 Task: Look for space in Barra de São Francisco, Brazil from 7th July, 2023 to 15th July, 2023 for 6 adults in price range Rs.15000 to Rs.20000. Place can be entire place with 3 bedrooms having 3 beds and 3 bathrooms. Property type can be house, flat, guest house. Amenities needed are: washing machine. Booking option can be shelf check-in. Required host language is Spanish.
Action: Mouse moved to (508, 95)
Screenshot: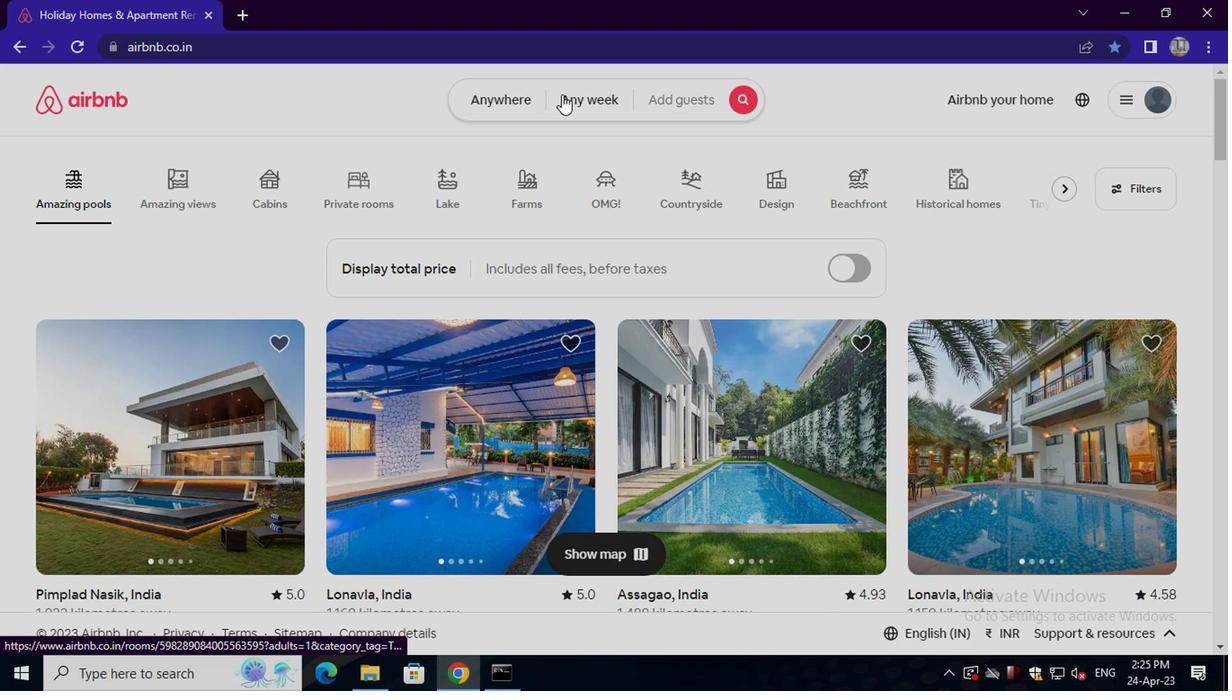 
Action: Mouse pressed left at (508, 95)
Screenshot: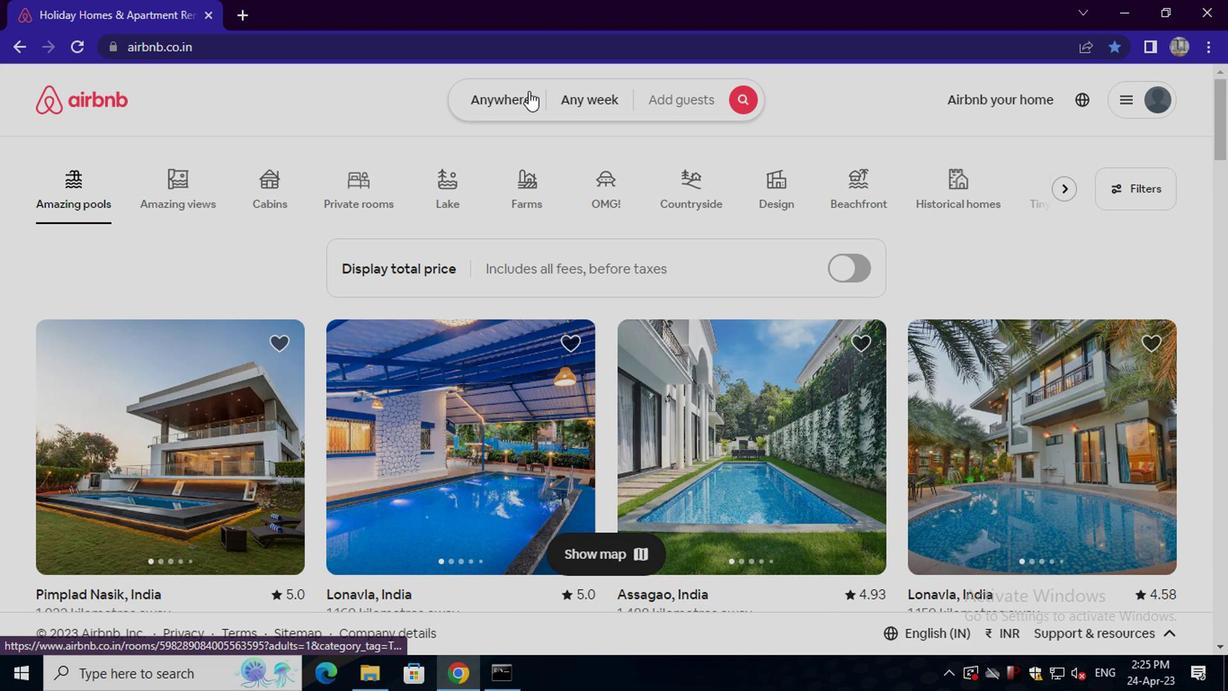 
Action: Mouse moved to (385, 179)
Screenshot: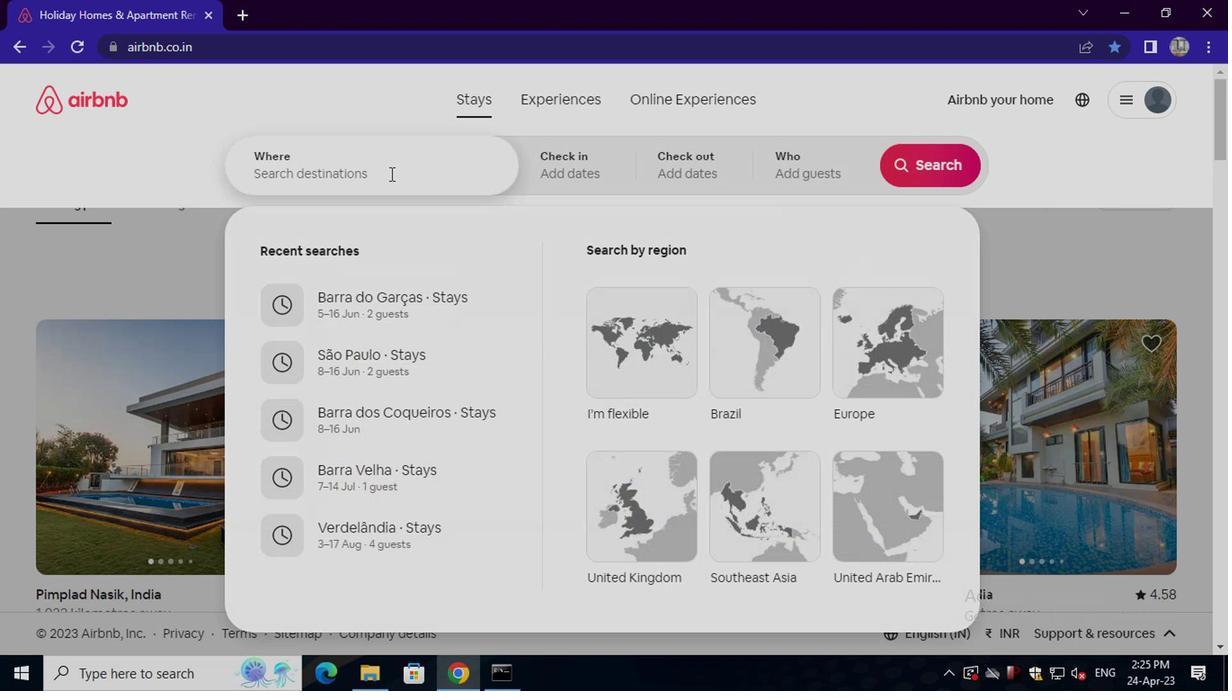 
Action: Mouse pressed left at (385, 179)
Screenshot: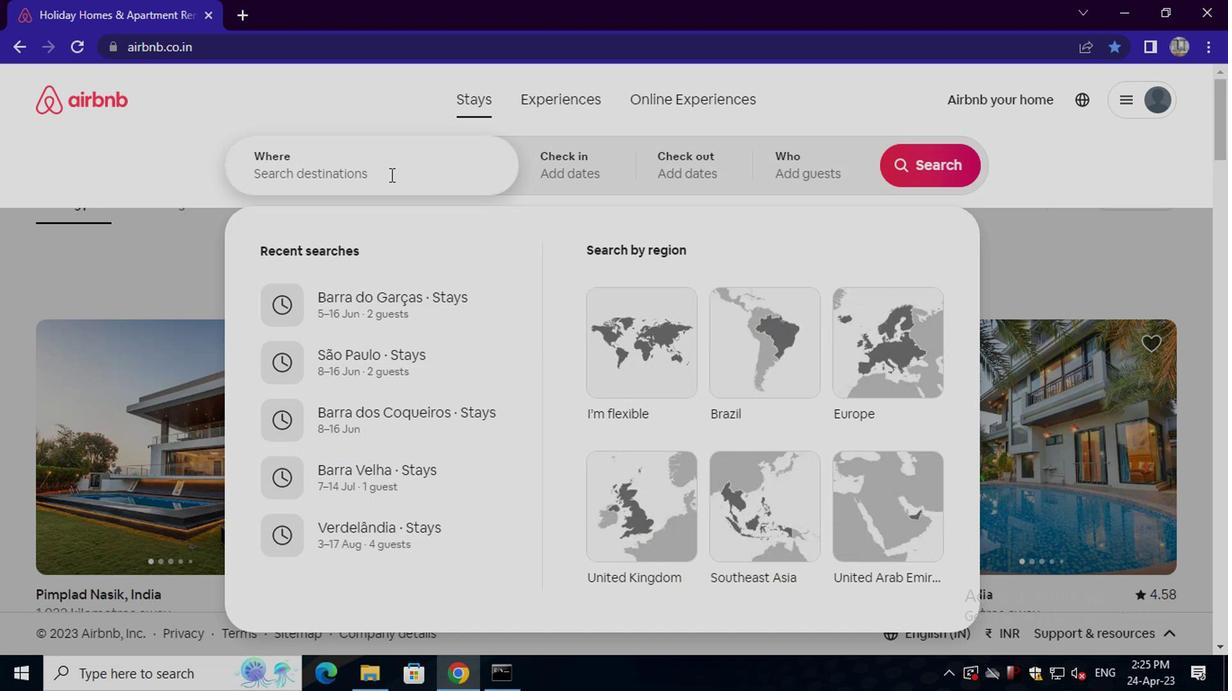 
Action: Key pressed barra<Key.space>de<Key.space>sao<Key.space>francisco,<Key.space>brazil<Key.enter>
Screenshot: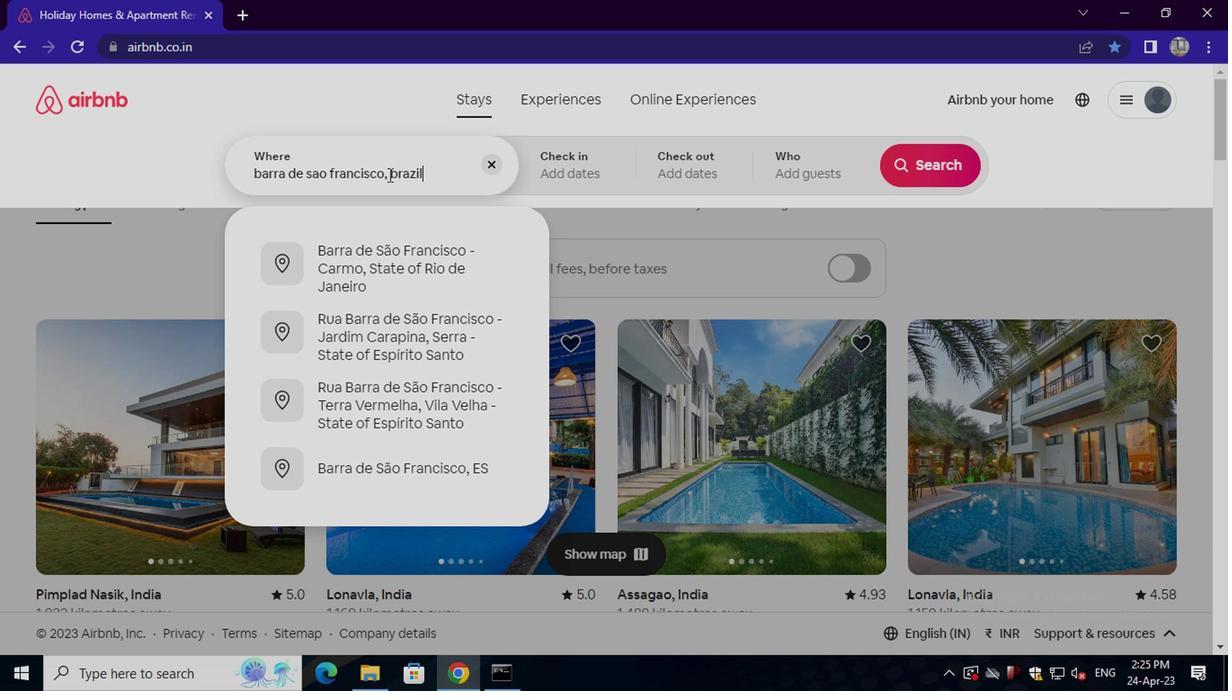 
Action: Mouse moved to (918, 308)
Screenshot: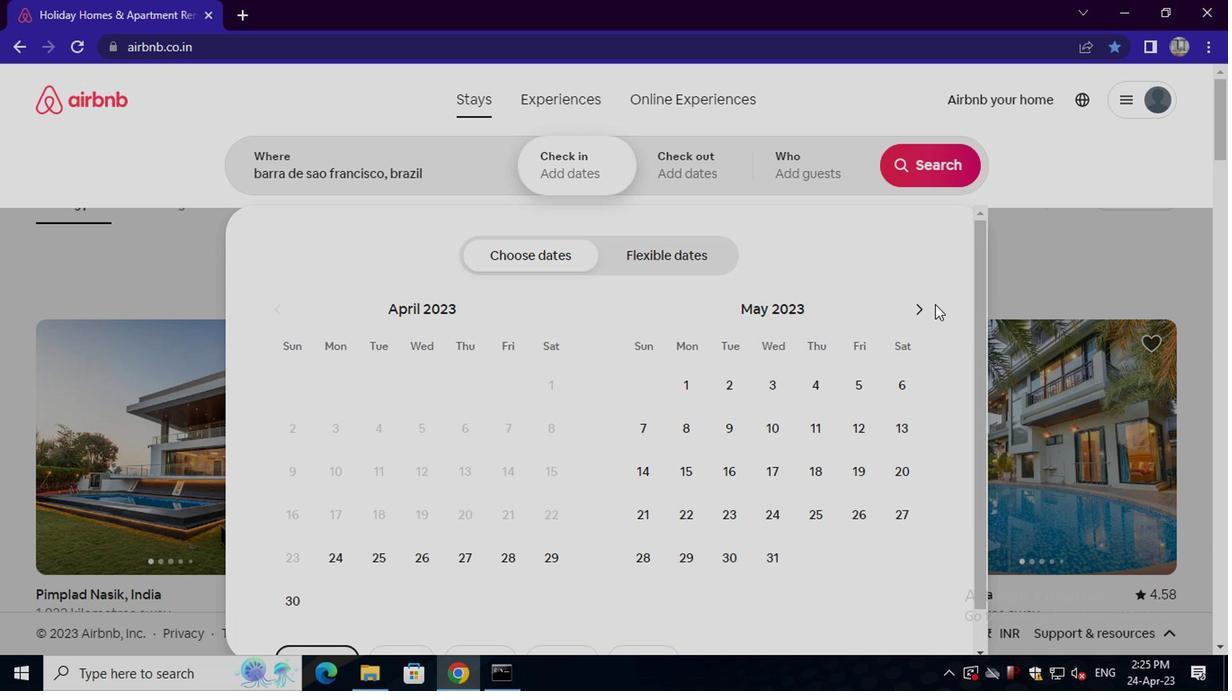 
Action: Mouse pressed left at (918, 308)
Screenshot: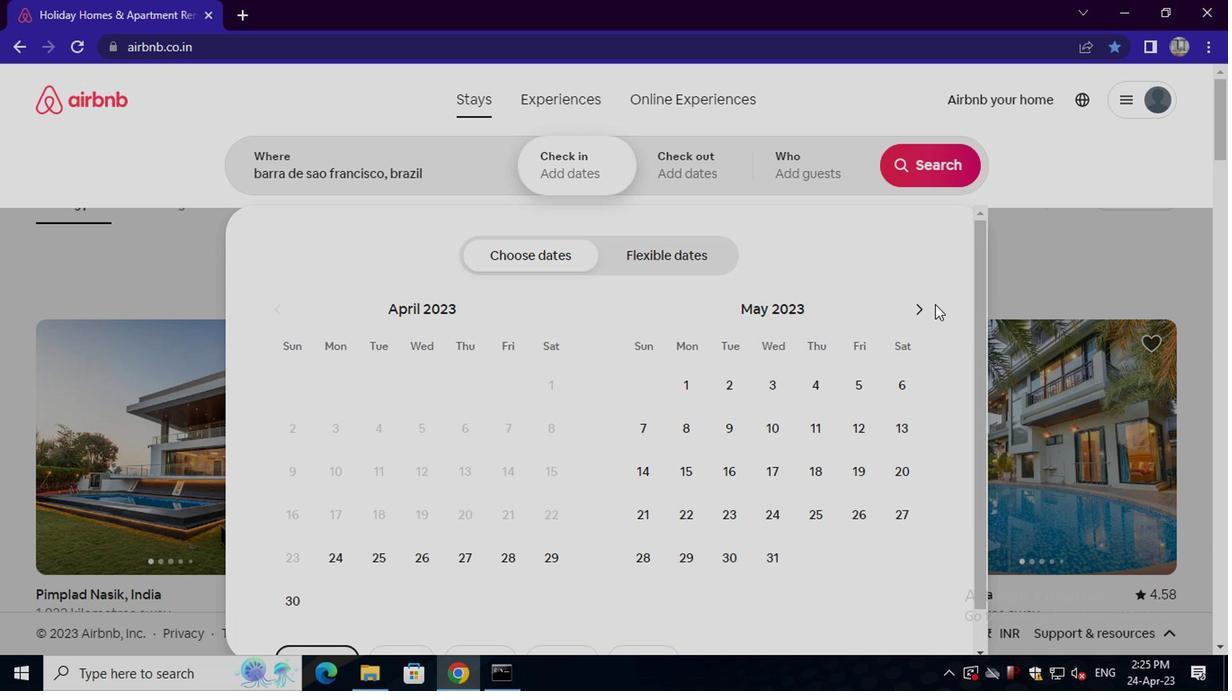 
Action: Mouse pressed left at (918, 308)
Screenshot: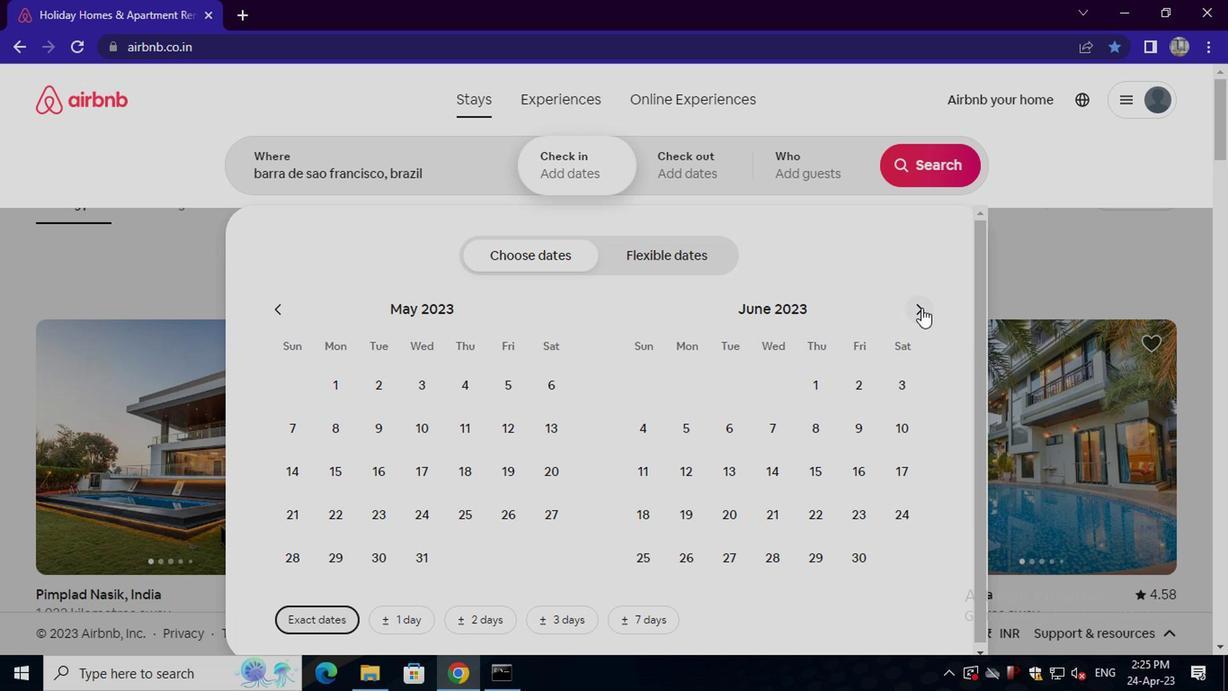 
Action: Mouse moved to (859, 426)
Screenshot: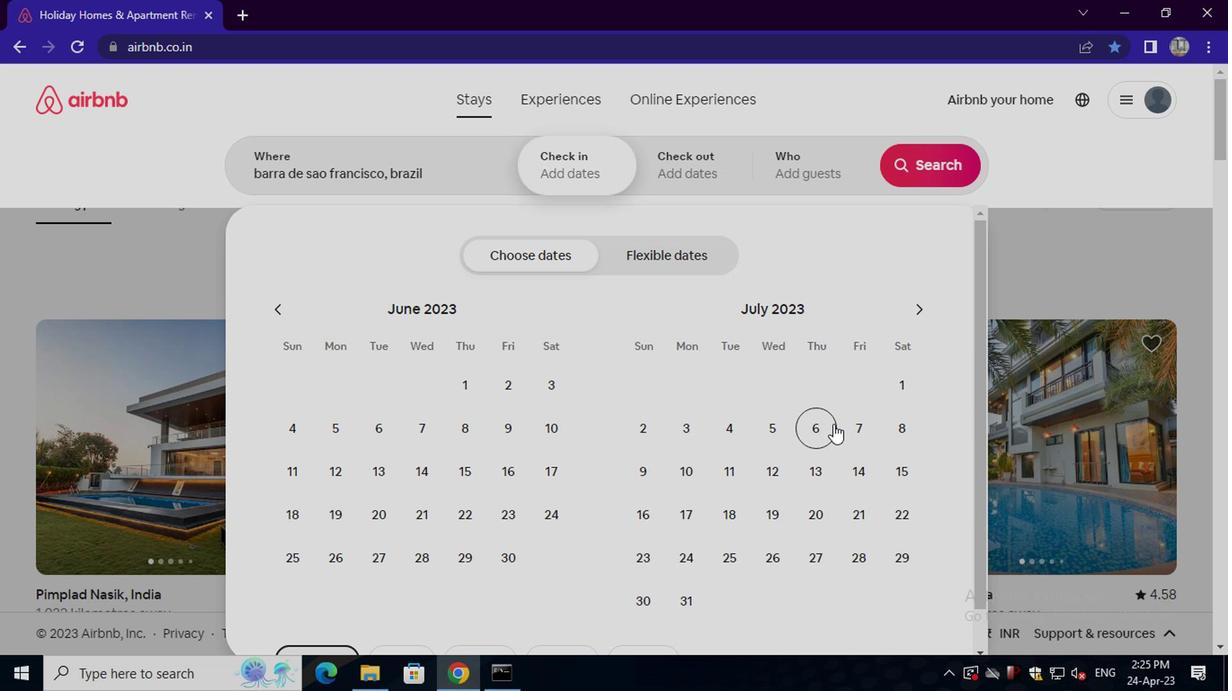 
Action: Mouse pressed left at (859, 426)
Screenshot: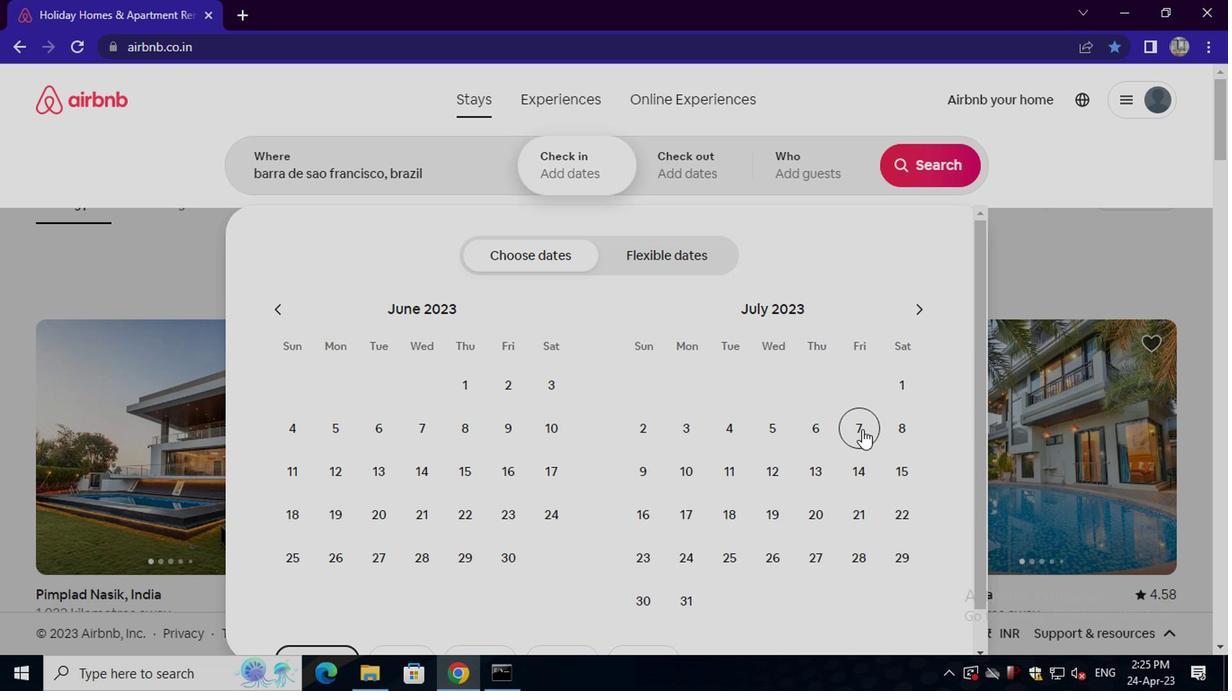 
Action: Mouse moved to (889, 466)
Screenshot: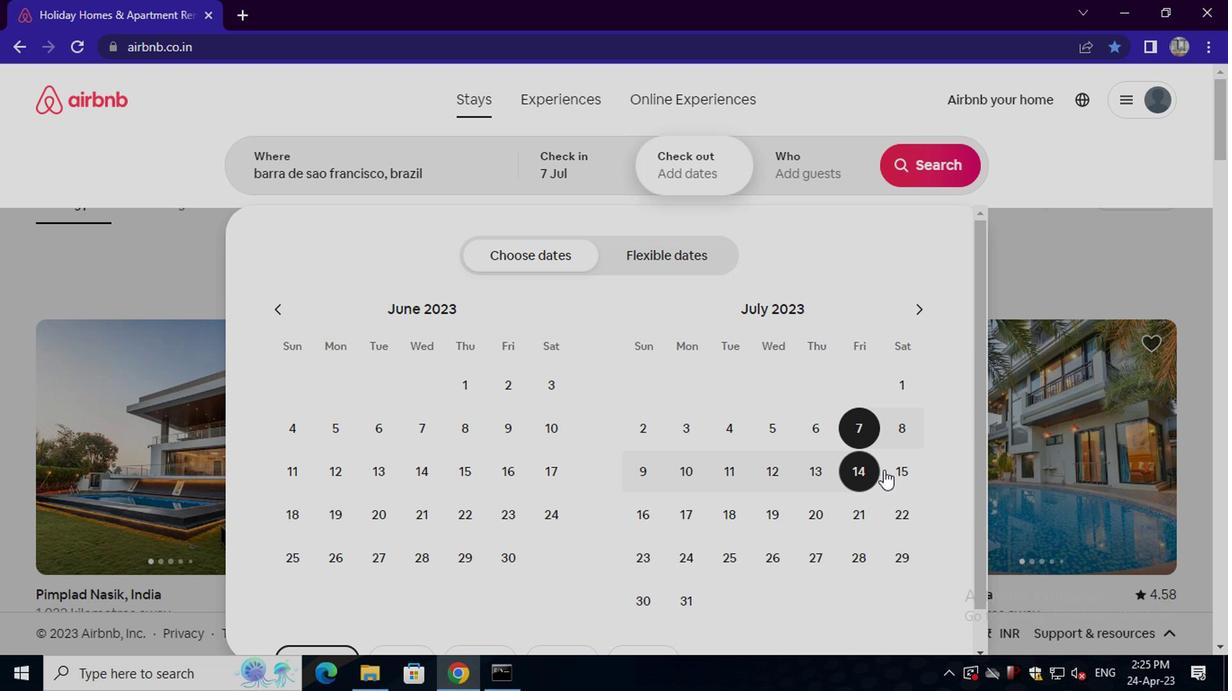 
Action: Mouse pressed left at (889, 466)
Screenshot: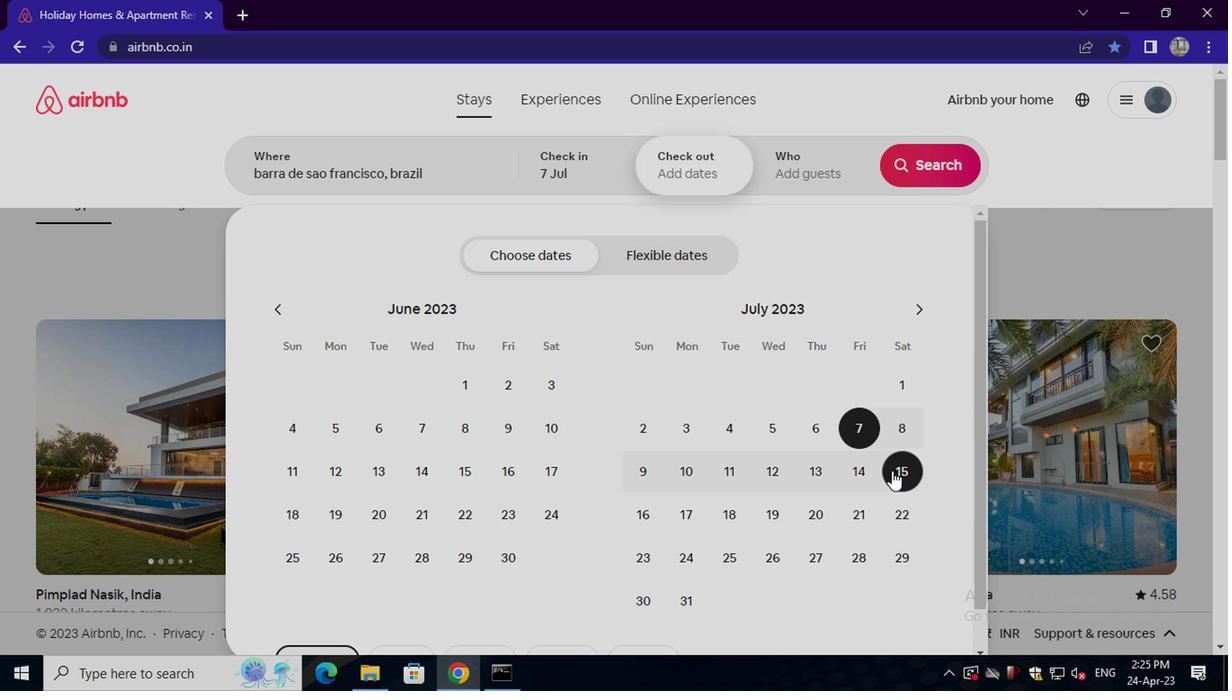 
Action: Mouse moved to (817, 172)
Screenshot: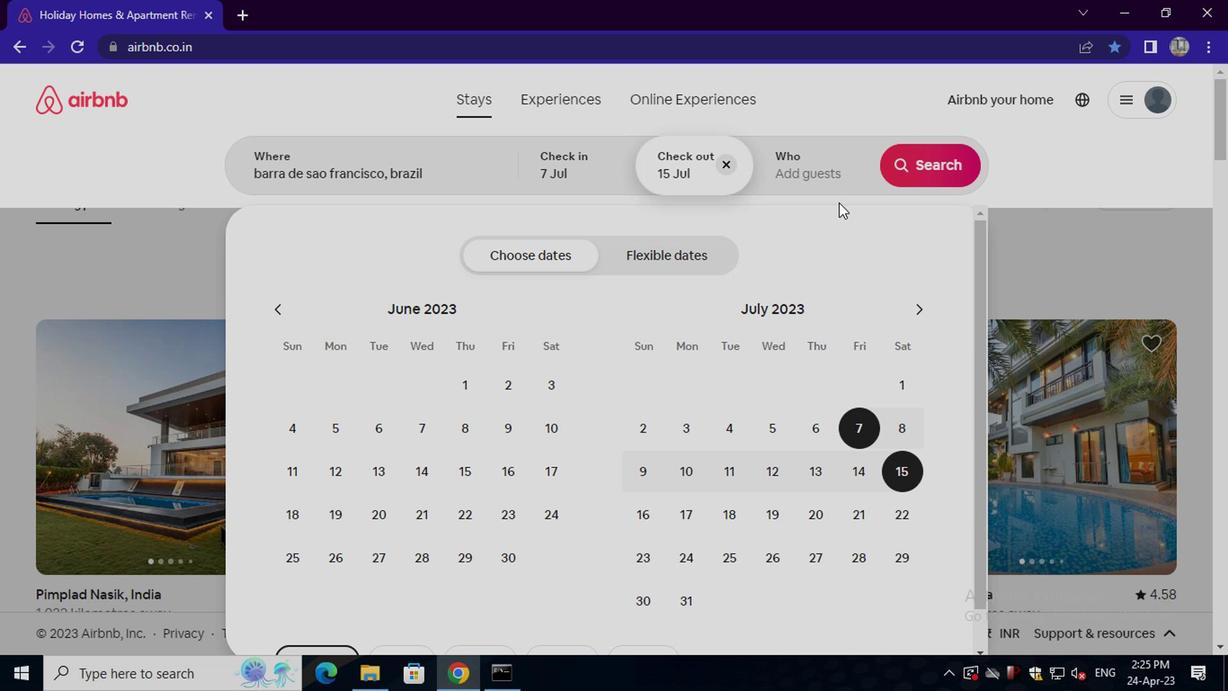 
Action: Mouse pressed left at (817, 172)
Screenshot: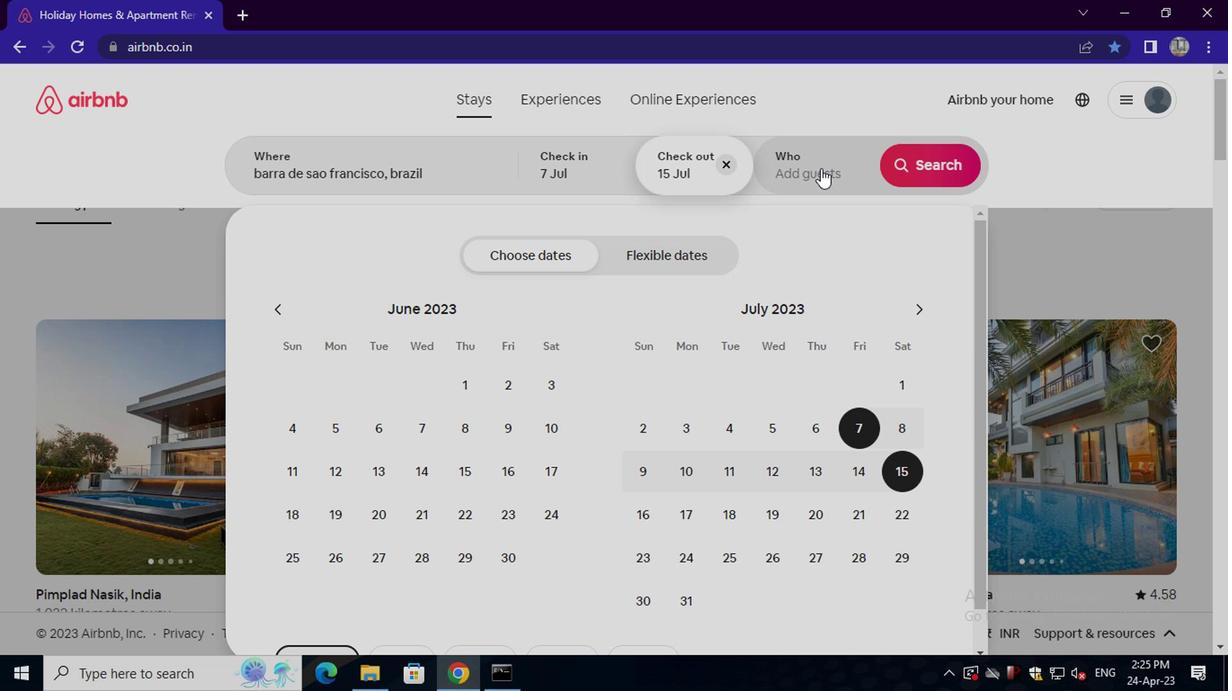
Action: Mouse moved to (926, 262)
Screenshot: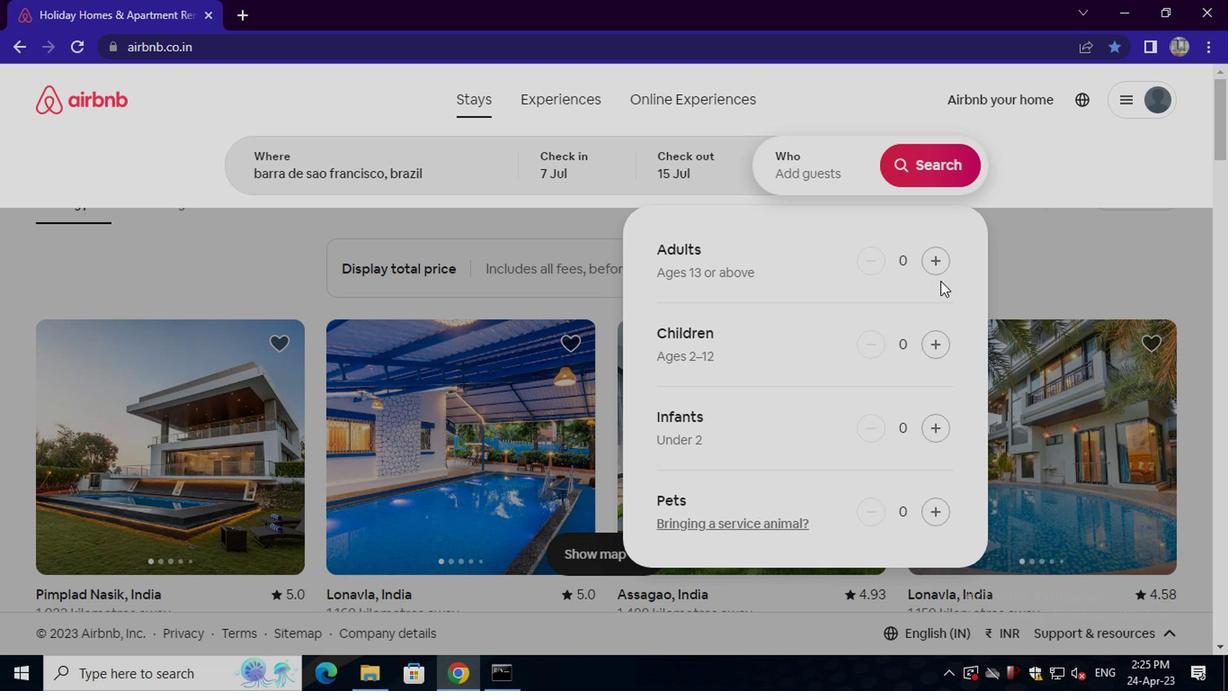 
Action: Mouse pressed left at (926, 262)
Screenshot: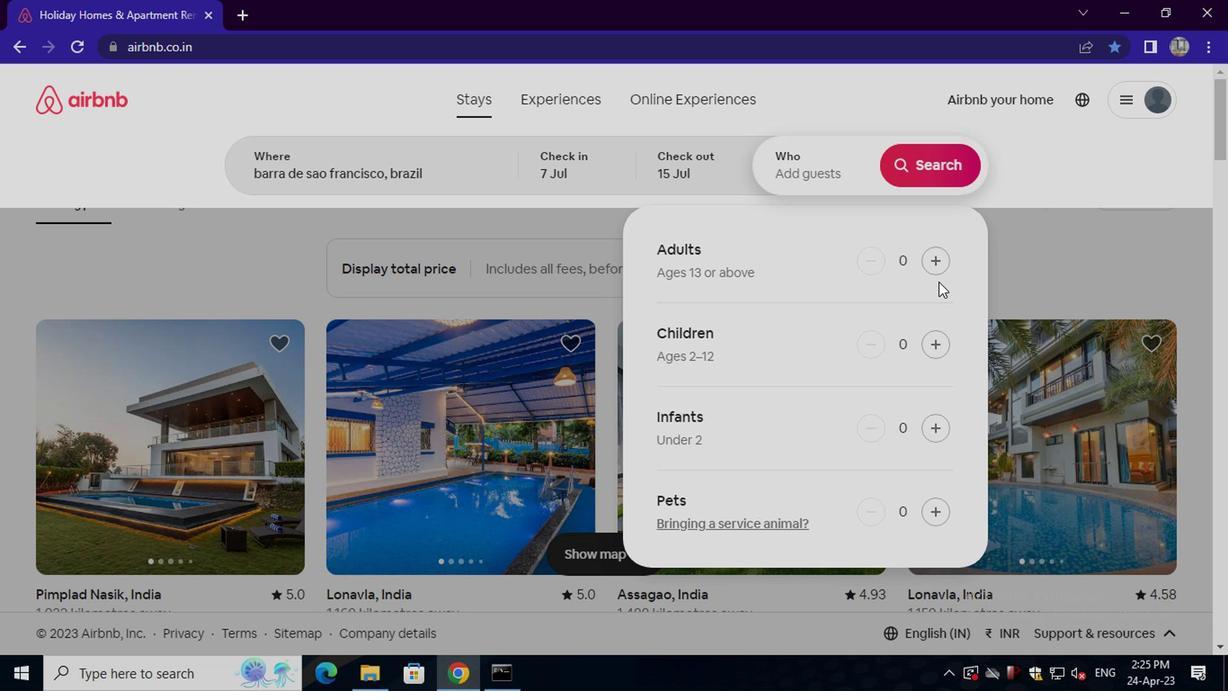 
Action: Mouse pressed left at (926, 262)
Screenshot: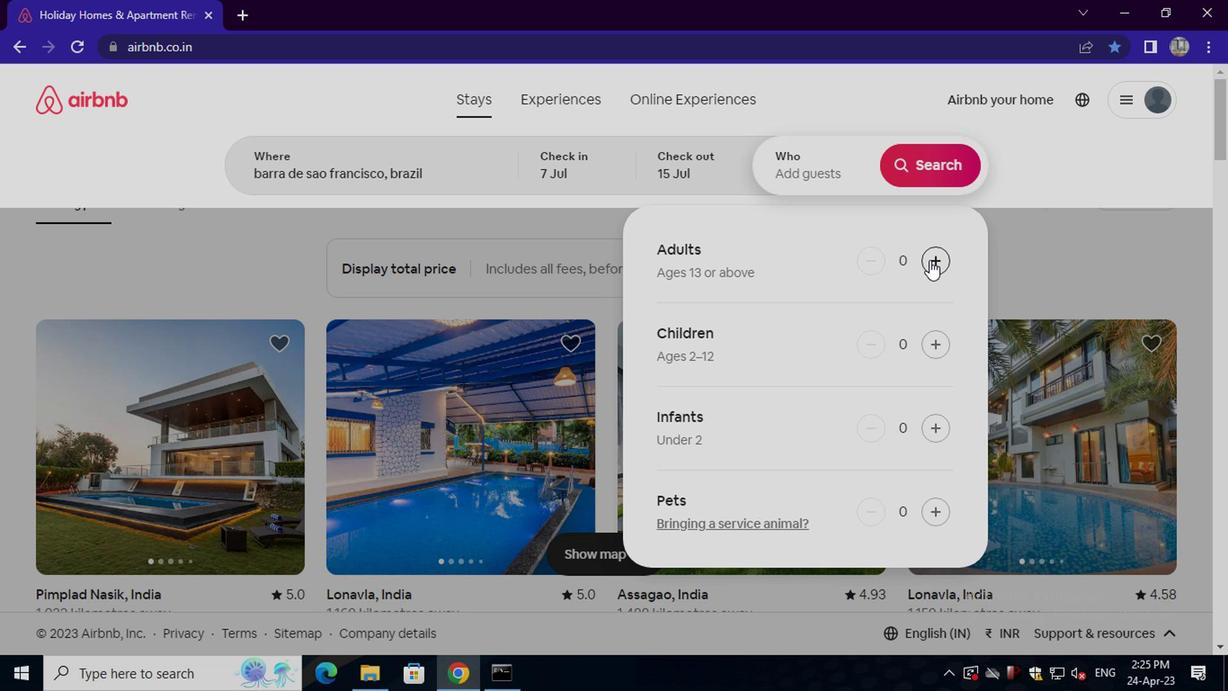 
Action: Mouse pressed left at (926, 262)
Screenshot: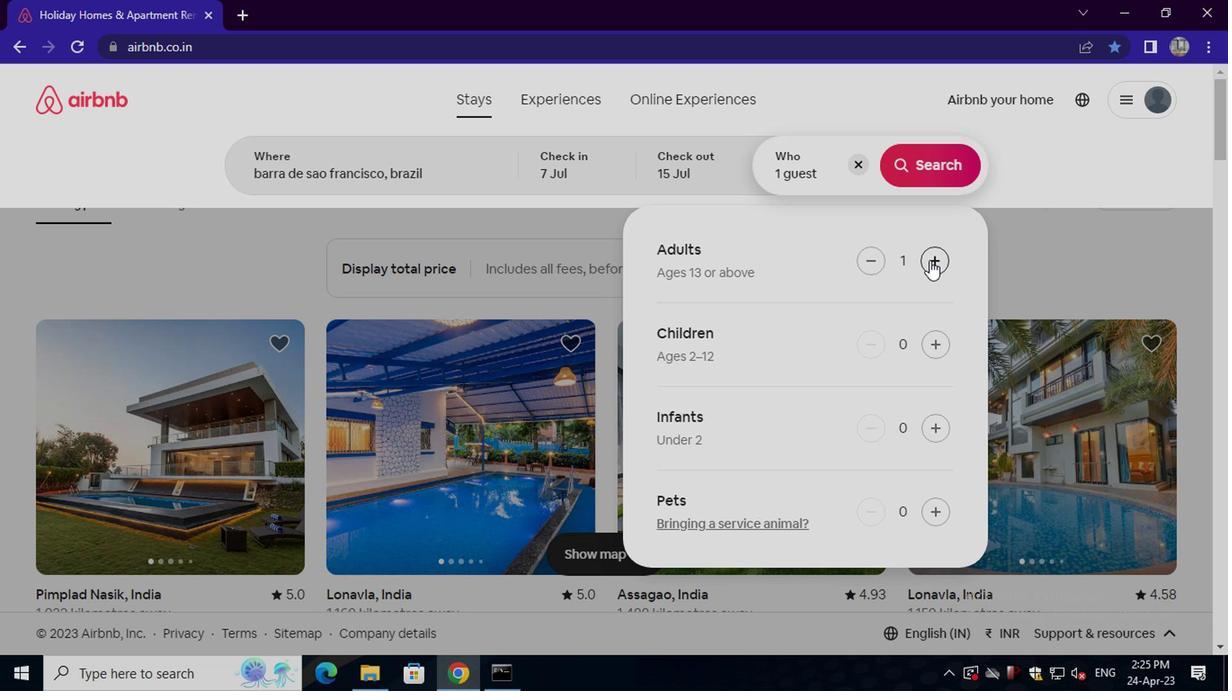 
Action: Mouse pressed left at (926, 262)
Screenshot: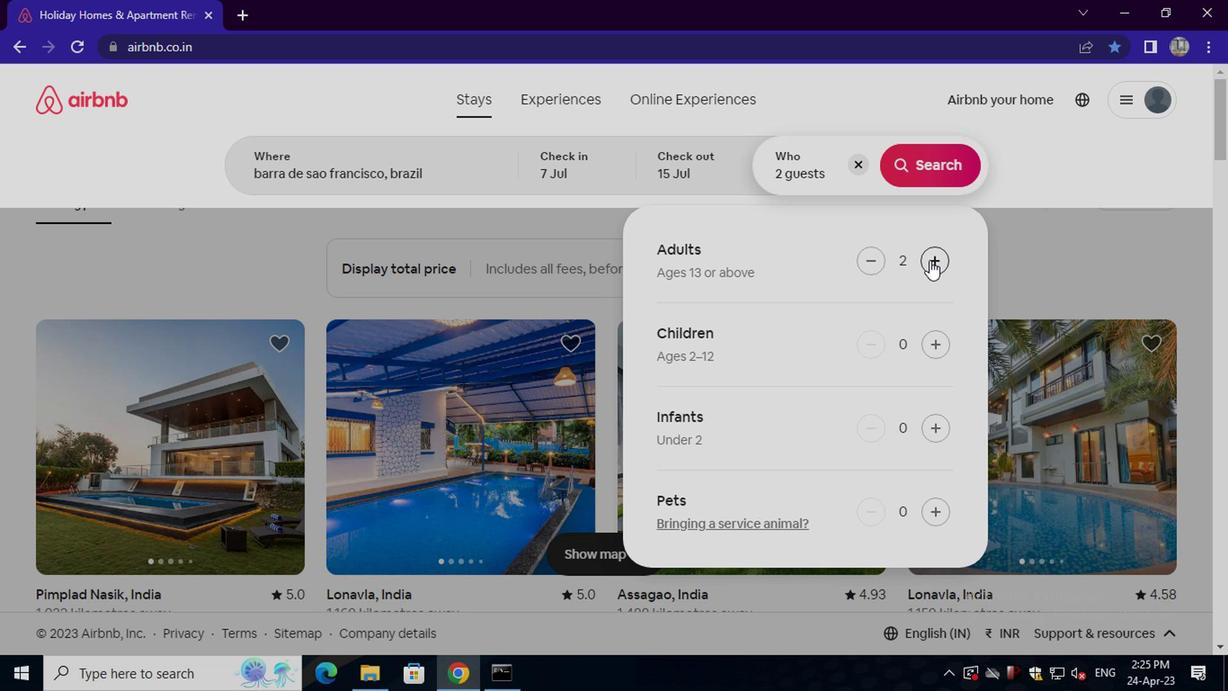 
Action: Mouse pressed left at (926, 262)
Screenshot: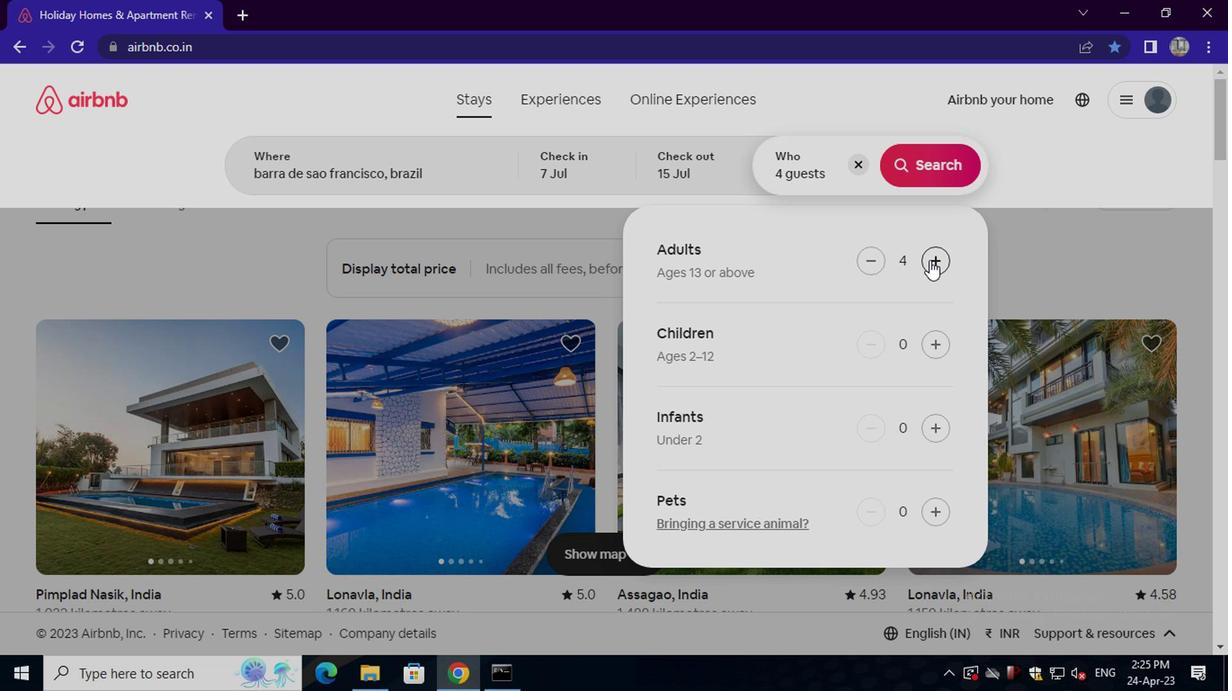 
Action: Mouse pressed left at (926, 262)
Screenshot: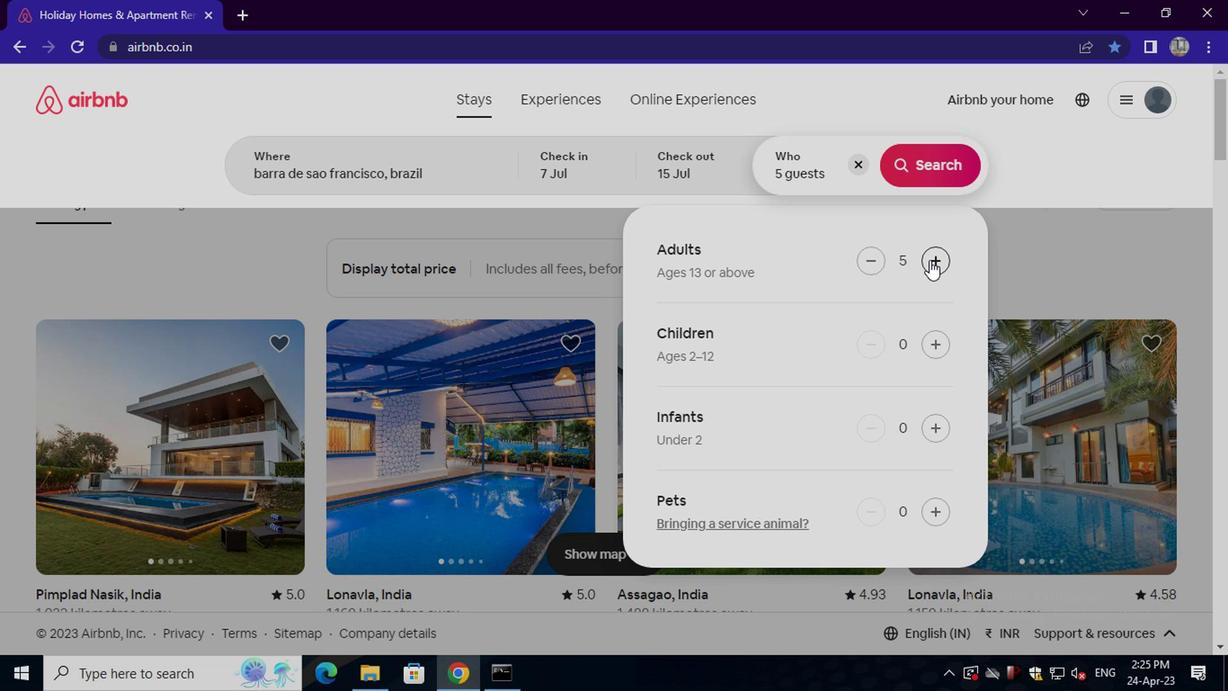 
Action: Mouse moved to (924, 177)
Screenshot: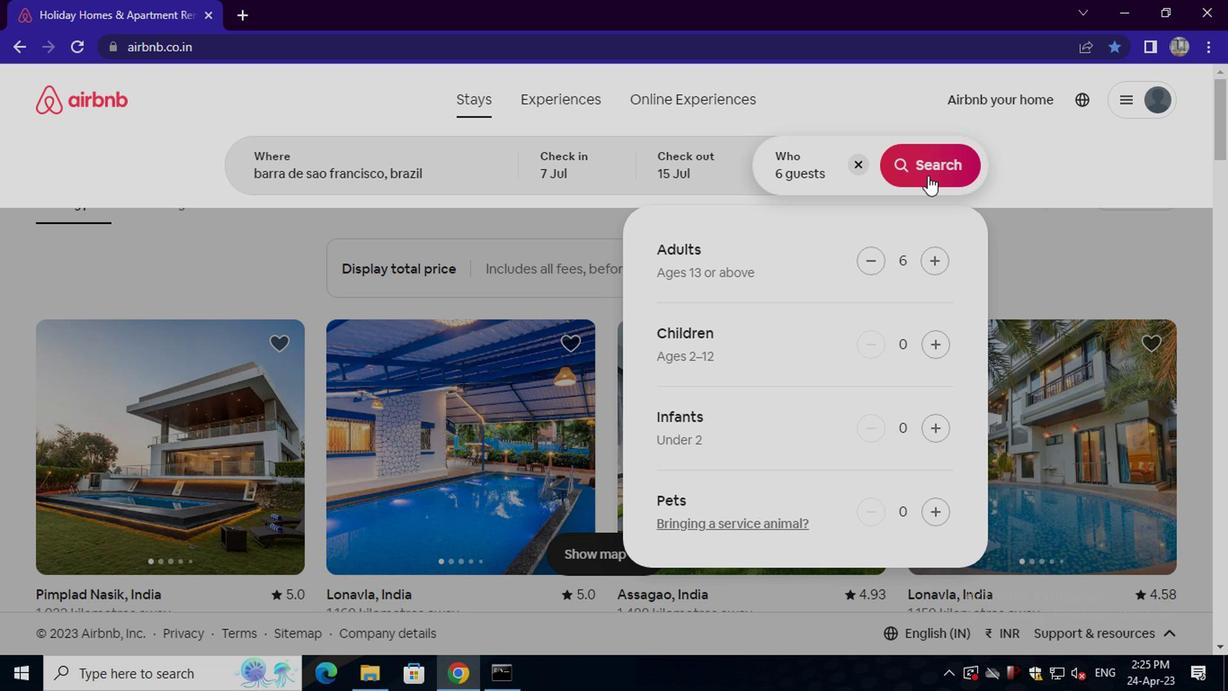 
Action: Mouse pressed left at (924, 177)
Screenshot: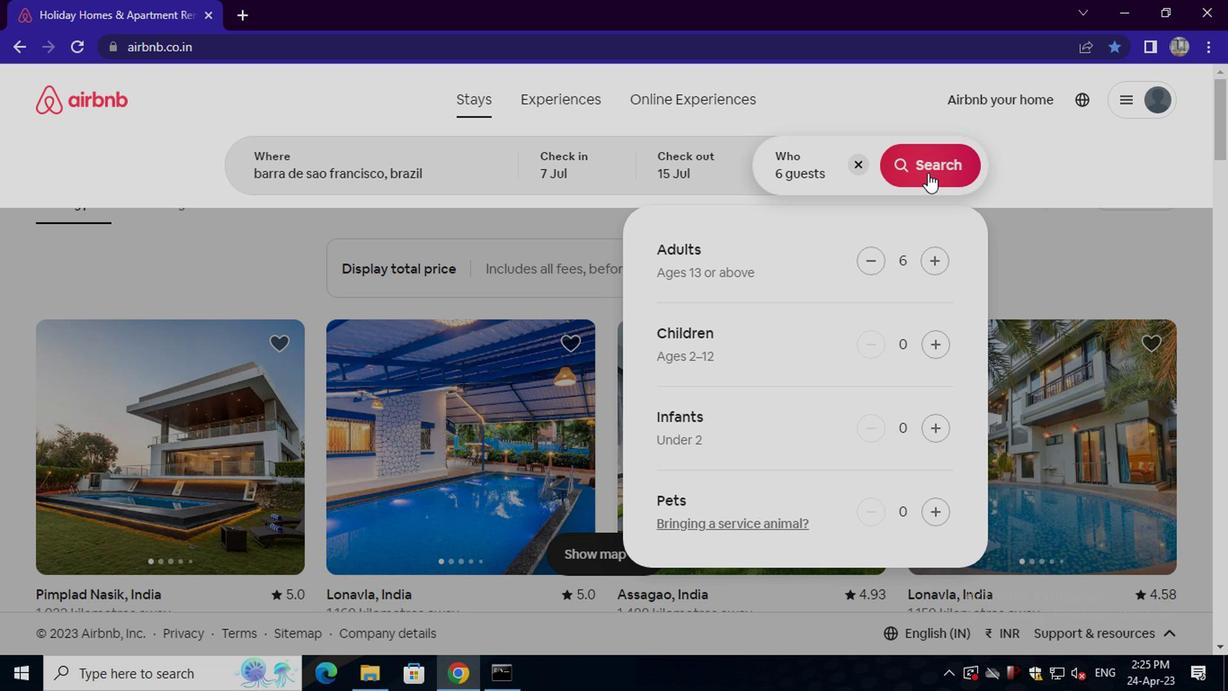 
Action: Mouse moved to (1127, 181)
Screenshot: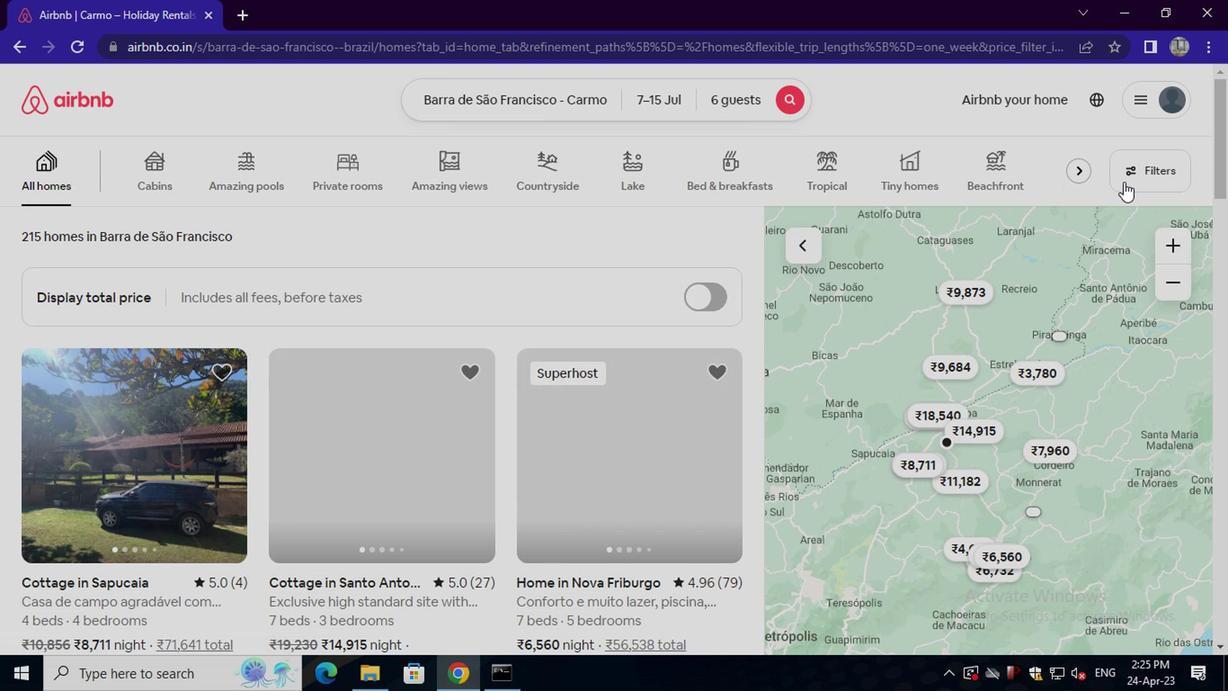 
Action: Mouse pressed left at (1127, 181)
Screenshot: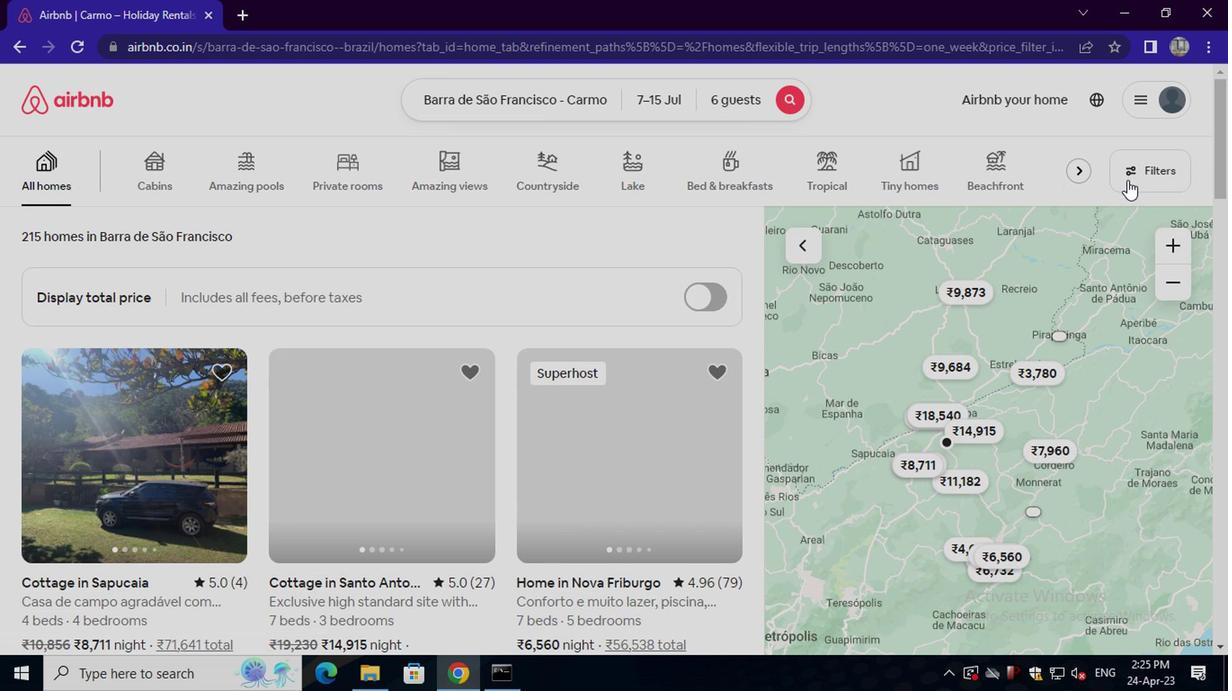 
Action: Mouse moved to (469, 387)
Screenshot: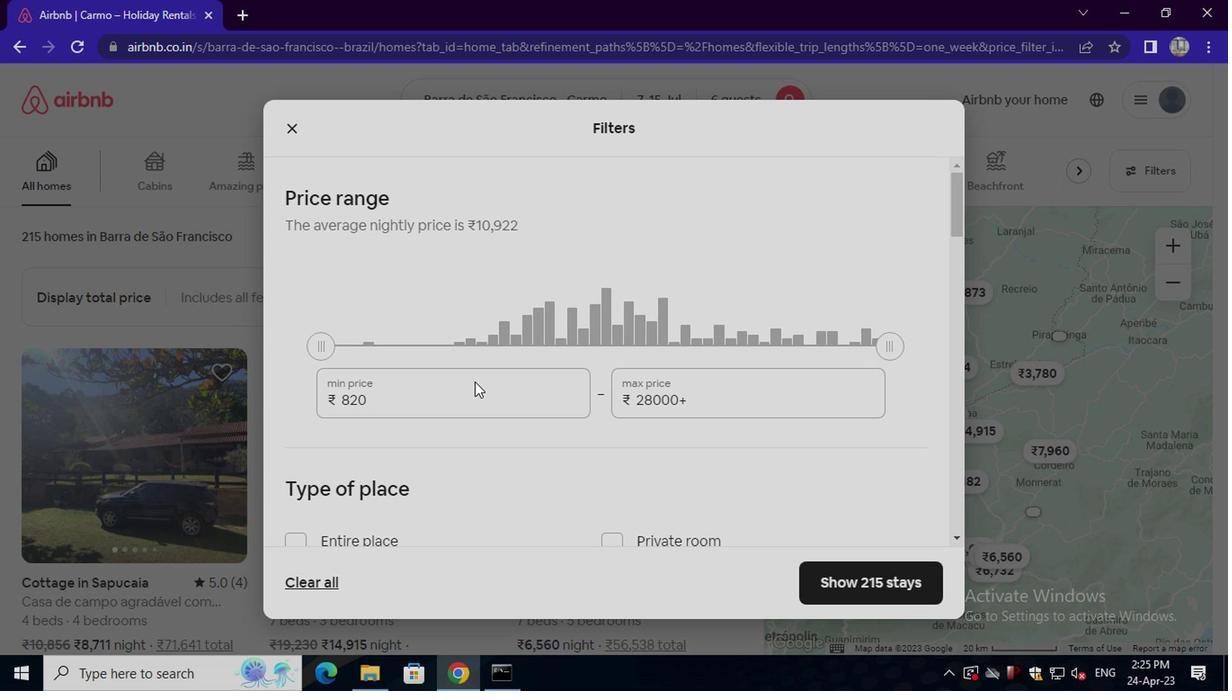 
Action: Mouse pressed left at (469, 387)
Screenshot: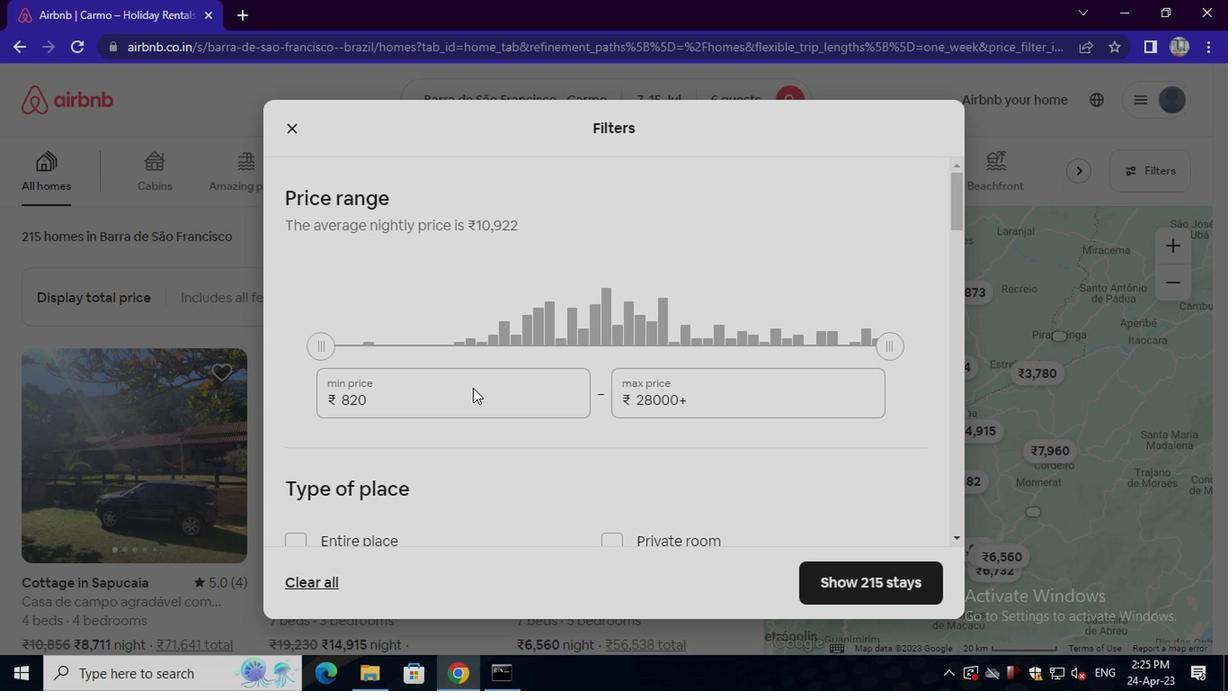 
Action: Key pressed <Key.backspace><Key.backspace><Key.backspace><Key.backspace><Key.backspace><Key.backspace><Key.backspace><Key.backspace><Key.backspace><Key.backspace><Key.backspace><Key.backspace><Key.backspace><Key.backspace><Key.backspace><Key.backspace><Key.backspace><Key.backspace>159<Key.backspace>000
Screenshot: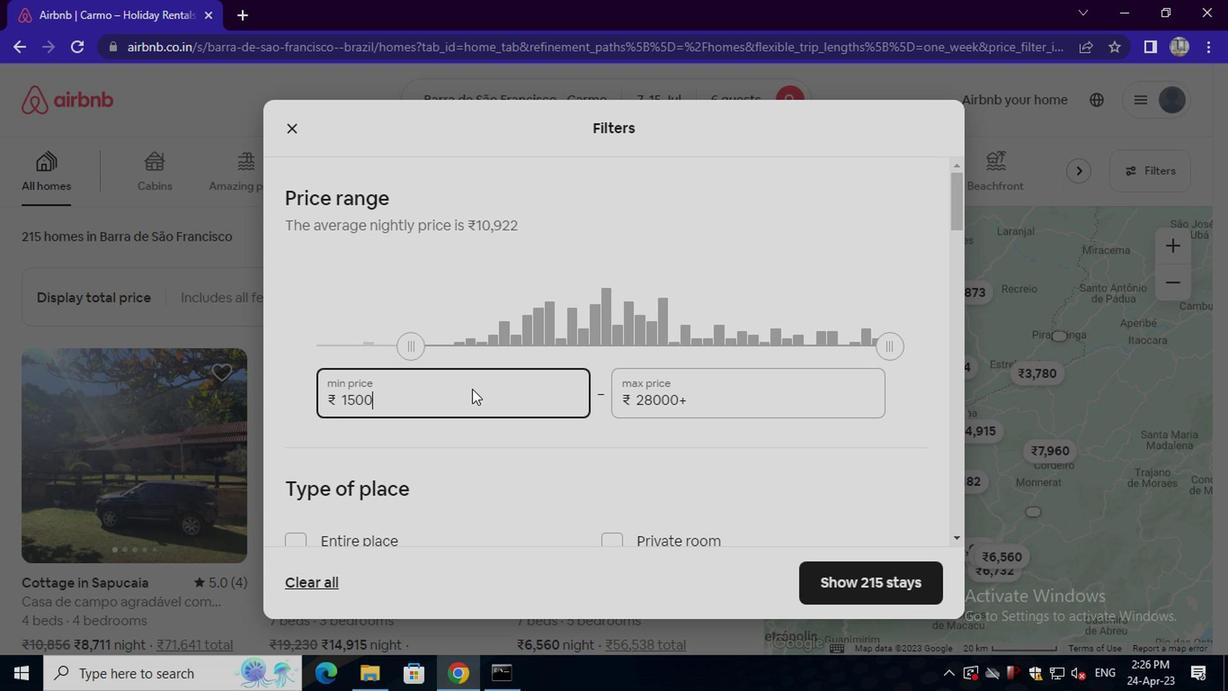 
Action: Mouse moved to (702, 396)
Screenshot: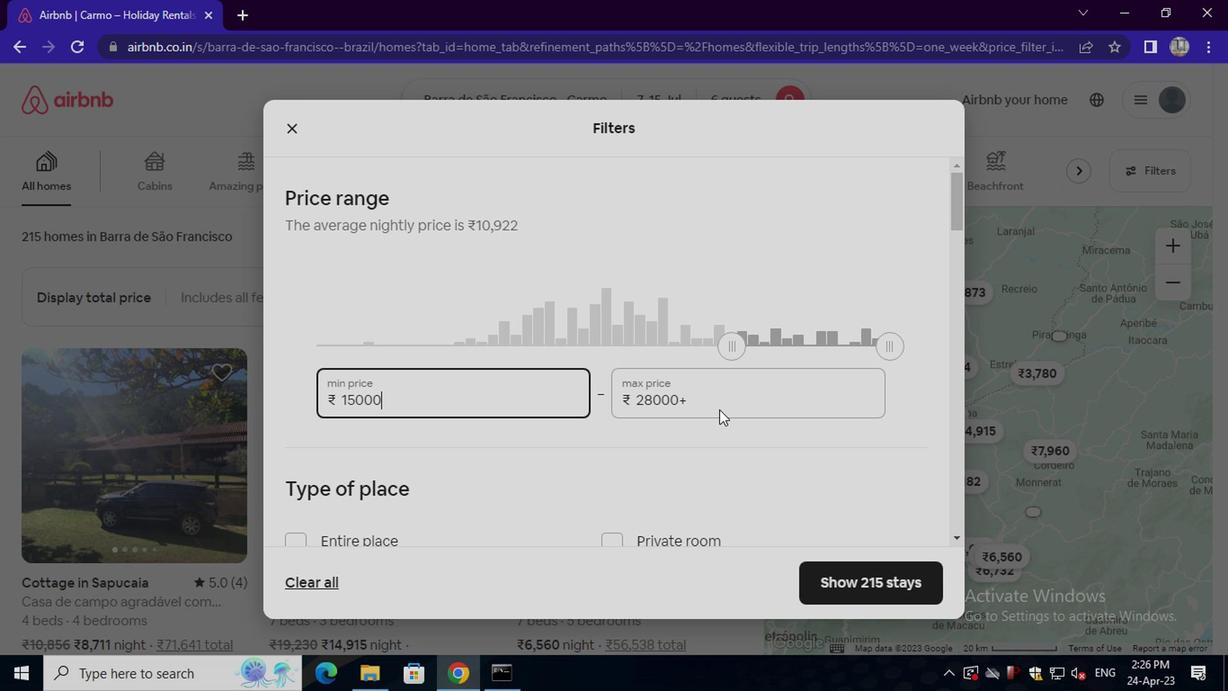 
Action: Mouse pressed left at (702, 396)
Screenshot: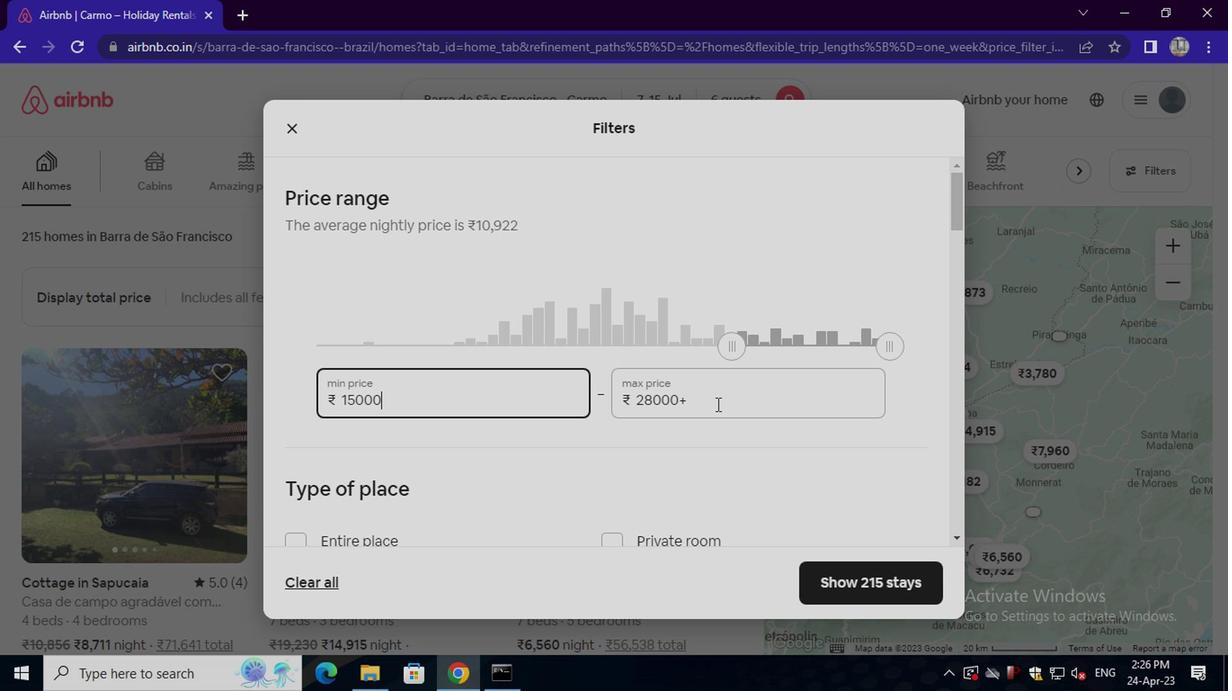 
Action: Key pressed <Key.backspace><Key.backspace><Key.backspace><Key.backspace><Key.backspace><Key.backspace><Key.backspace><Key.backspace><Key.backspace><Key.backspace><Key.backspace><Key.backspace><Key.backspace>20000
Screenshot: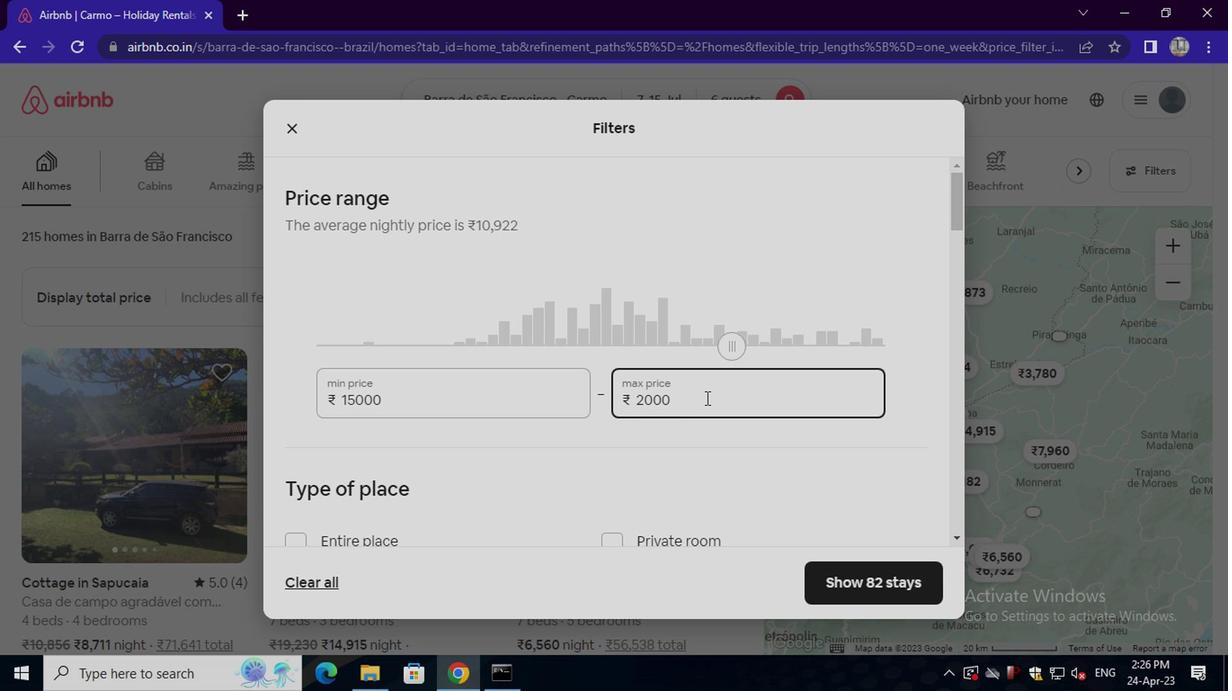 
Action: Mouse scrolled (702, 394) with delta (0, -1)
Screenshot: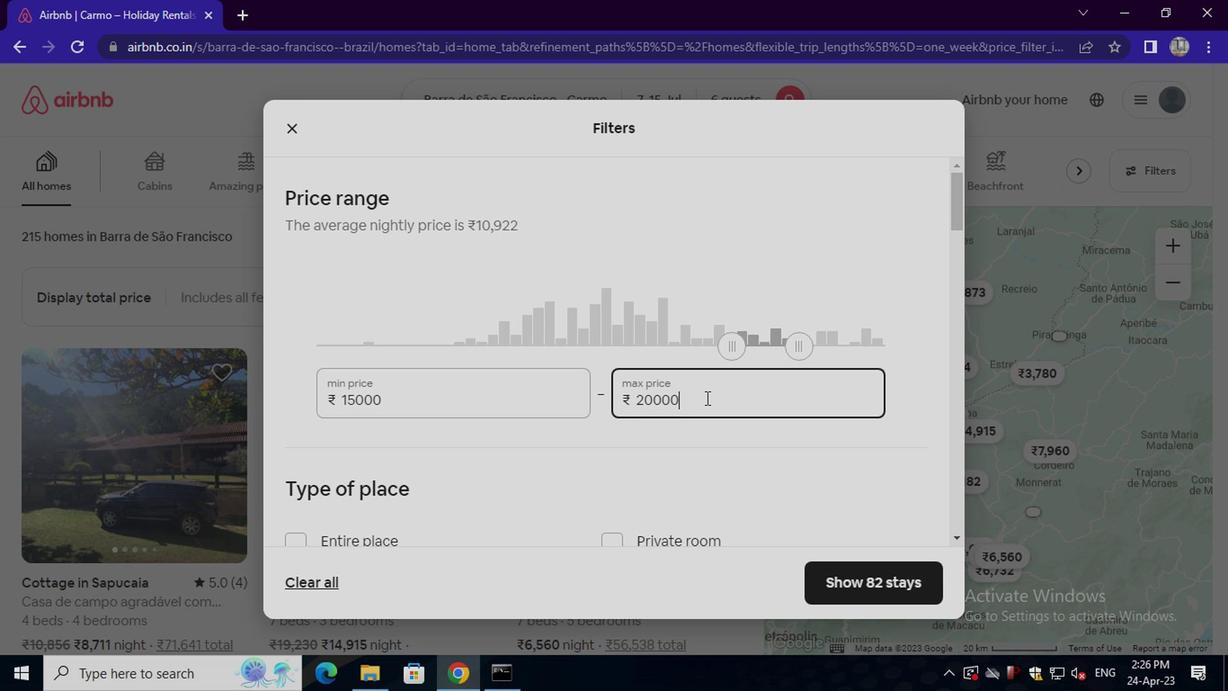 
Action: Mouse moved to (702, 396)
Screenshot: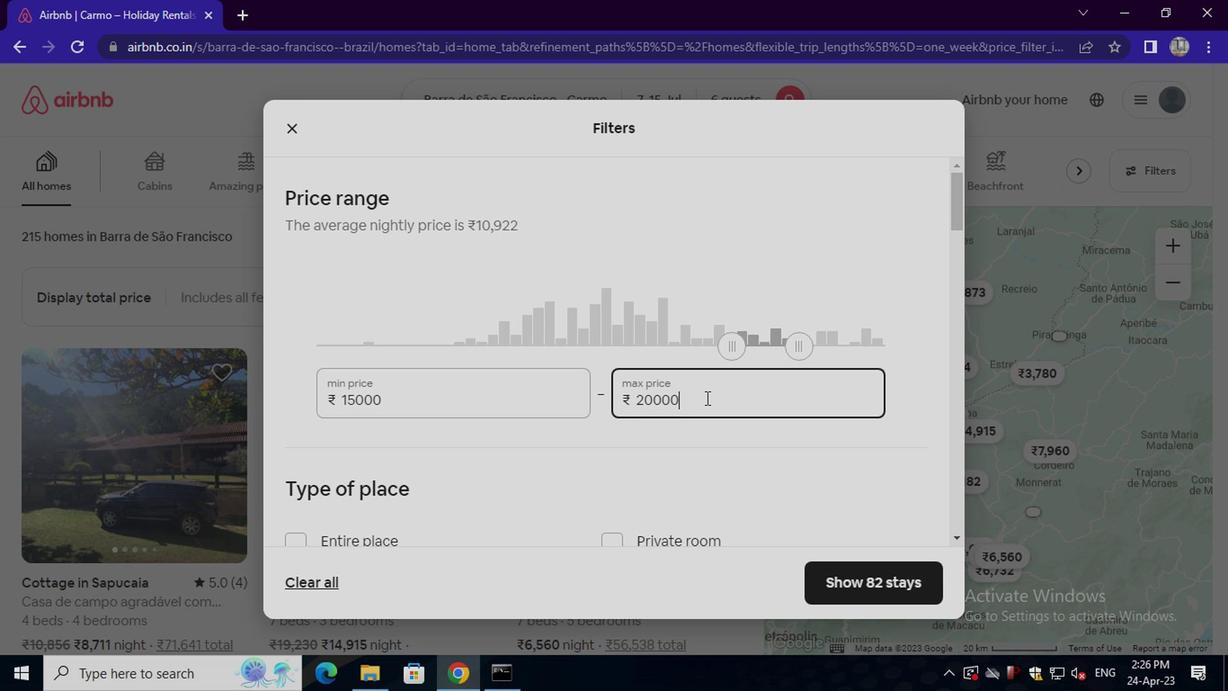 
Action: Mouse scrolled (702, 394) with delta (0, -1)
Screenshot: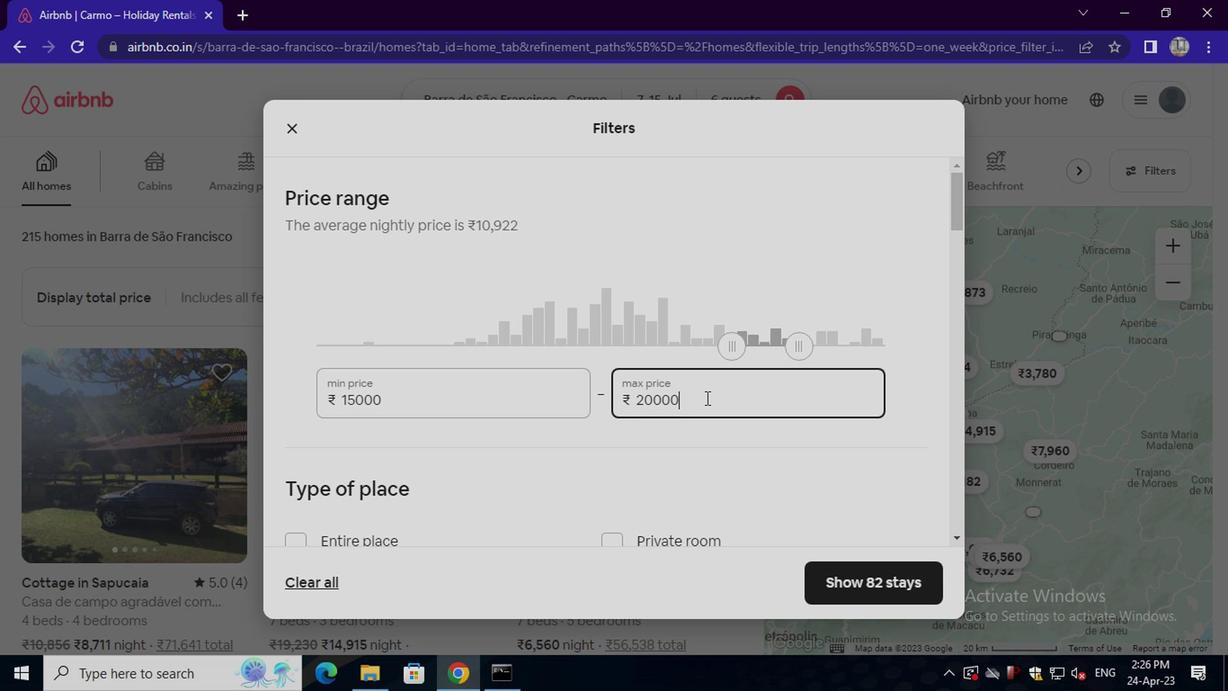 
Action: Mouse moved to (361, 367)
Screenshot: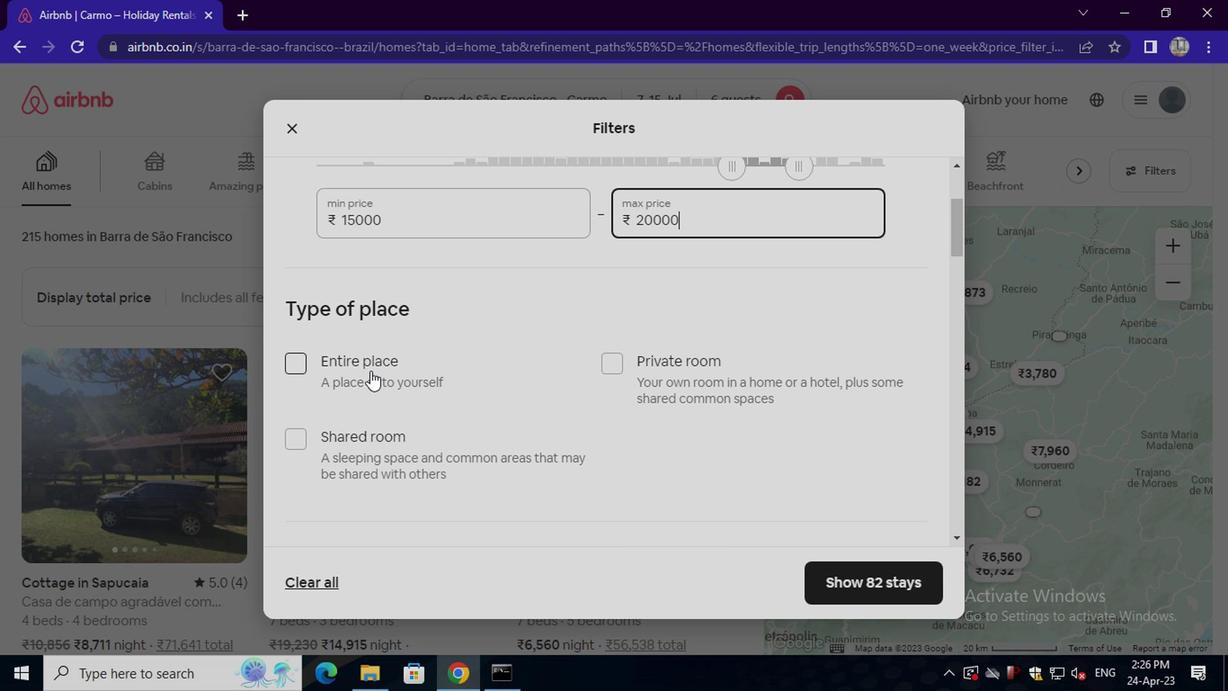 
Action: Mouse pressed left at (361, 367)
Screenshot: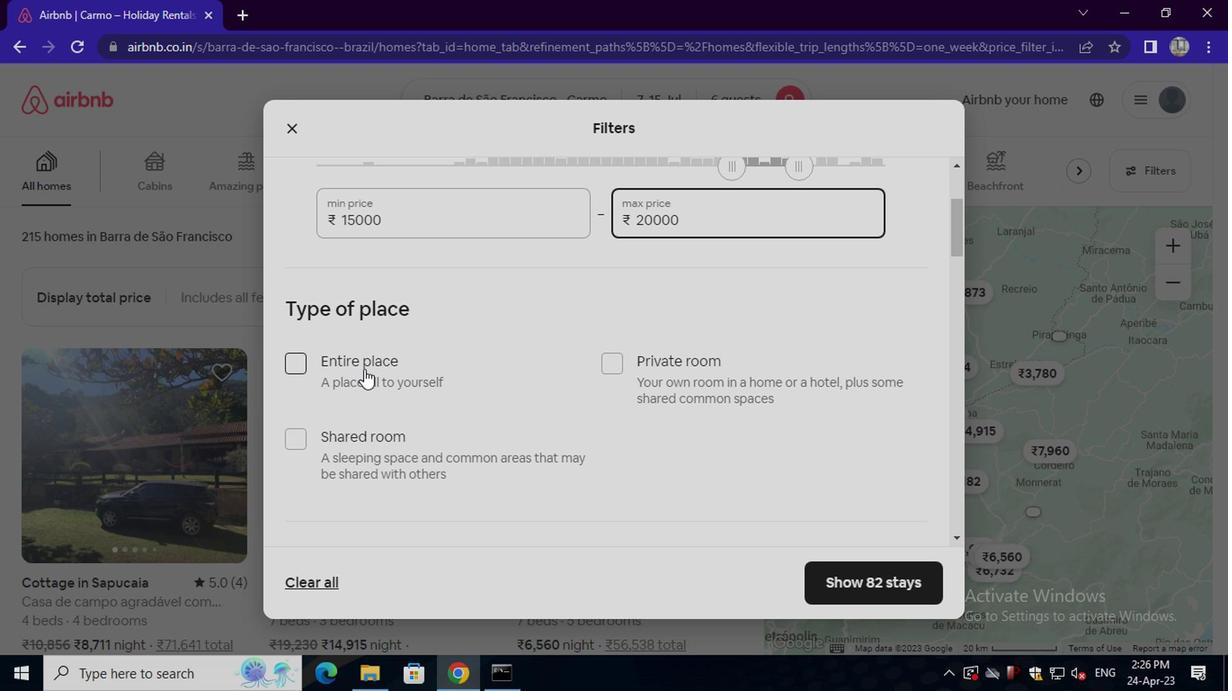 
Action: Mouse scrolled (361, 367) with delta (0, 0)
Screenshot: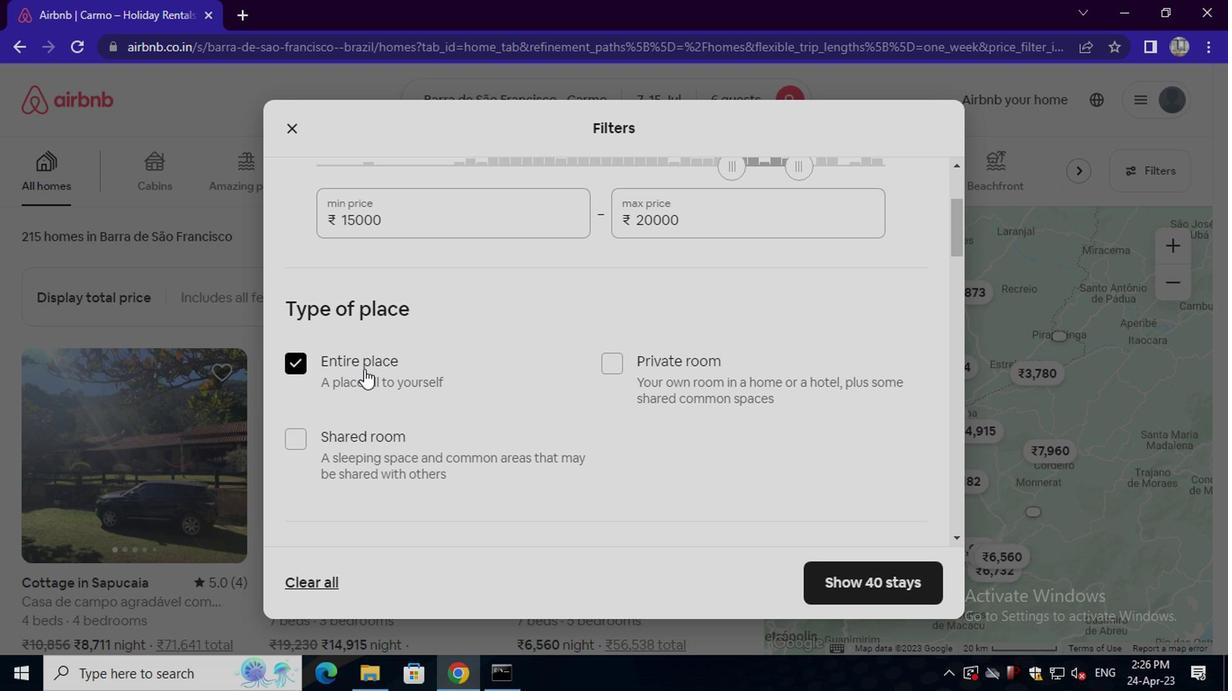 
Action: Mouse scrolled (361, 367) with delta (0, 0)
Screenshot: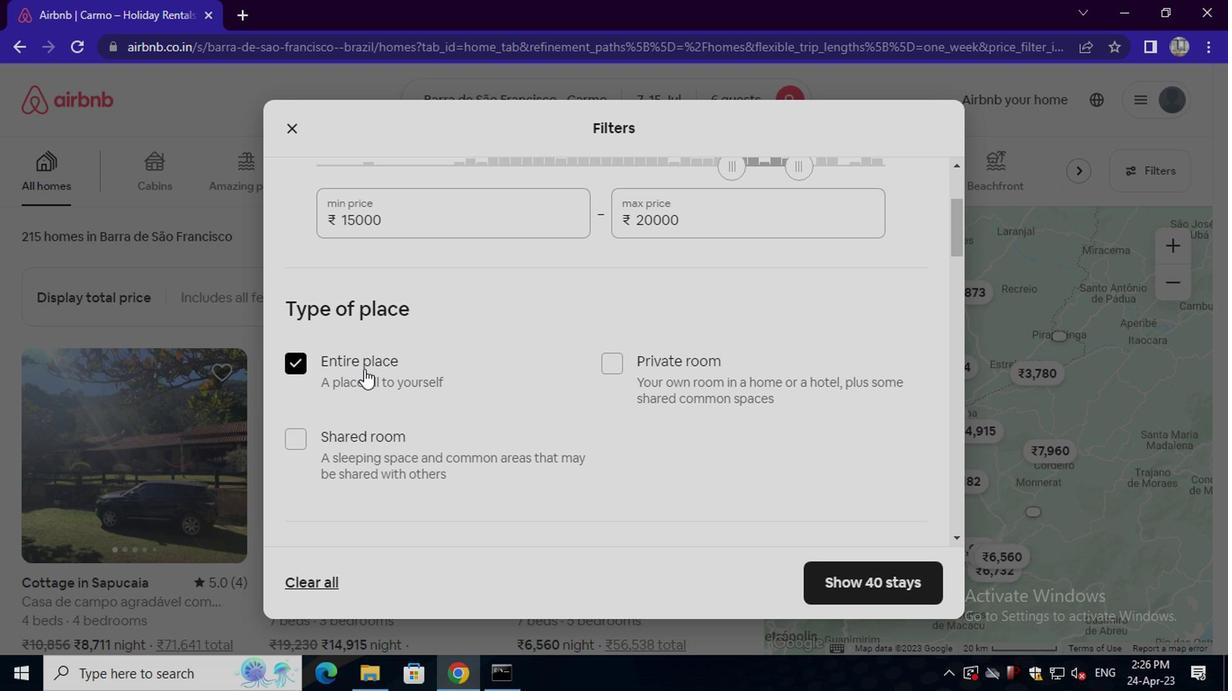 
Action: Mouse scrolled (361, 367) with delta (0, 0)
Screenshot: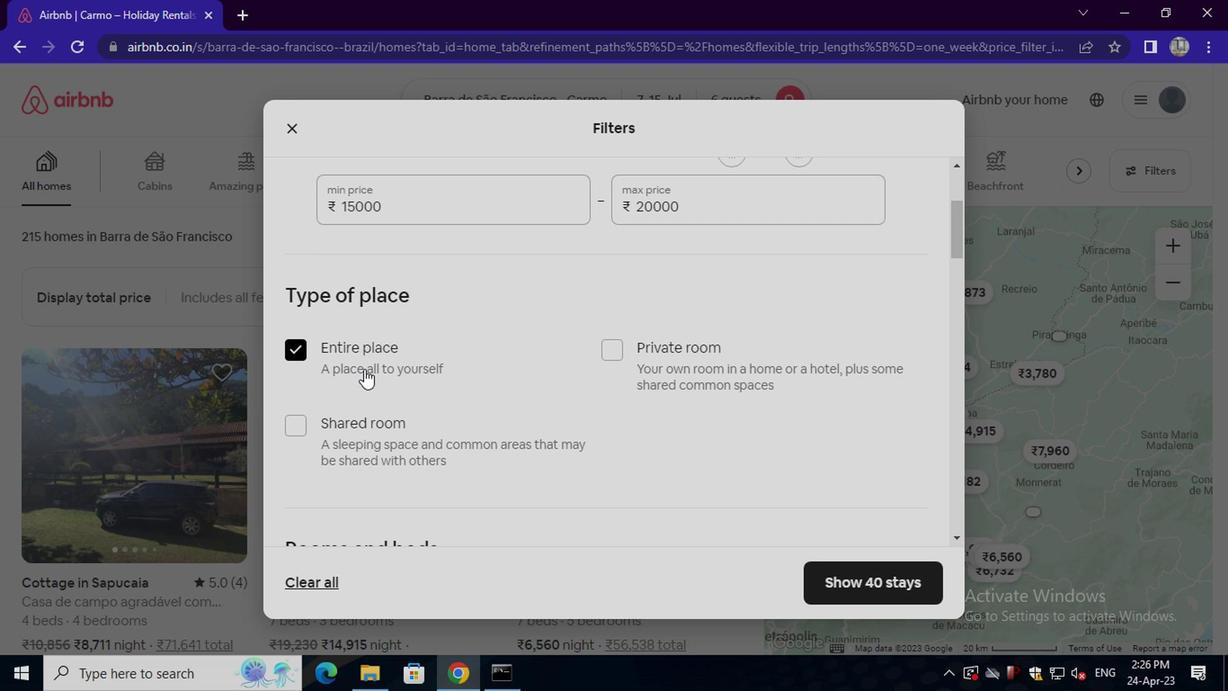 
Action: Mouse moved to (499, 385)
Screenshot: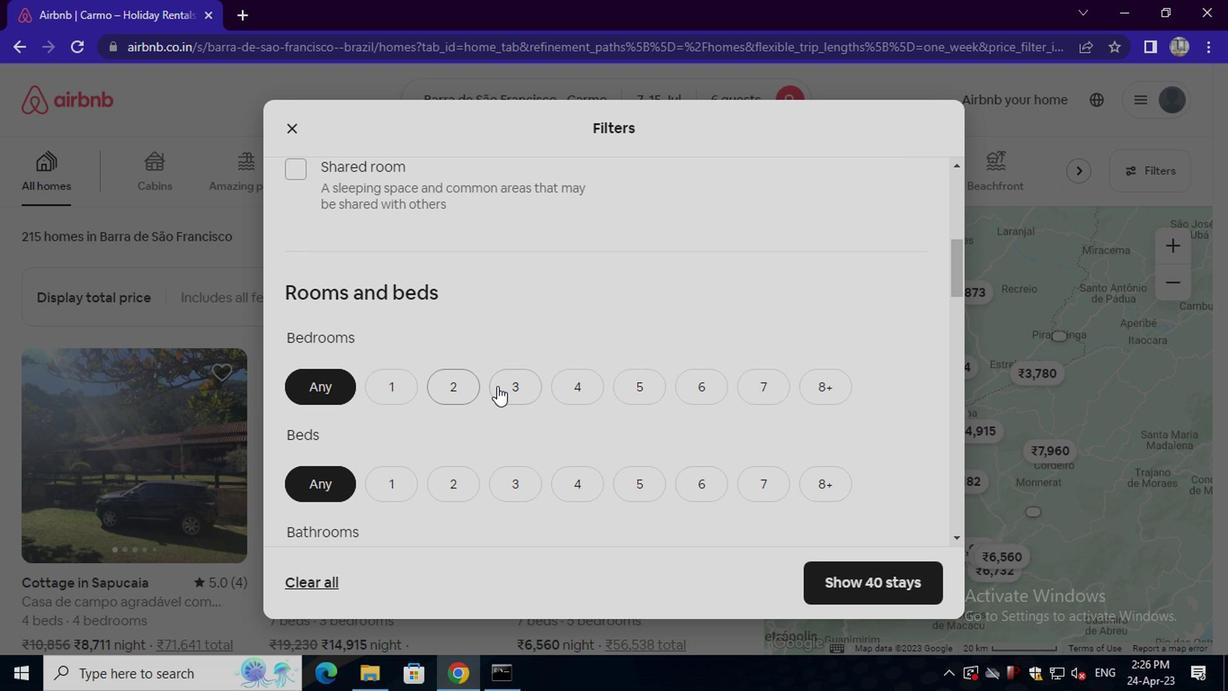 
Action: Mouse pressed left at (499, 385)
Screenshot: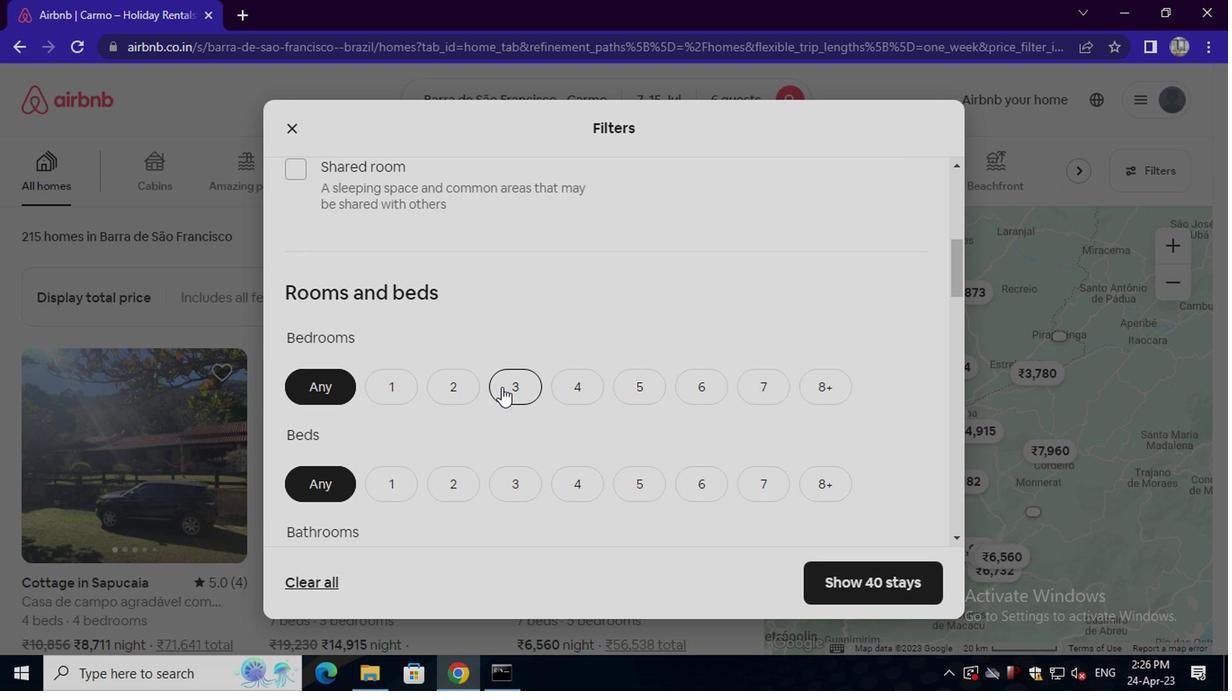 
Action: Mouse scrolled (499, 384) with delta (0, 0)
Screenshot: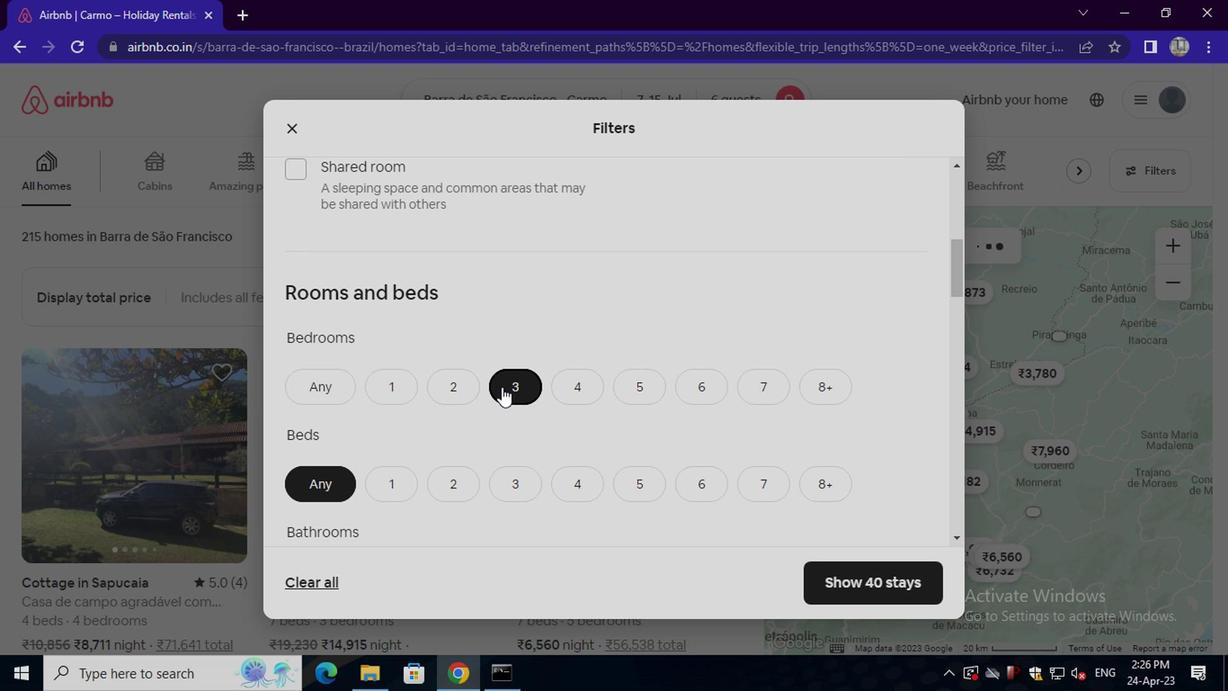 
Action: Mouse moved to (499, 385)
Screenshot: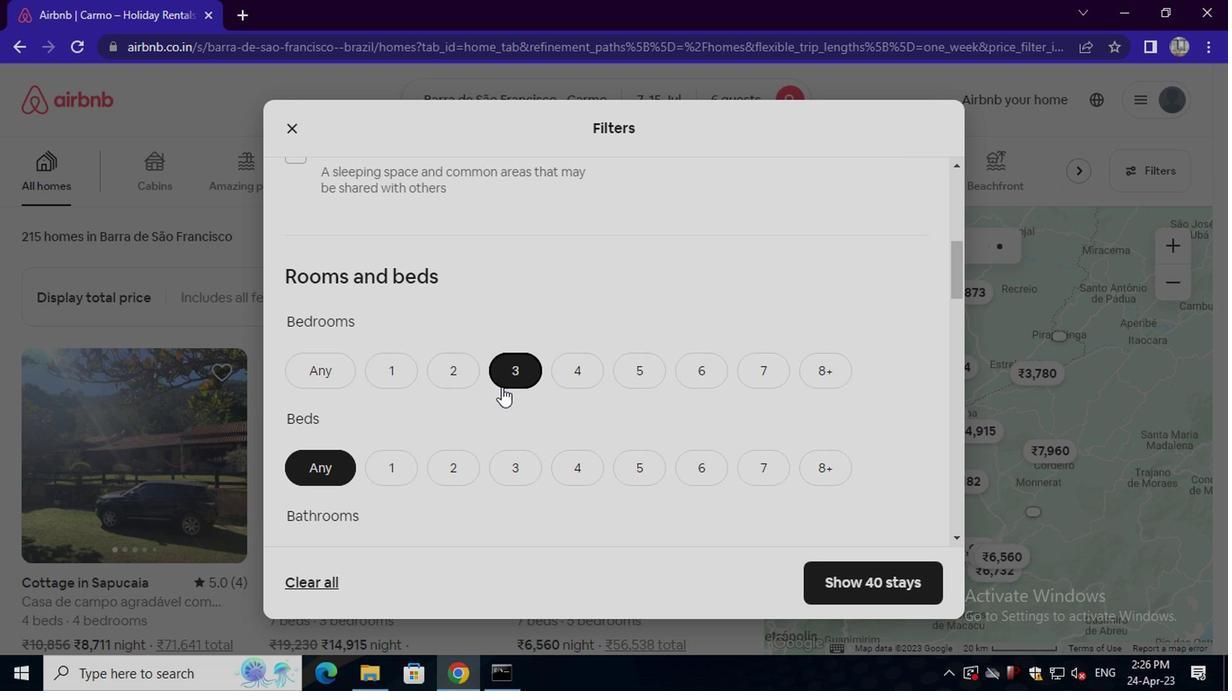 
Action: Mouse pressed left at (499, 385)
Screenshot: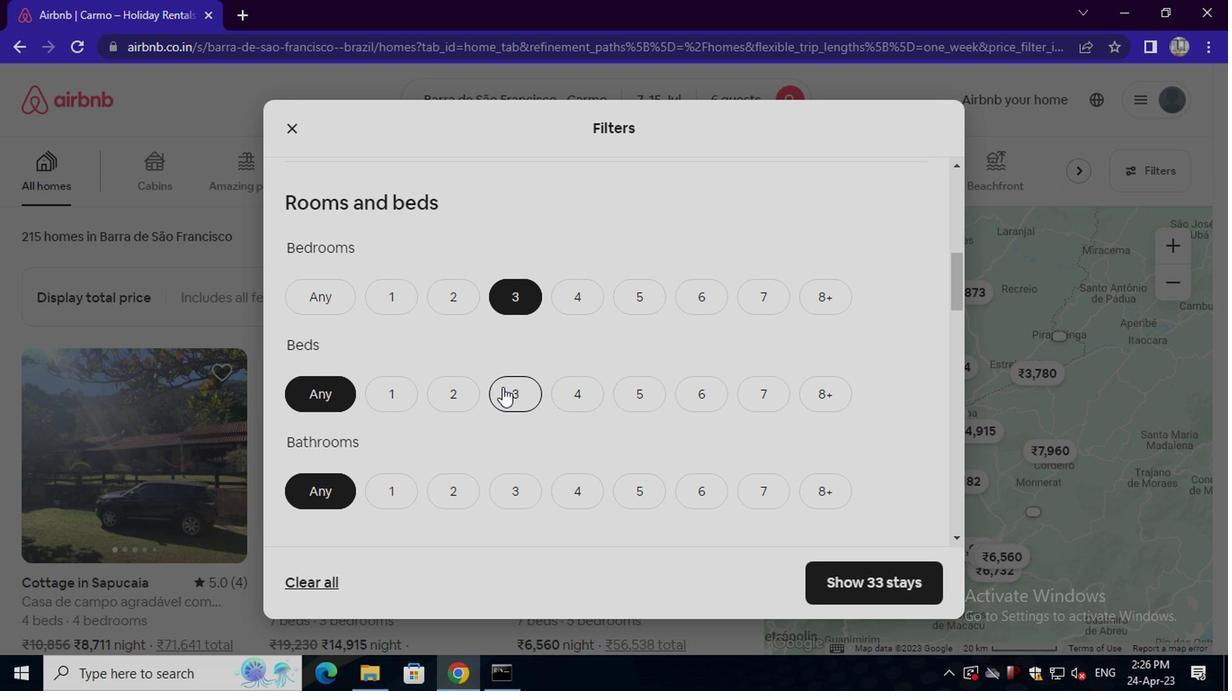 
Action: Mouse scrolled (499, 384) with delta (0, 0)
Screenshot: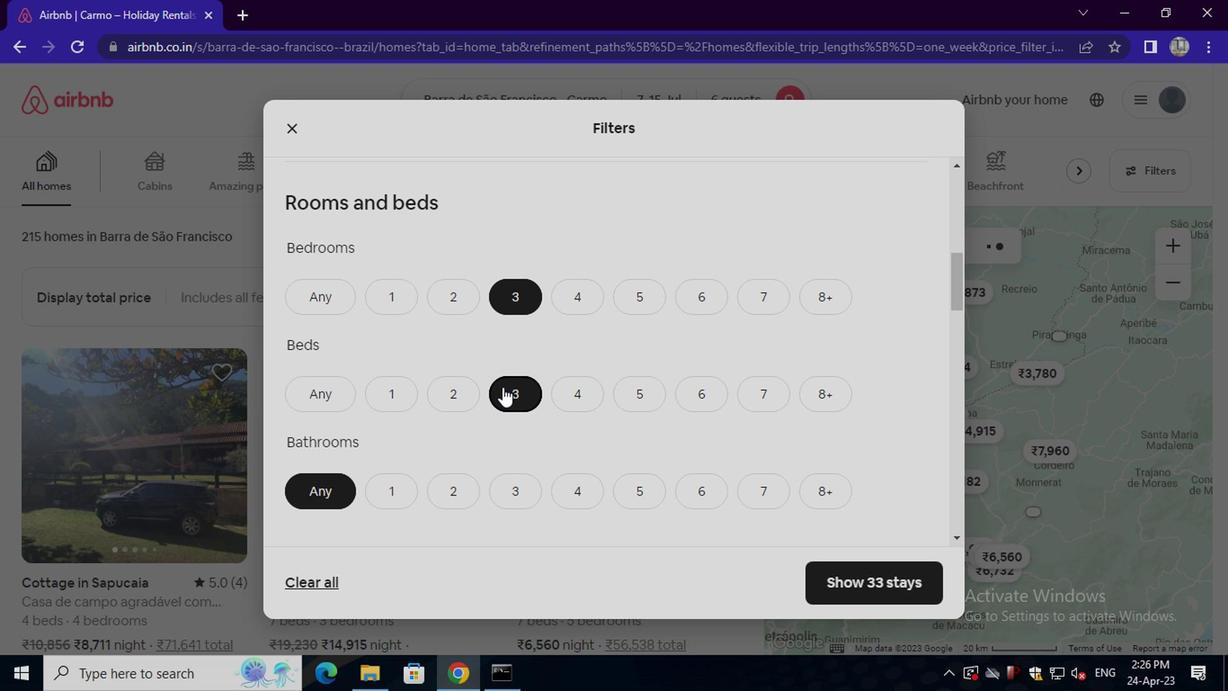 
Action: Mouse scrolled (499, 384) with delta (0, 0)
Screenshot: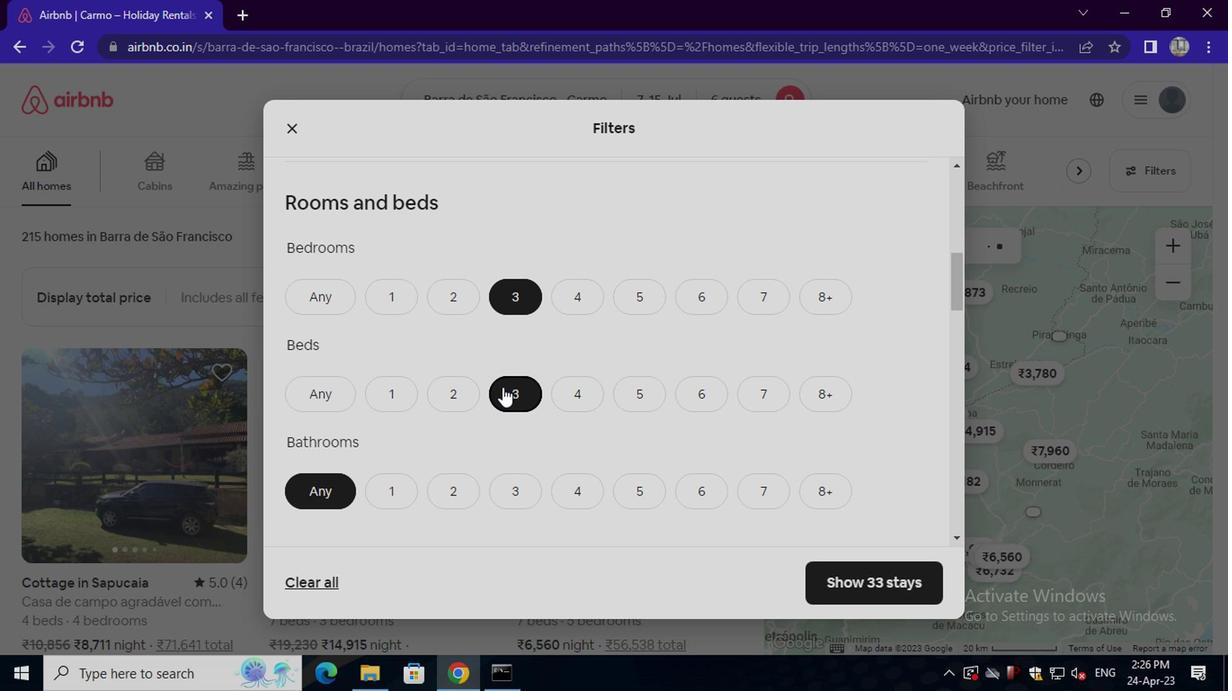 
Action: Mouse moved to (532, 311)
Screenshot: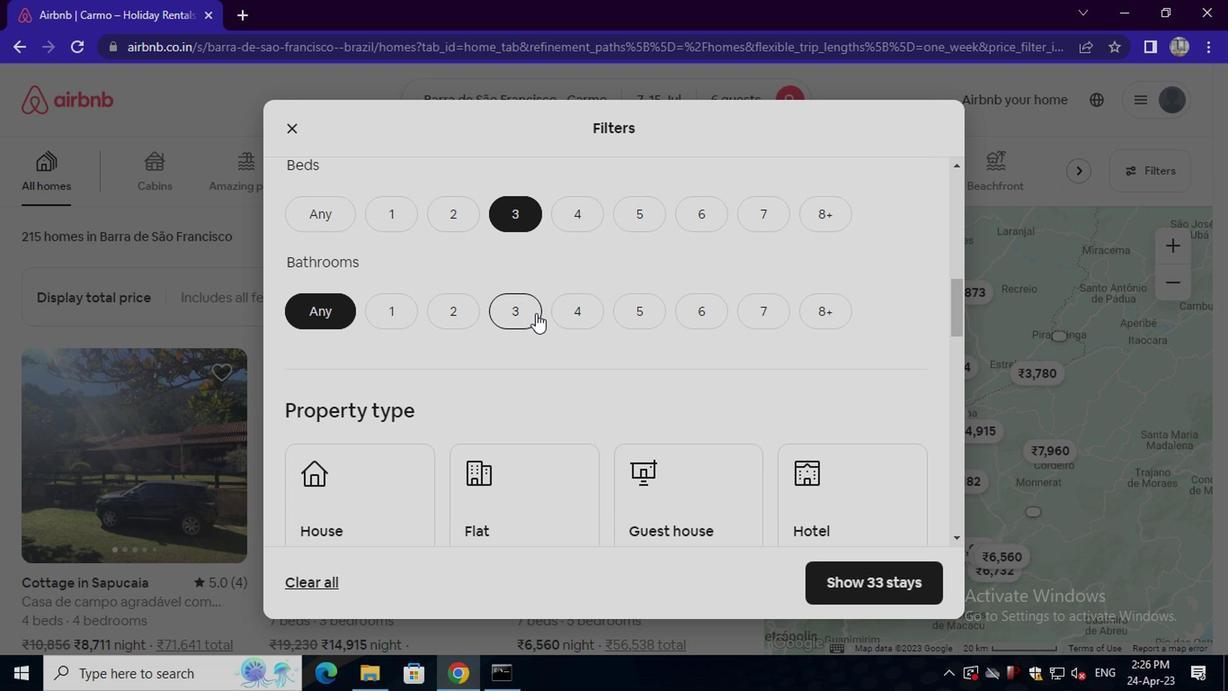 
Action: Mouse pressed left at (532, 311)
Screenshot: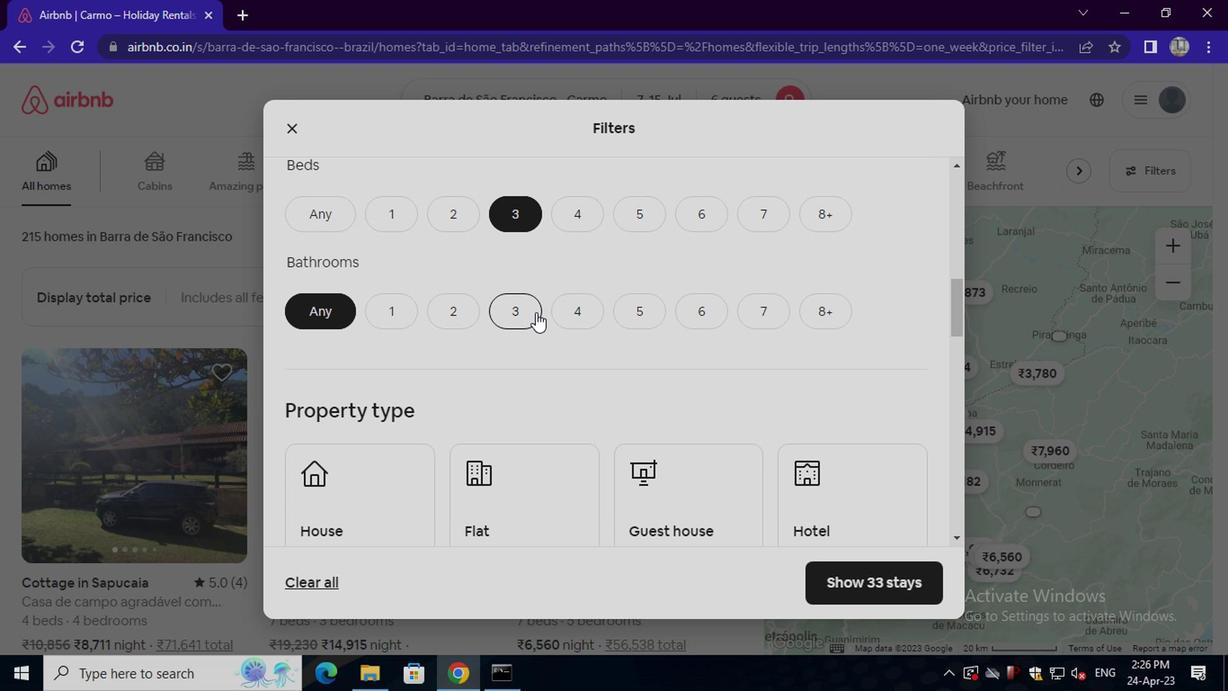 
Action: Mouse scrolled (532, 310) with delta (0, 0)
Screenshot: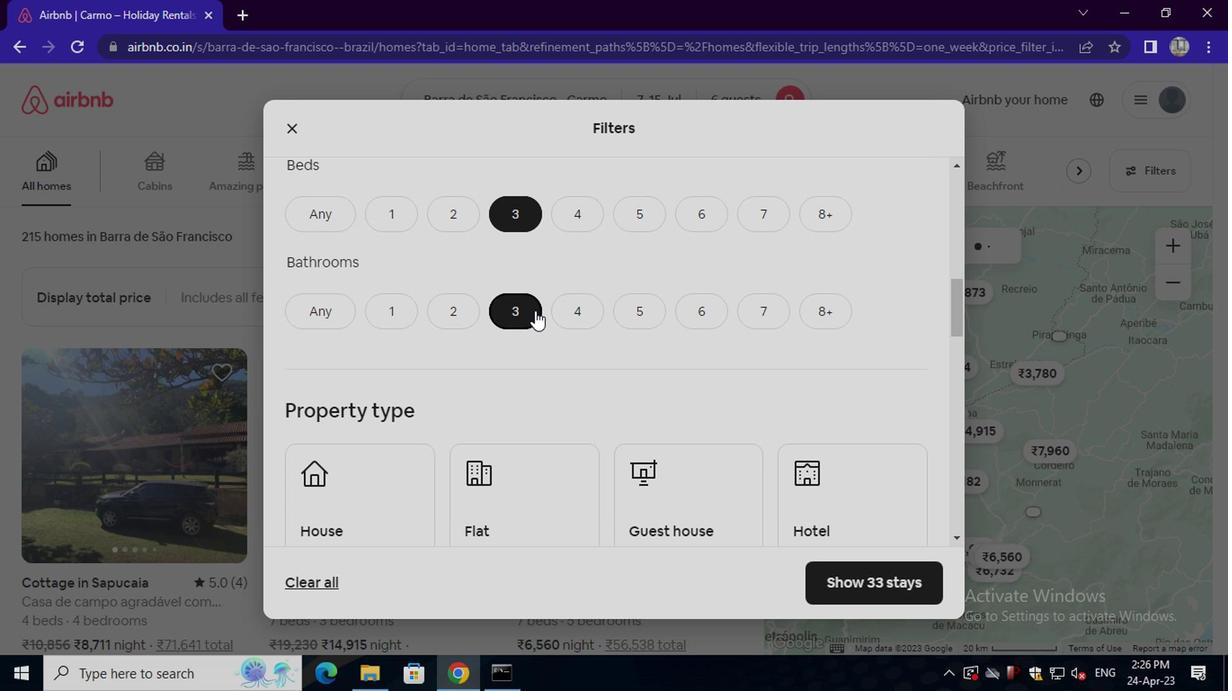 
Action: Mouse scrolled (532, 310) with delta (0, 0)
Screenshot: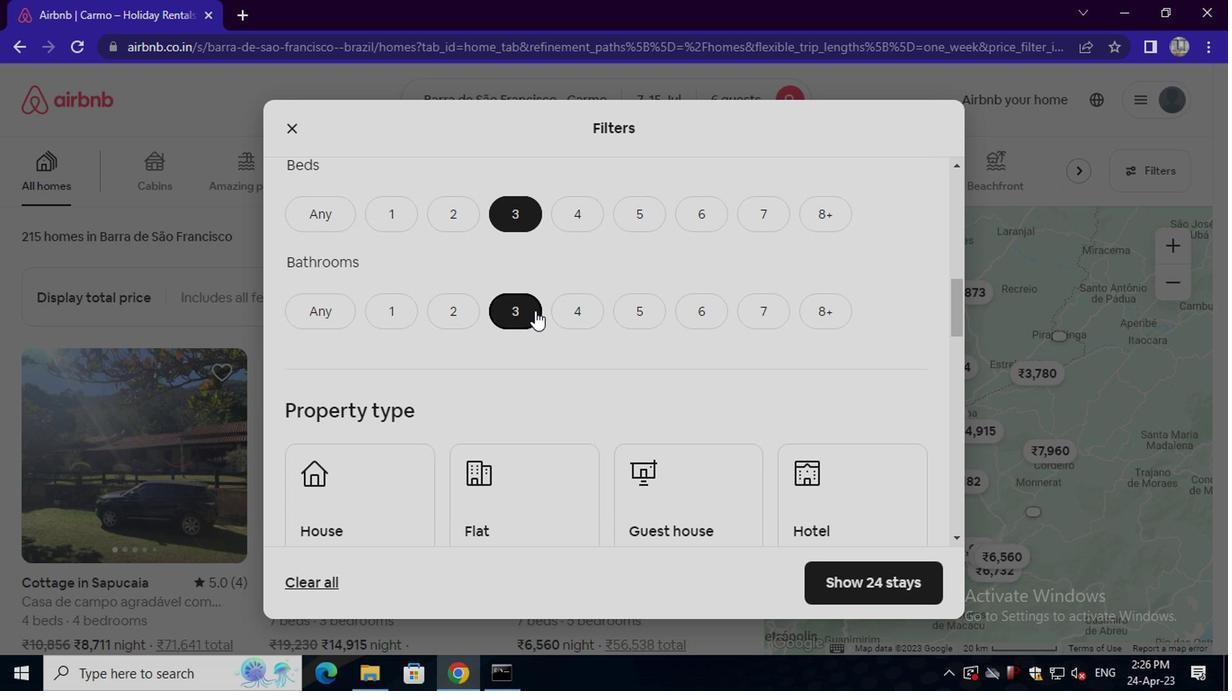 
Action: Mouse moved to (388, 307)
Screenshot: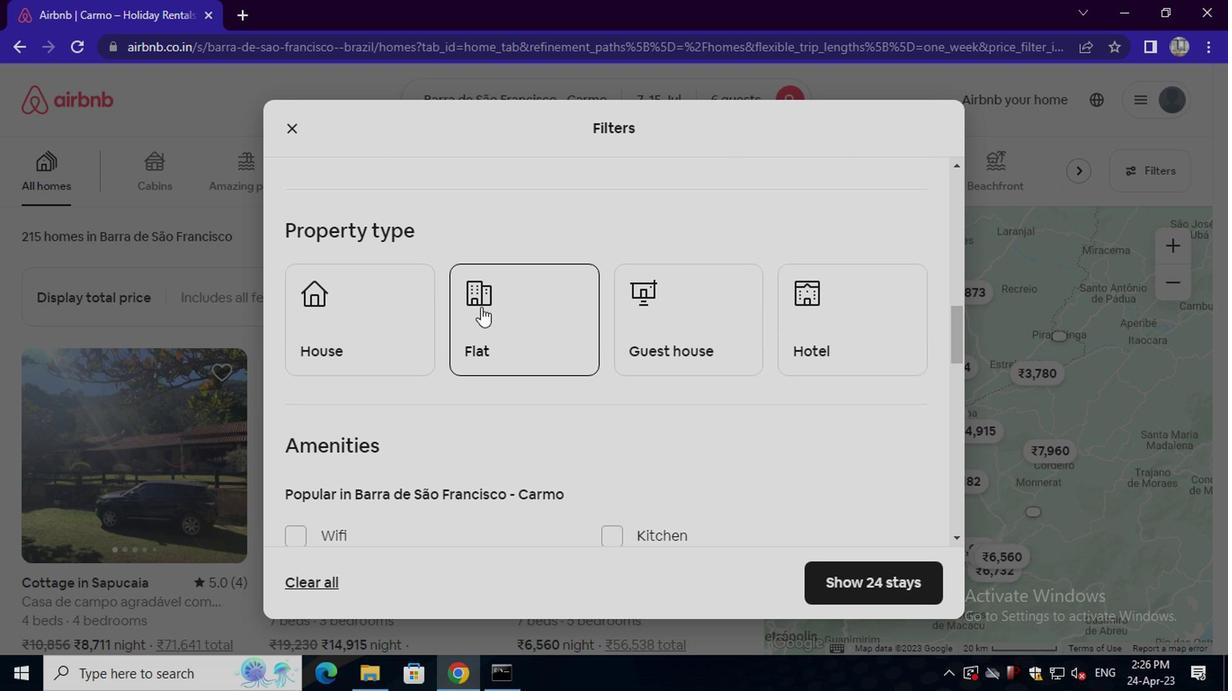 
Action: Mouse pressed left at (388, 307)
Screenshot: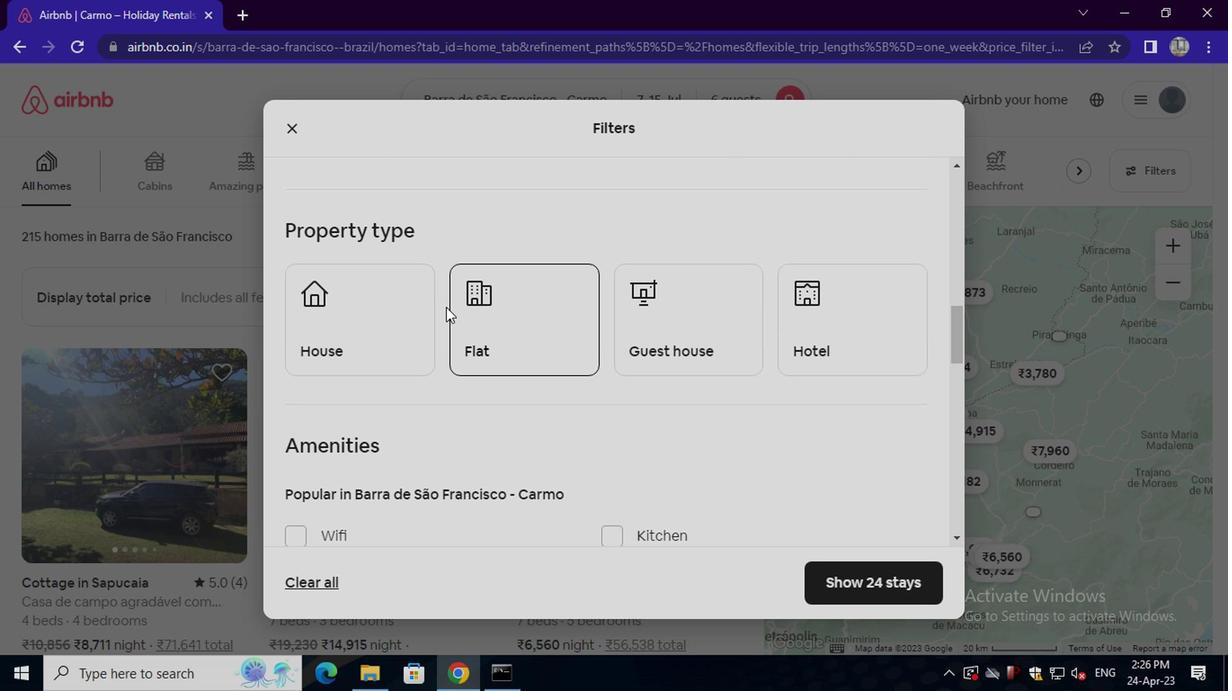 
Action: Mouse moved to (492, 311)
Screenshot: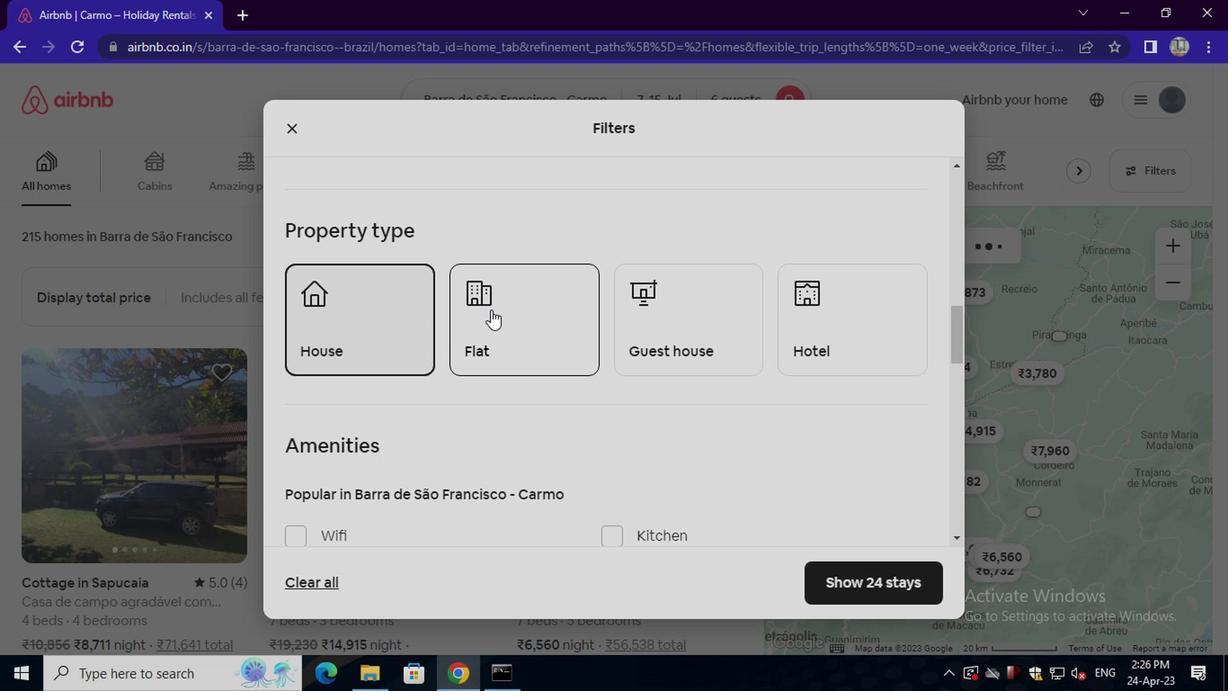 
Action: Mouse pressed left at (492, 311)
Screenshot: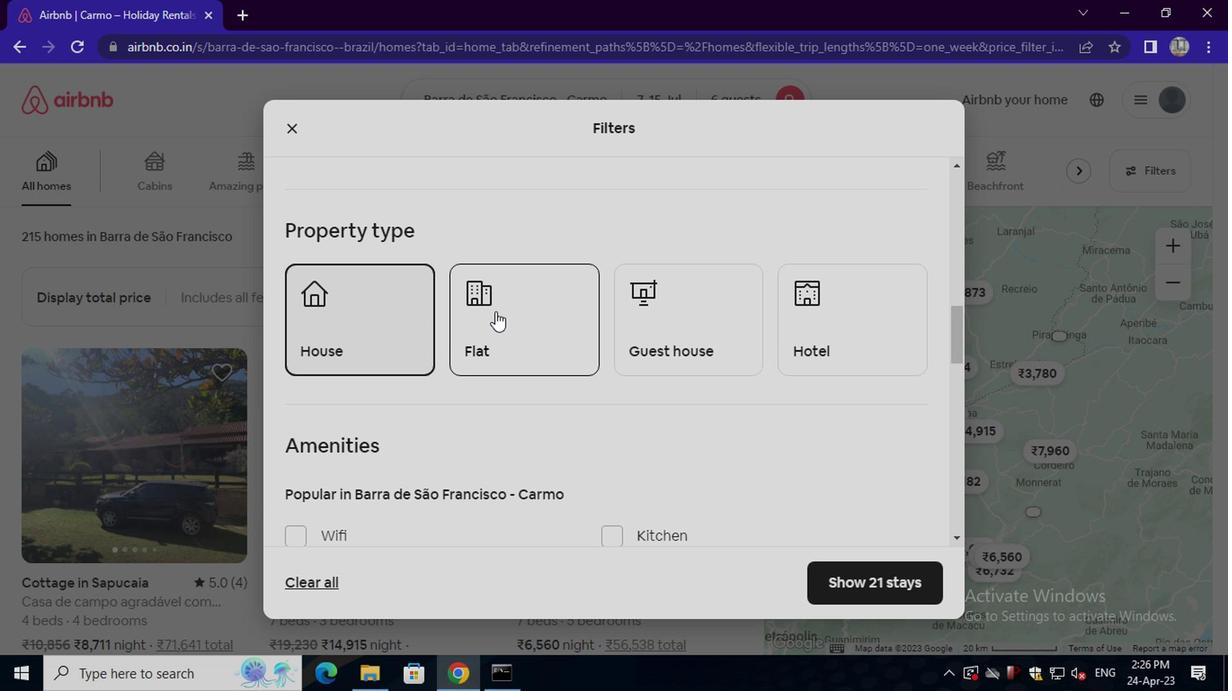 
Action: Mouse moved to (653, 324)
Screenshot: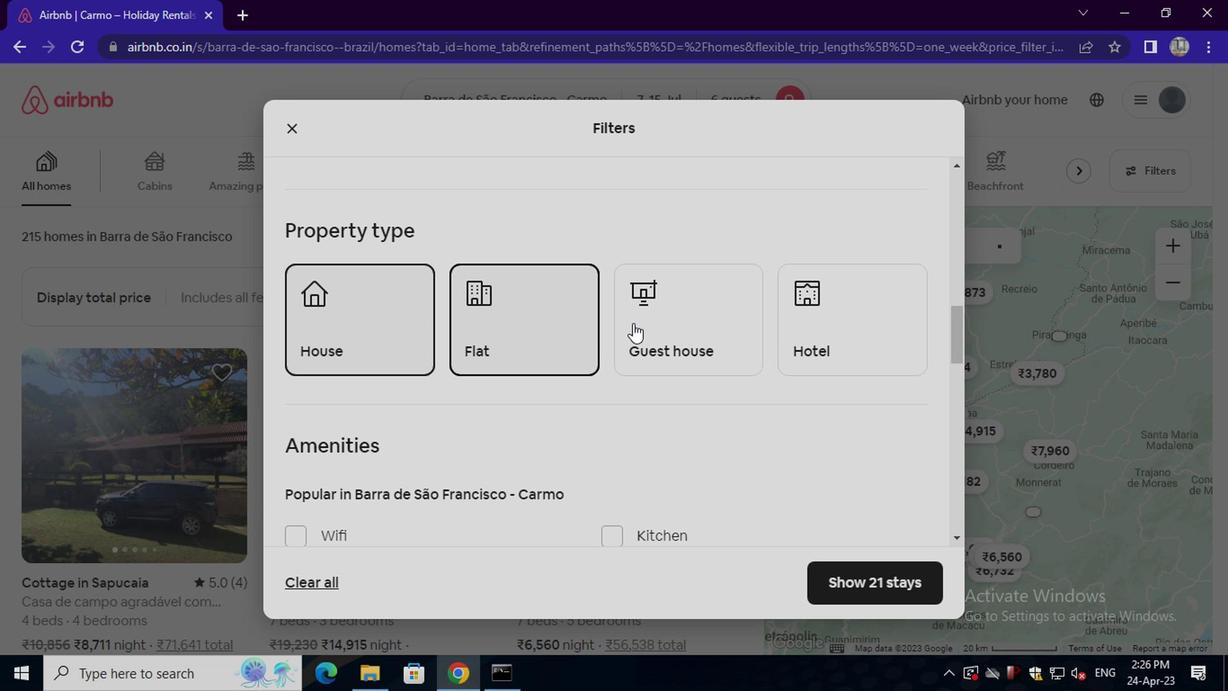 
Action: Mouse pressed left at (653, 324)
Screenshot: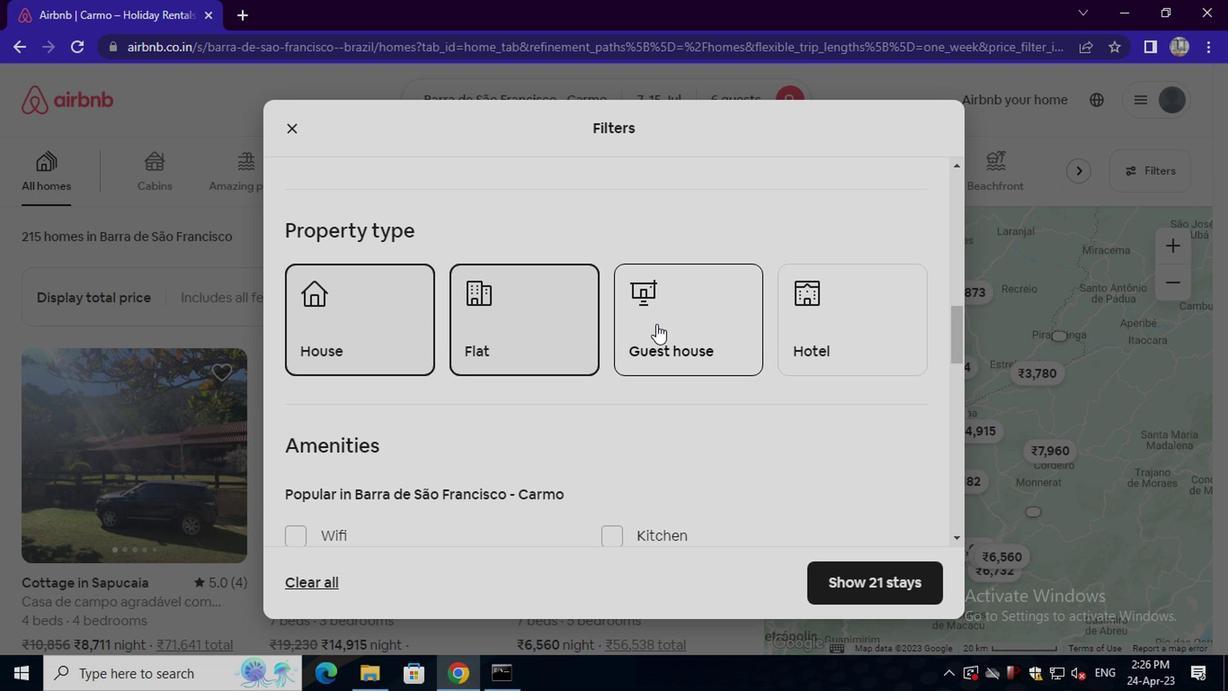 
Action: Mouse scrolled (653, 323) with delta (0, -1)
Screenshot: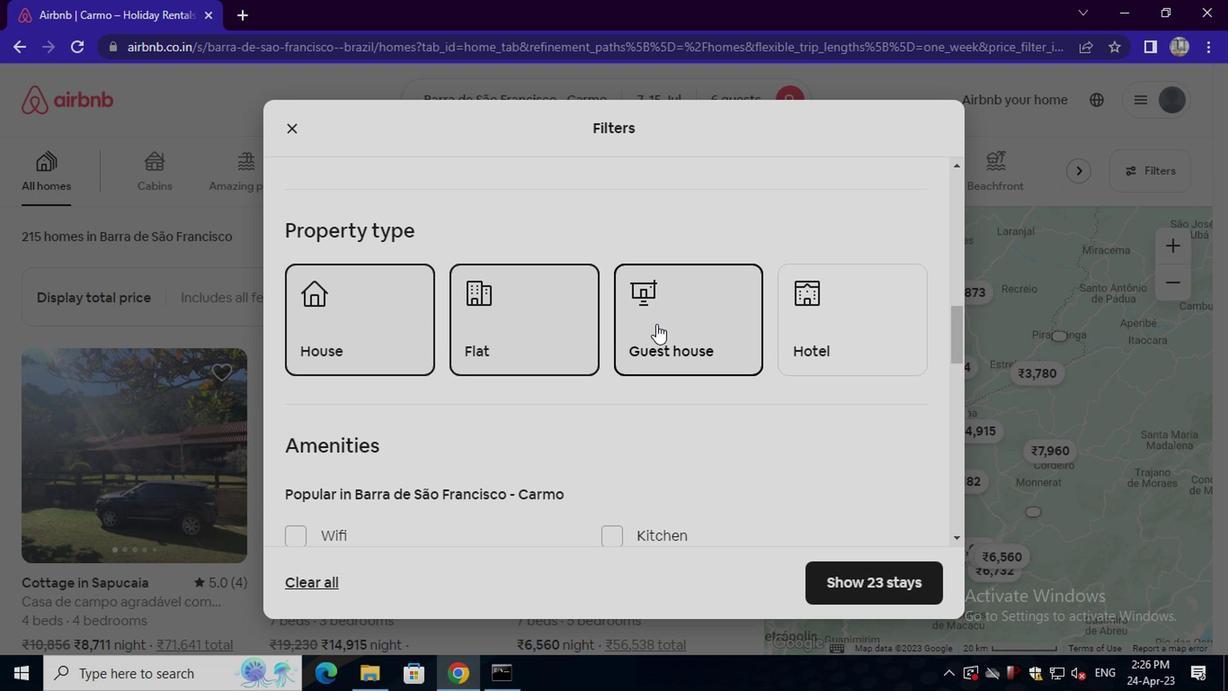
Action: Mouse scrolled (653, 323) with delta (0, -1)
Screenshot: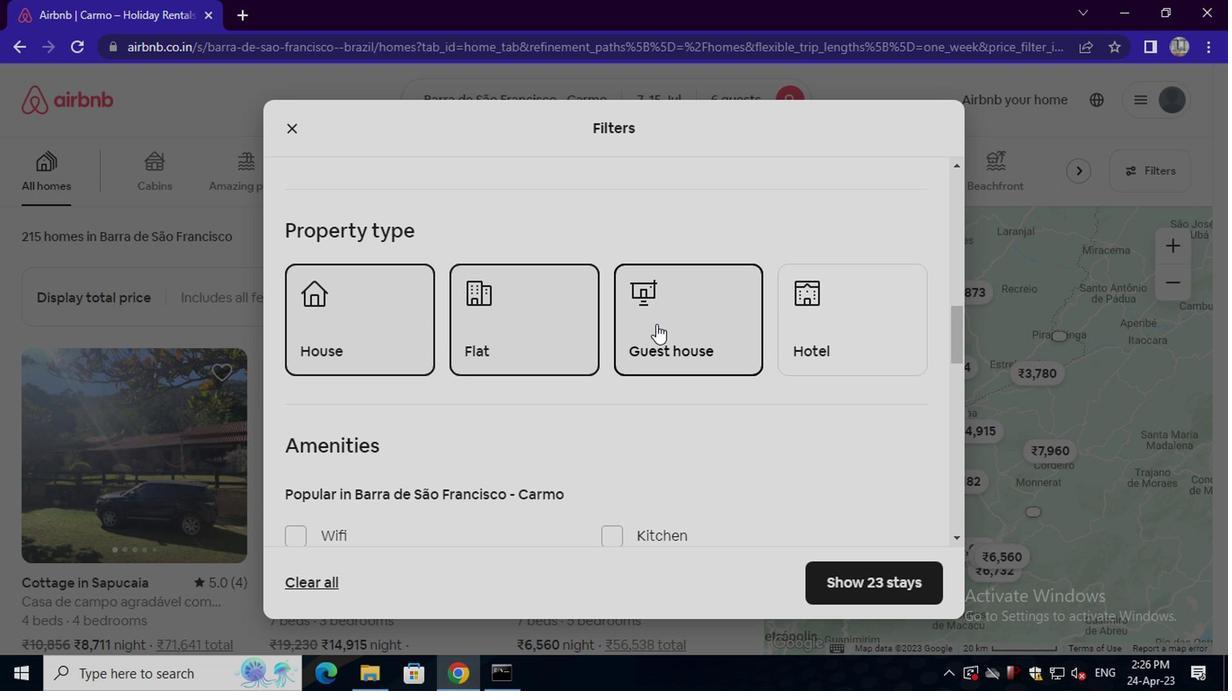 
Action: Mouse scrolled (653, 323) with delta (0, -1)
Screenshot: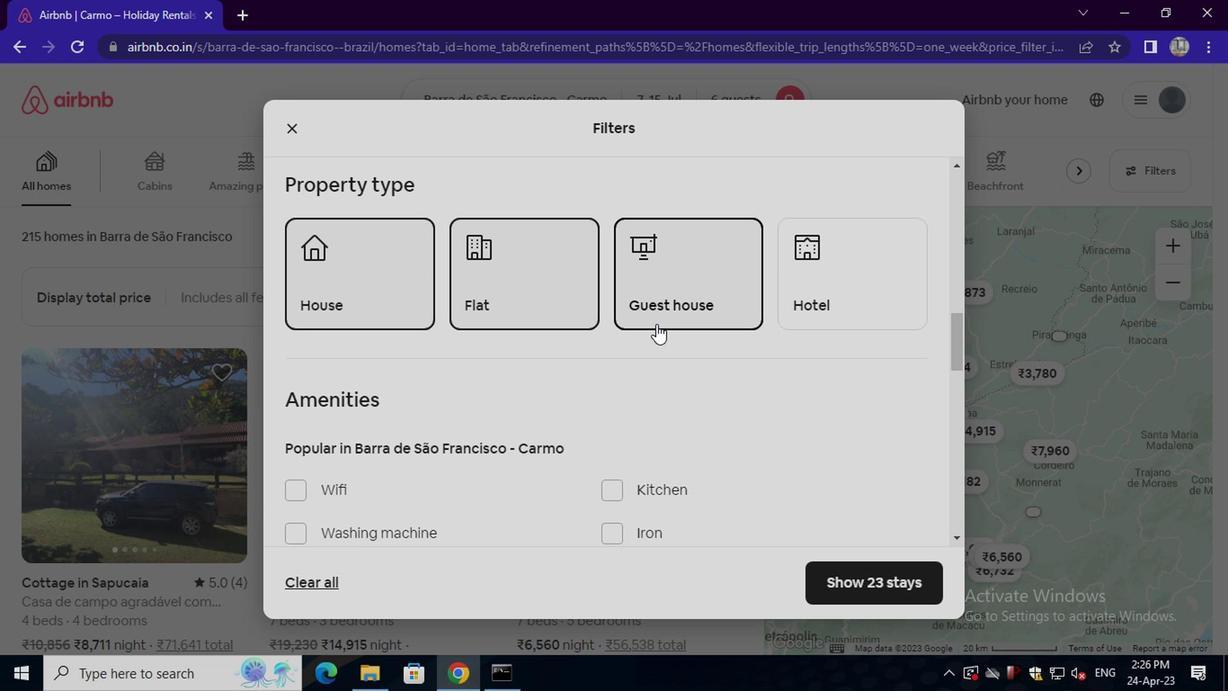 
Action: Mouse moved to (304, 312)
Screenshot: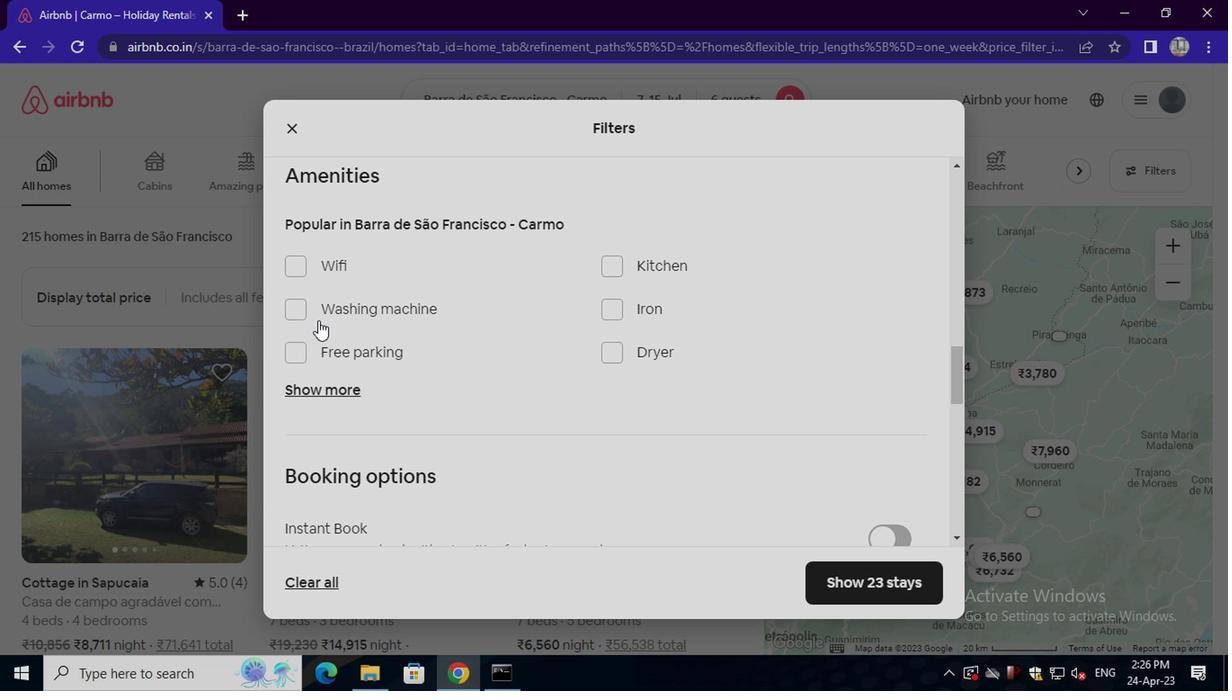 
Action: Mouse pressed left at (304, 312)
Screenshot: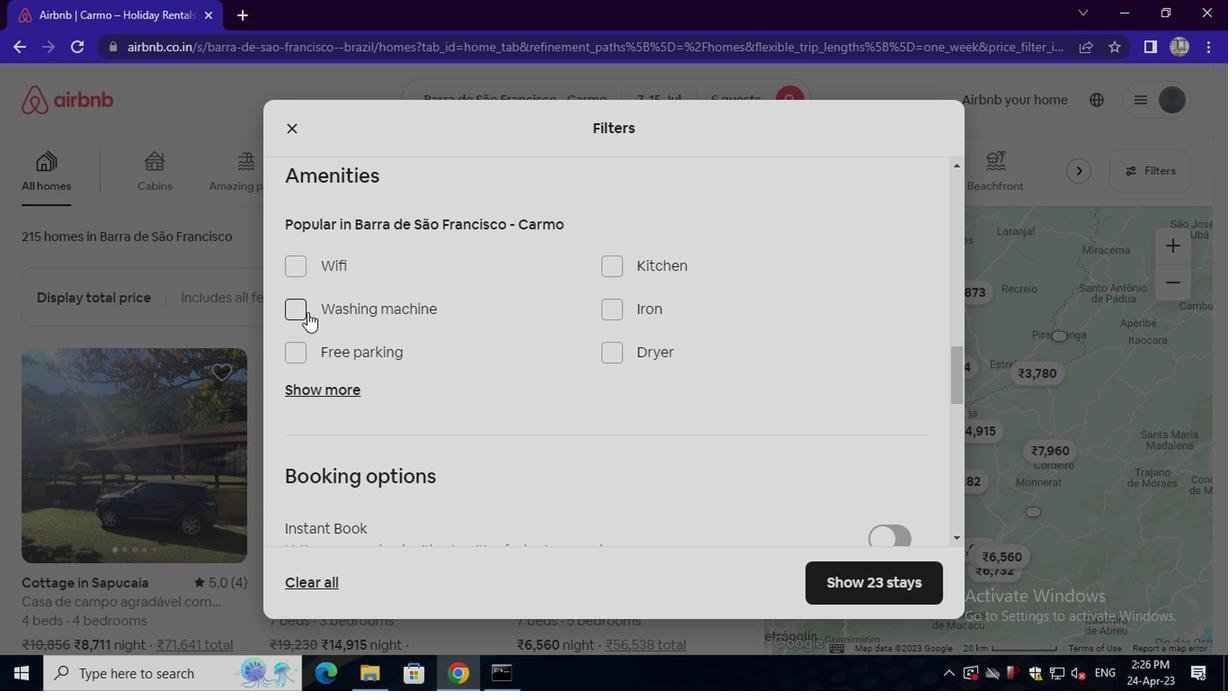 
Action: Mouse moved to (351, 342)
Screenshot: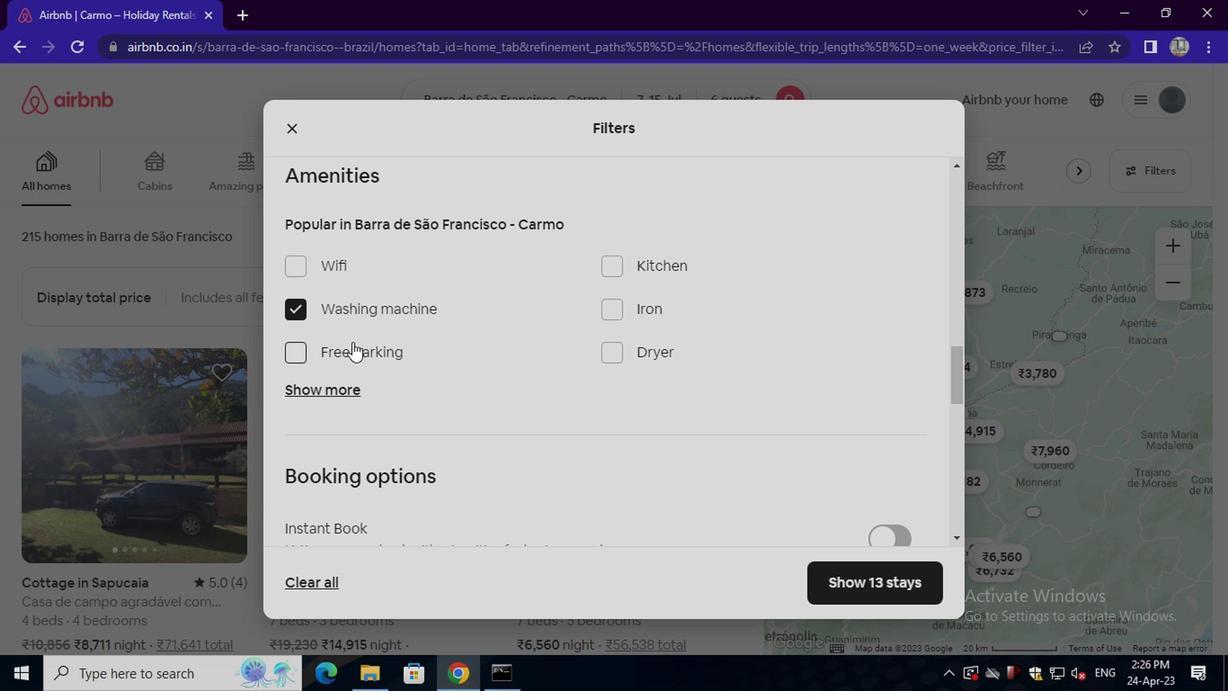
Action: Mouse scrolled (351, 341) with delta (0, 0)
Screenshot: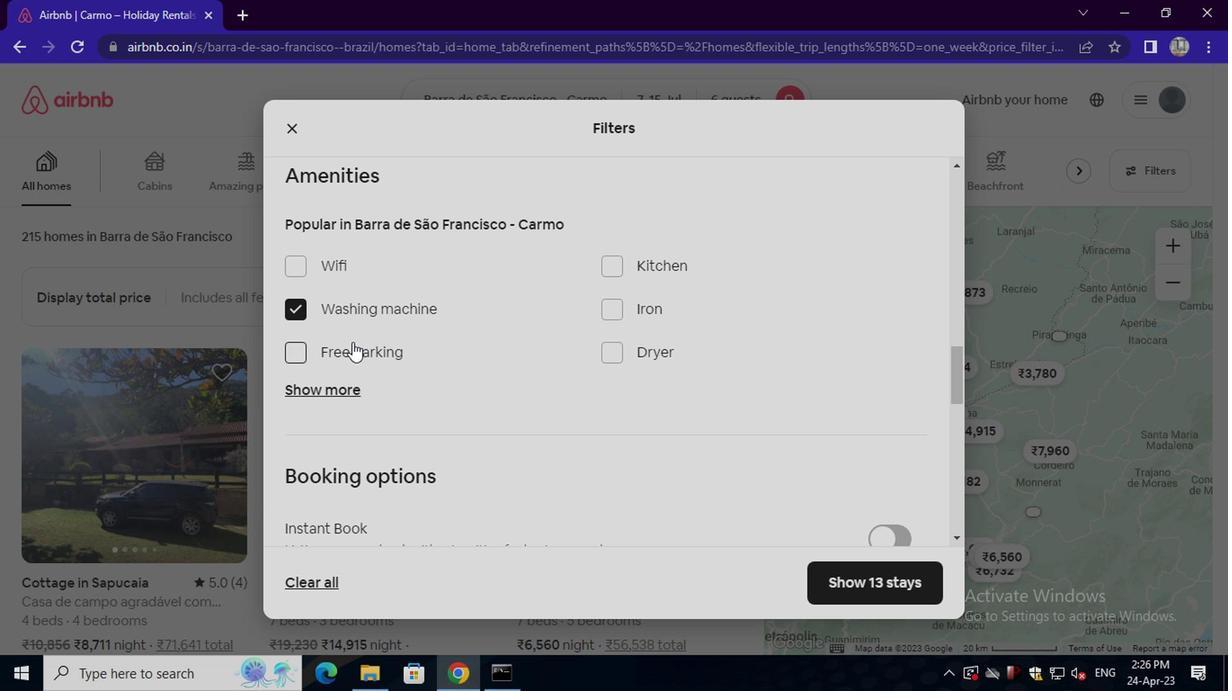 
Action: Mouse scrolled (351, 341) with delta (0, 0)
Screenshot: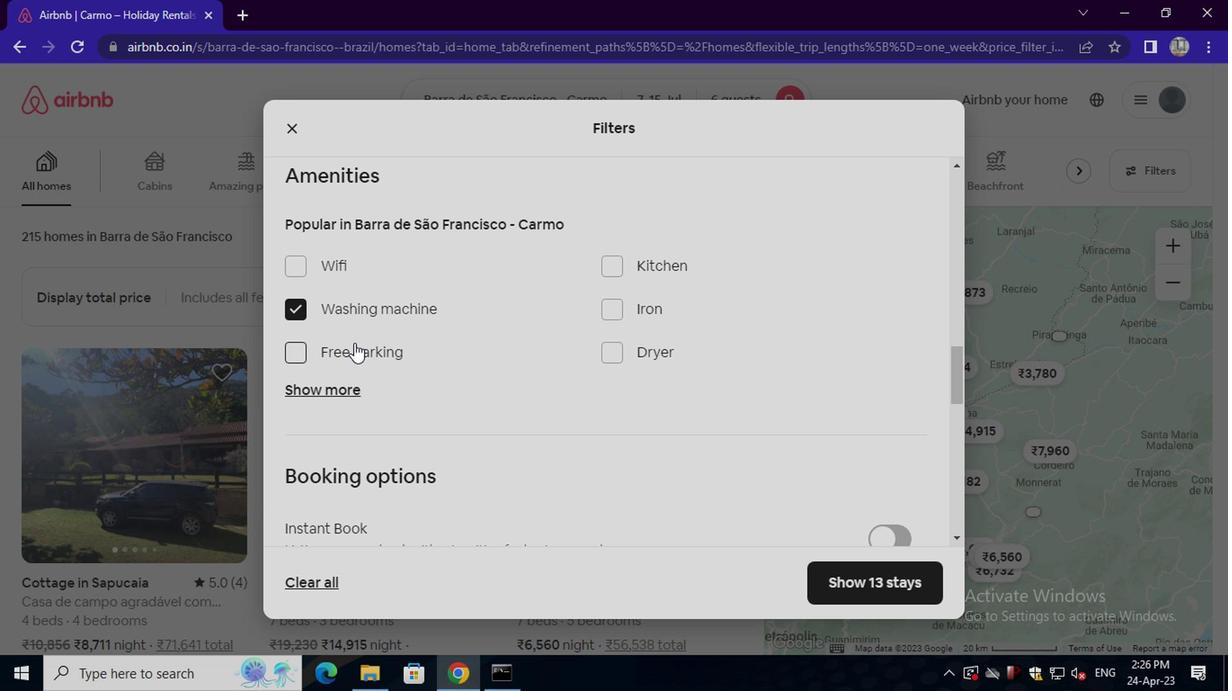 
Action: Mouse moved to (352, 342)
Screenshot: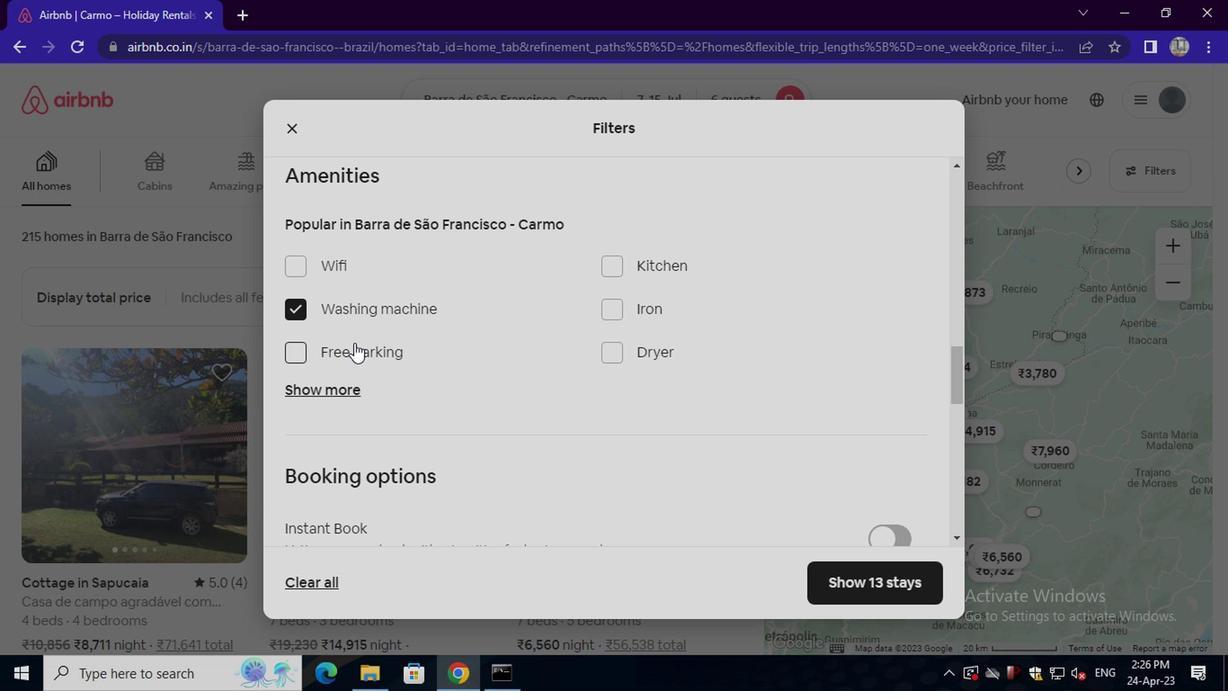 
Action: Mouse scrolled (352, 341) with delta (0, 0)
Screenshot: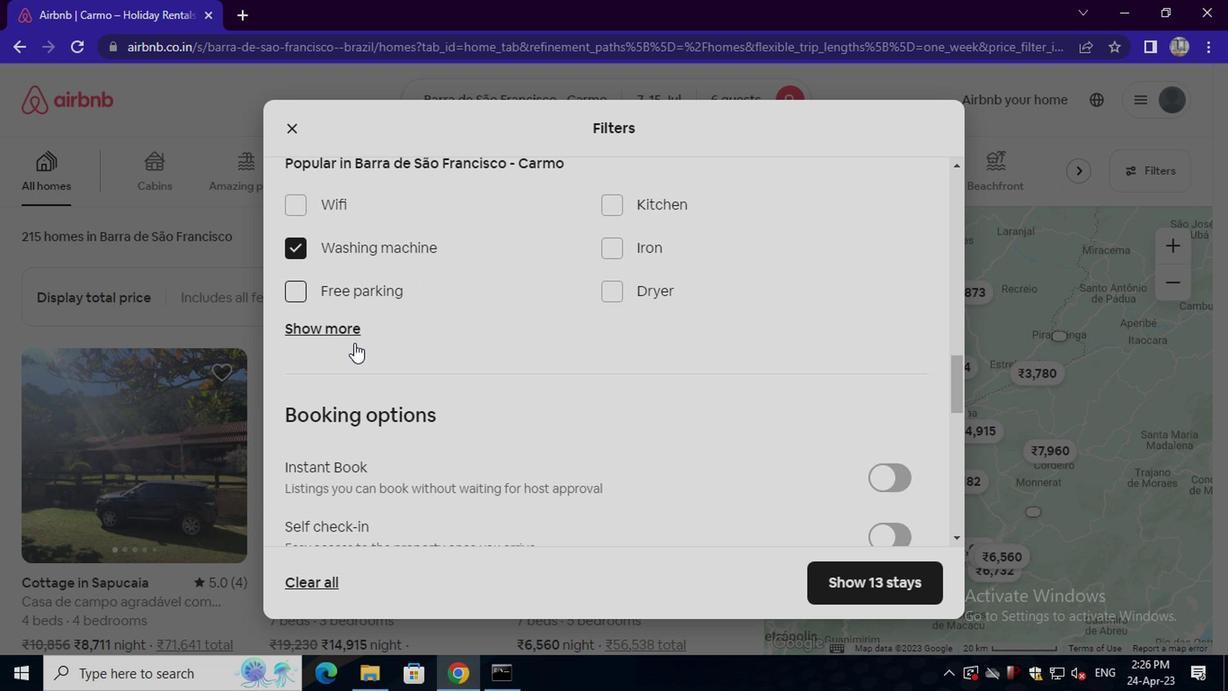 
Action: Mouse moved to (888, 327)
Screenshot: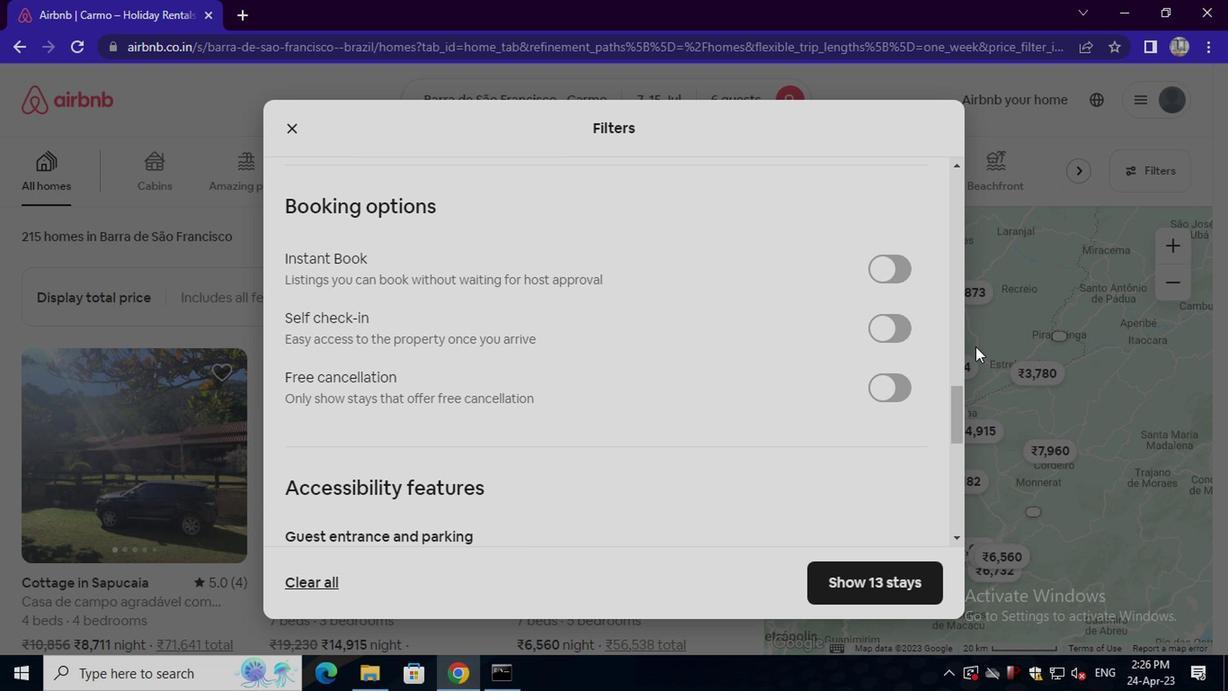 
Action: Mouse pressed left at (888, 327)
Screenshot: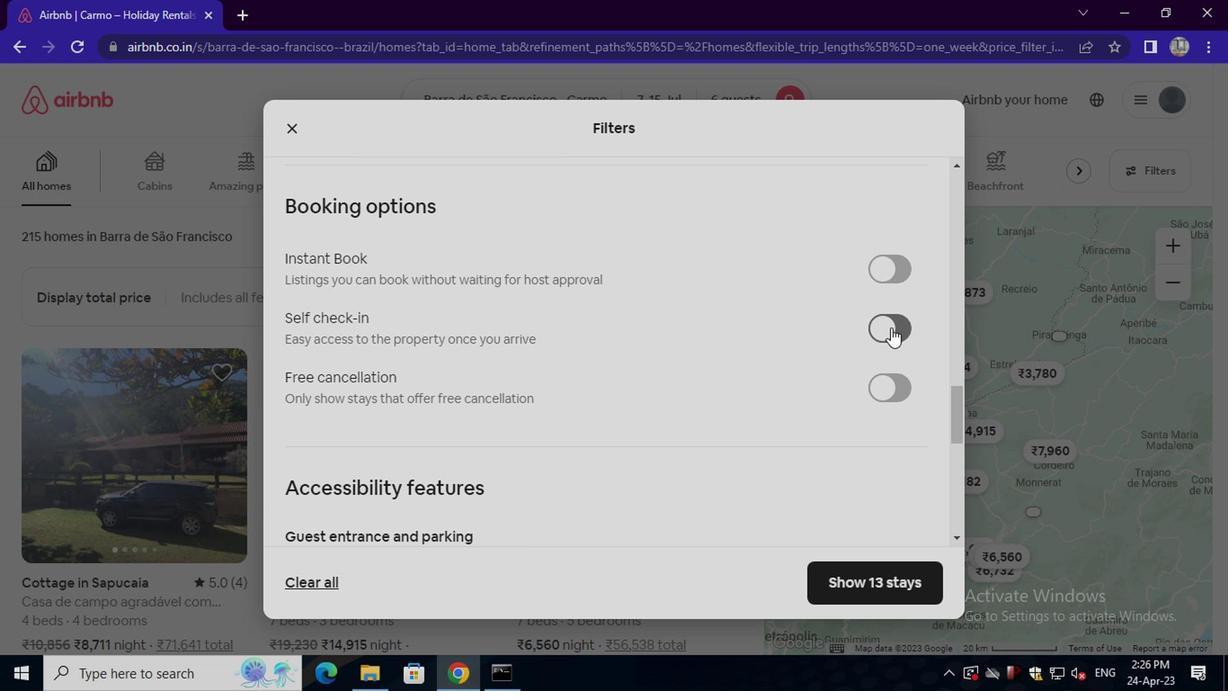 
Action: Mouse moved to (316, 392)
Screenshot: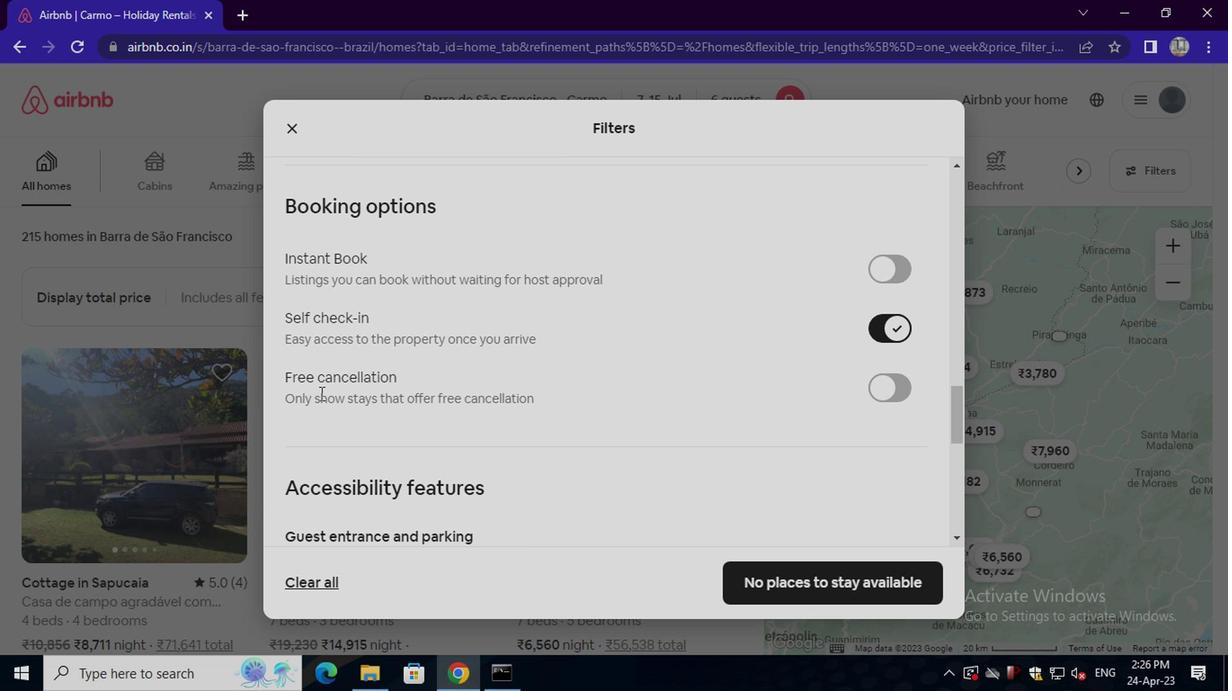 
Action: Mouse scrolled (316, 391) with delta (0, 0)
Screenshot: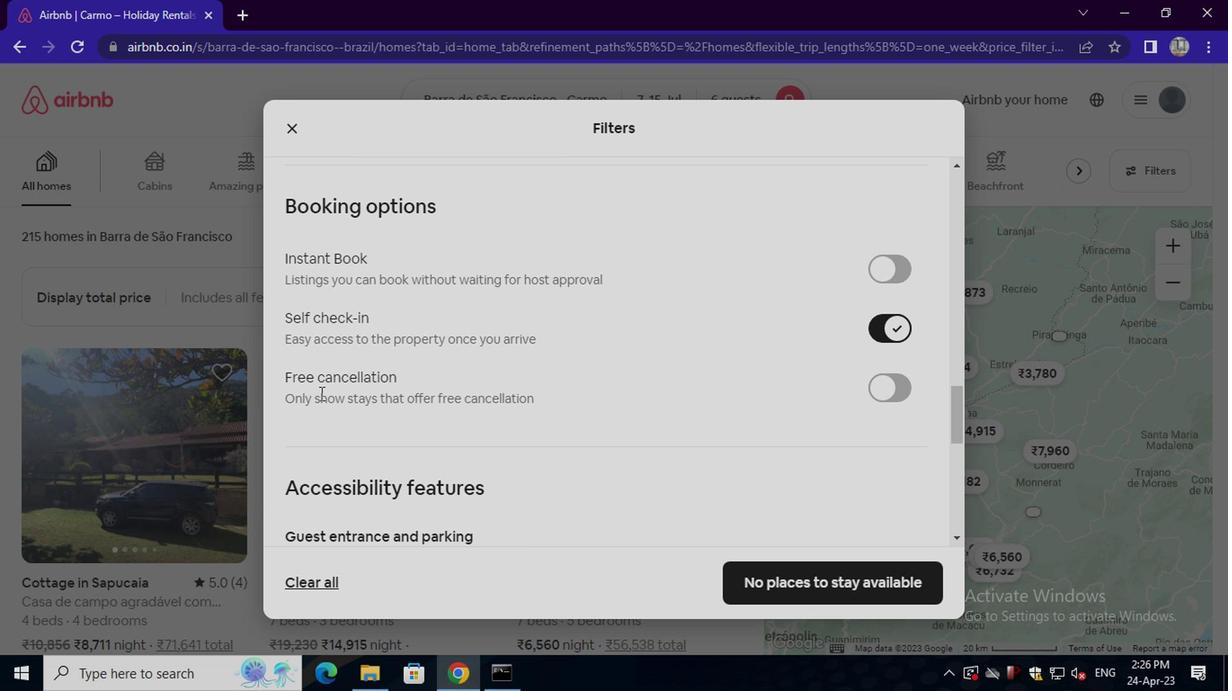 
Action: Mouse scrolled (316, 391) with delta (0, 0)
Screenshot: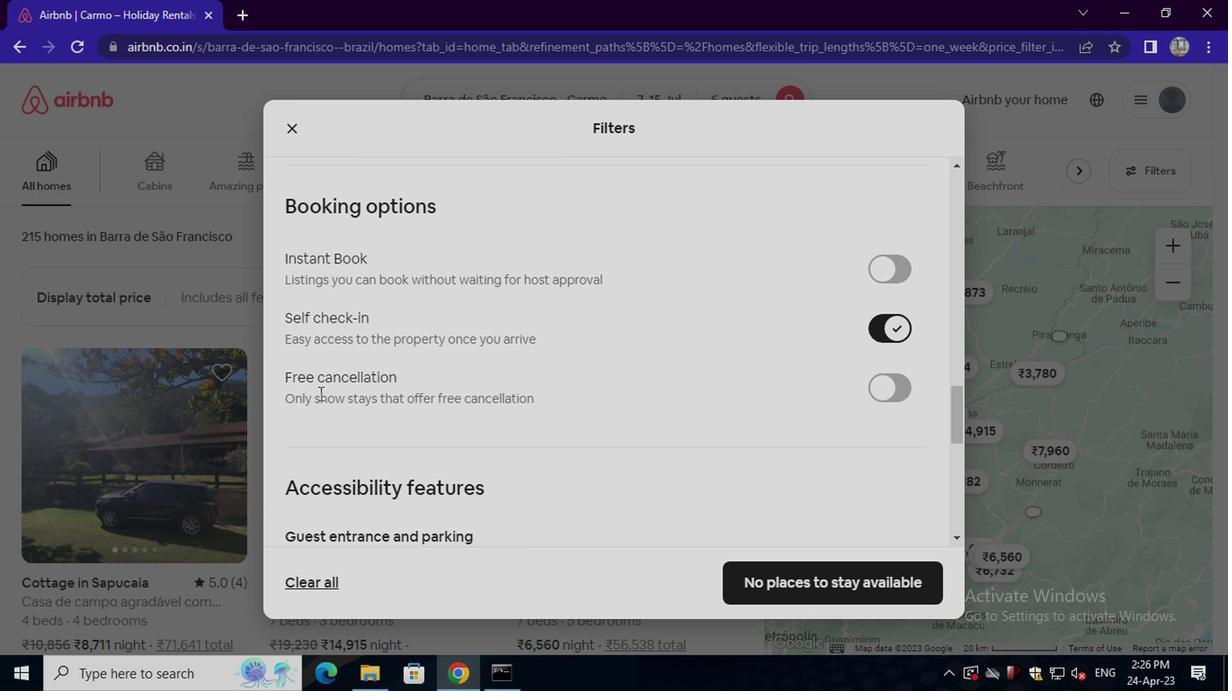 
Action: Mouse scrolled (316, 391) with delta (0, 0)
Screenshot: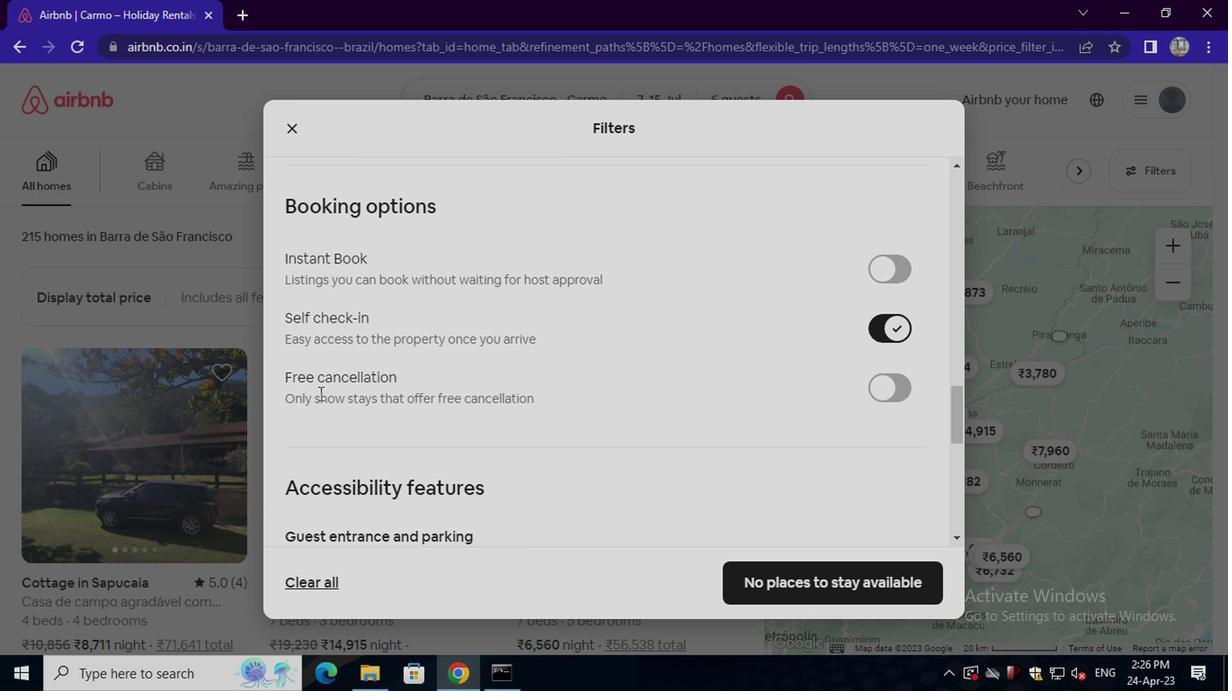 
Action: Mouse scrolled (316, 391) with delta (0, 0)
Screenshot: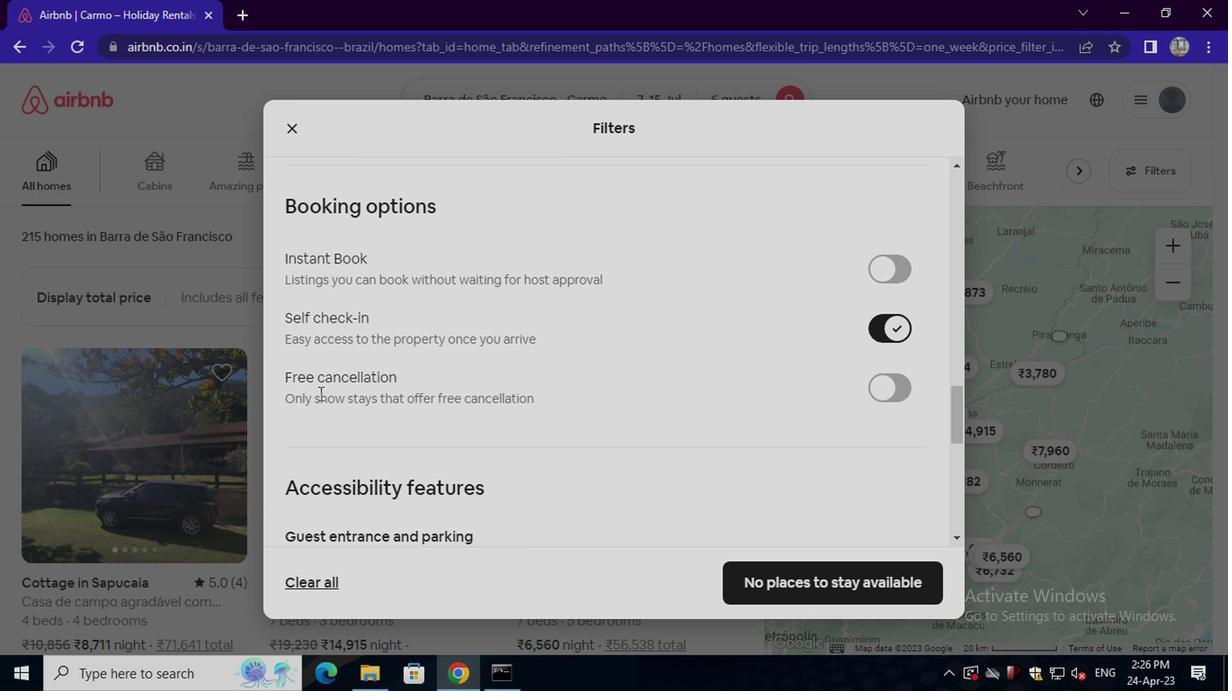 
Action: Mouse scrolled (316, 391) with delta (0, 0)
Screenshot: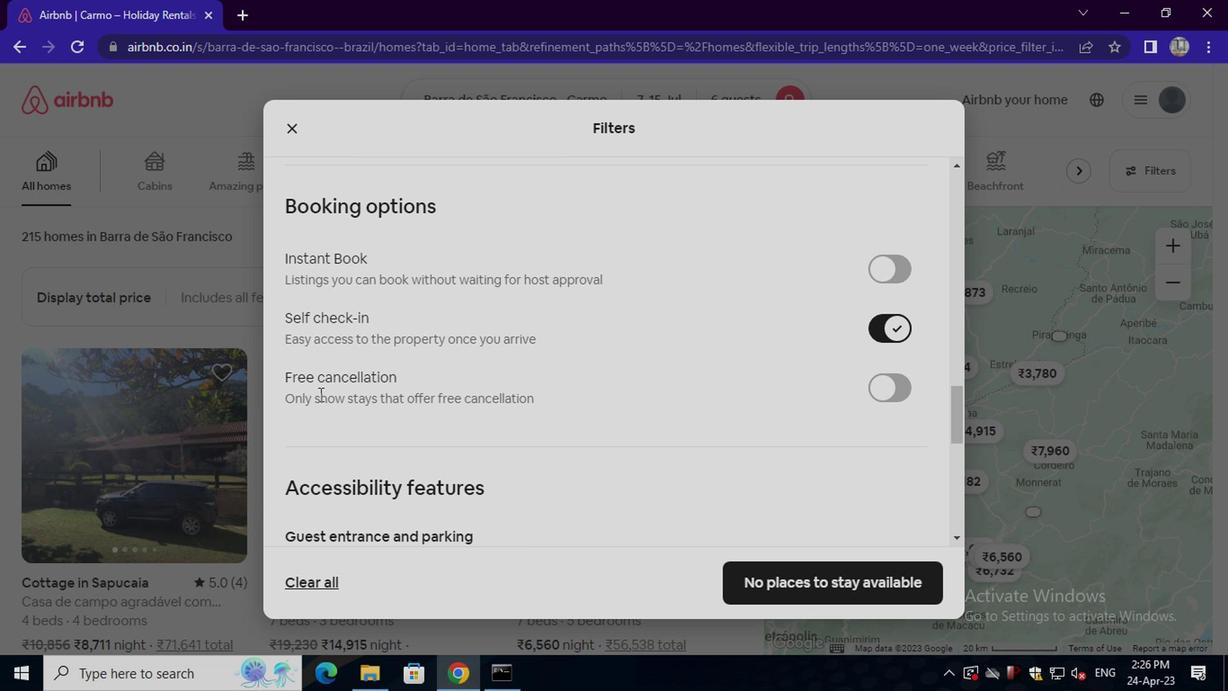 
Action: Mouse moved to (317, 392)
Screenshot: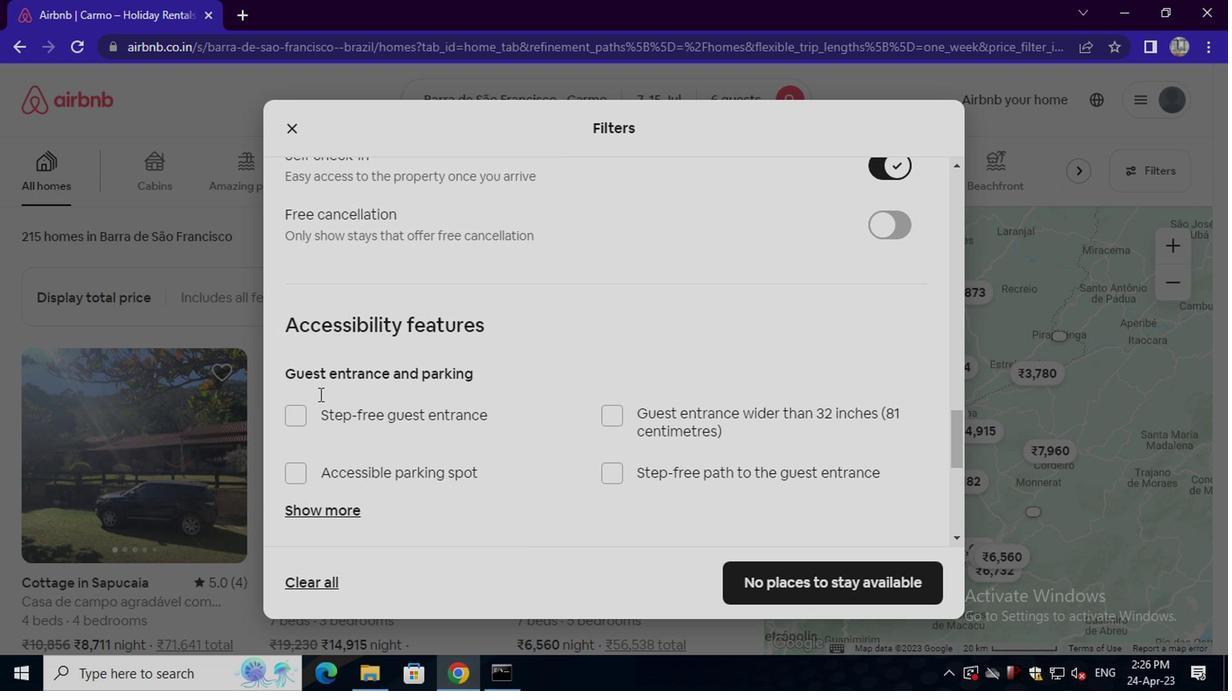 
Action: Mouse scrolled (317, 391) with delta (0, 0)
Screenshot: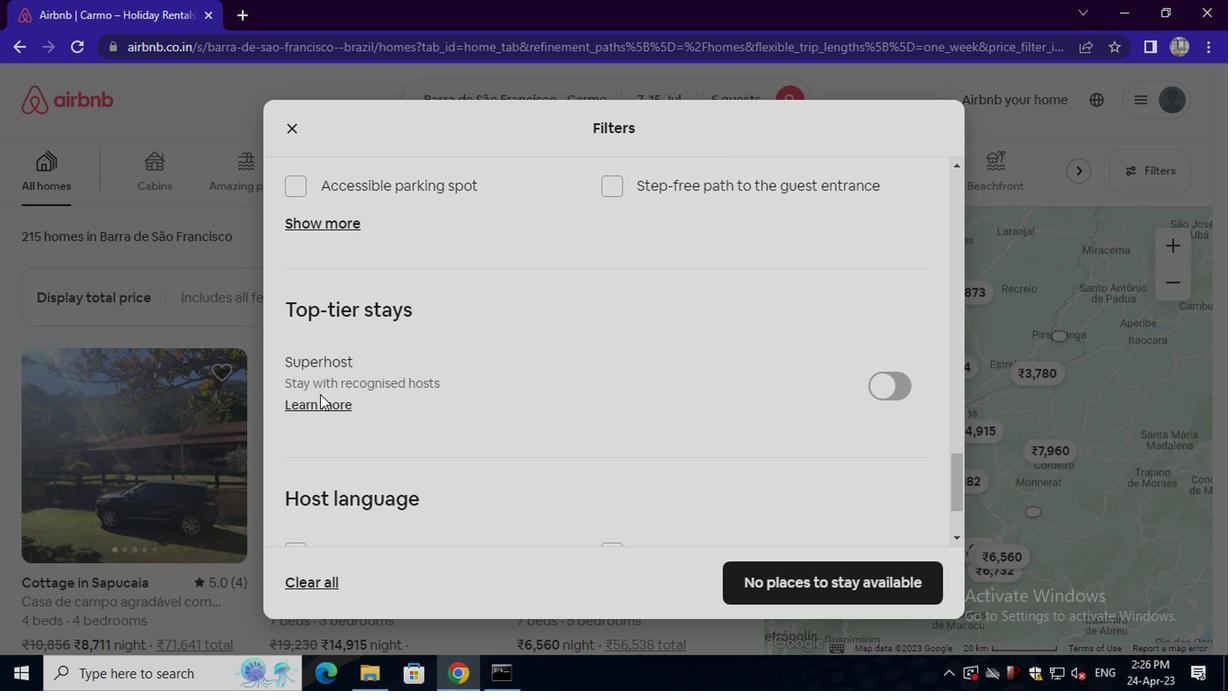 
Action: Mouse scrolled (317, 391) with delta (0, 0)
Screenshot: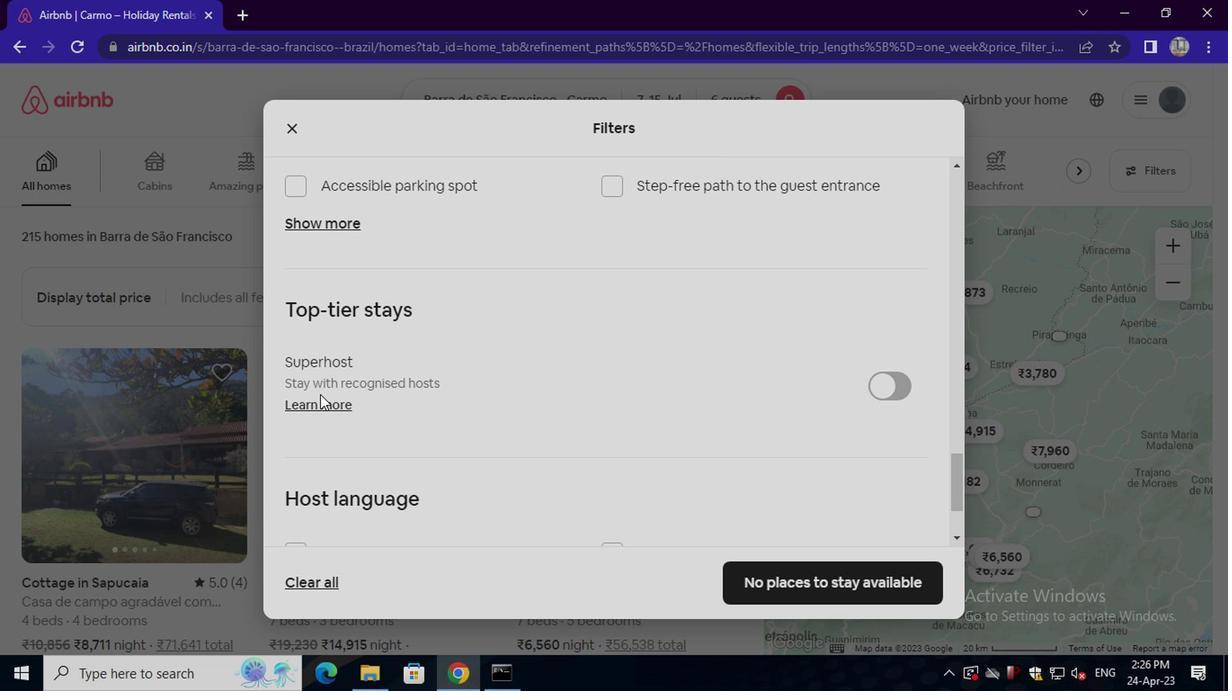
Action: Mouse scrolled (317, 391) with delta (0, 0)
Screenshot: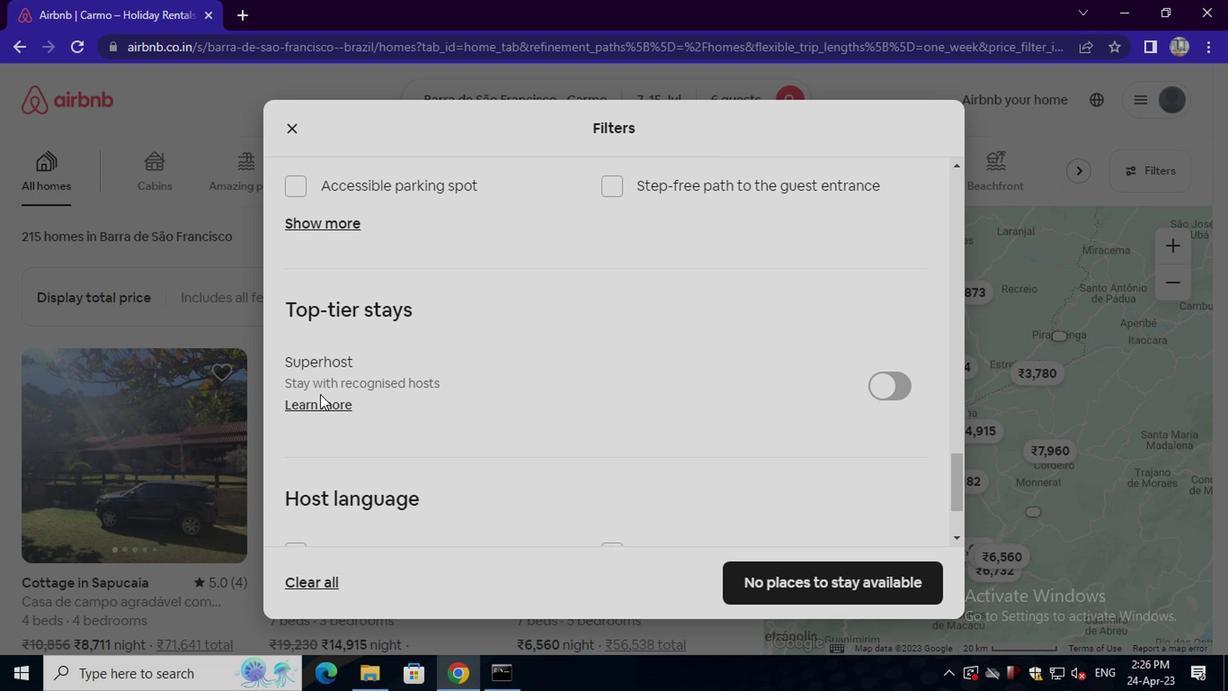 
Action: Mouse moved to (318, 393)
Screenshot: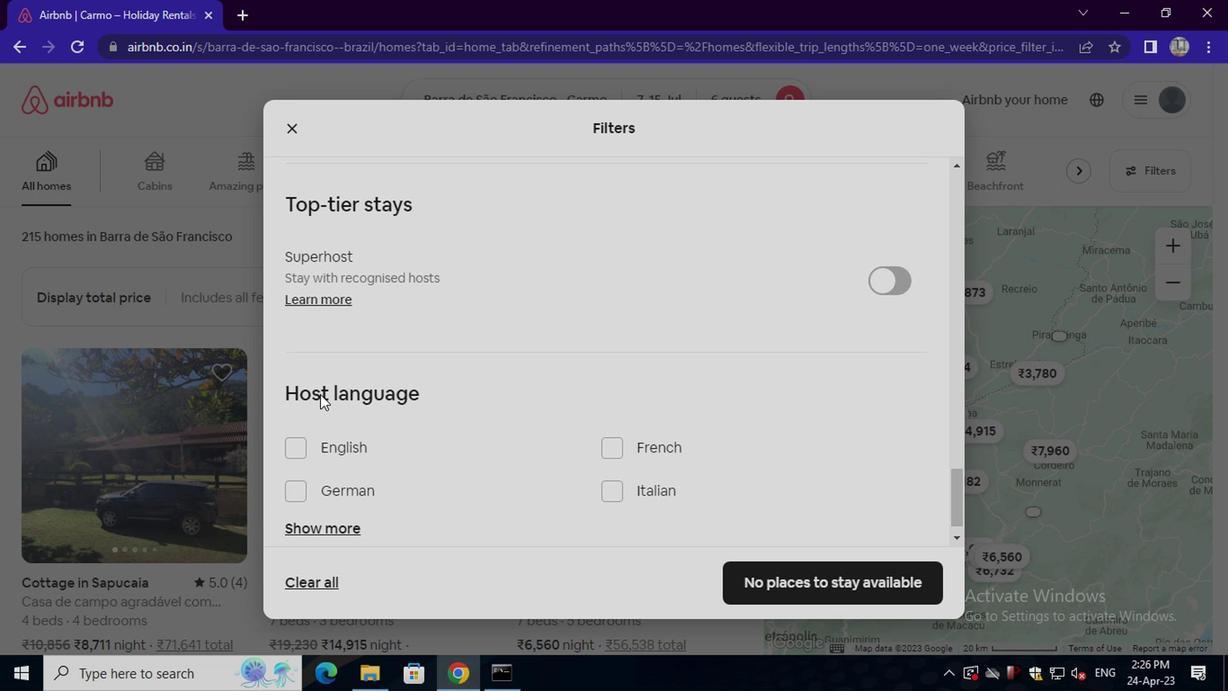 
Action: Mouse scrolled (318, 392) with delta (0, -1)
Screenshot: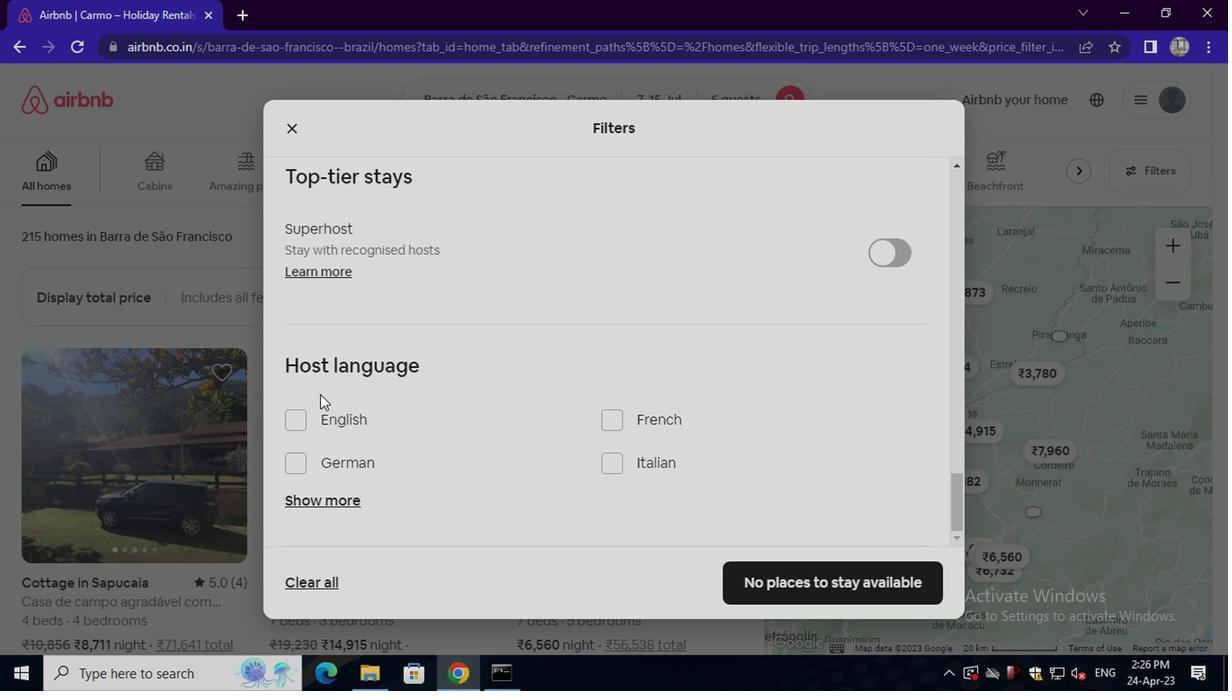 
Action: Mouse moved to (342, 487)
Screenshot: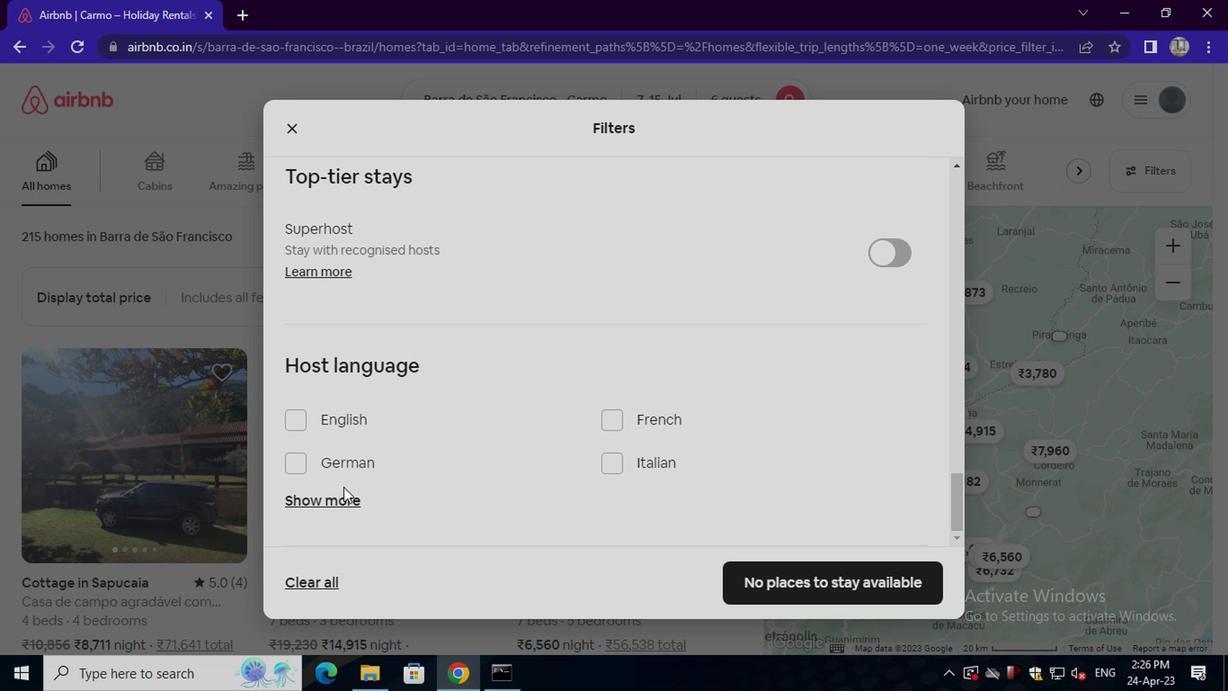 
Action: Mouse pressed left at (342, 487)
Screenshot: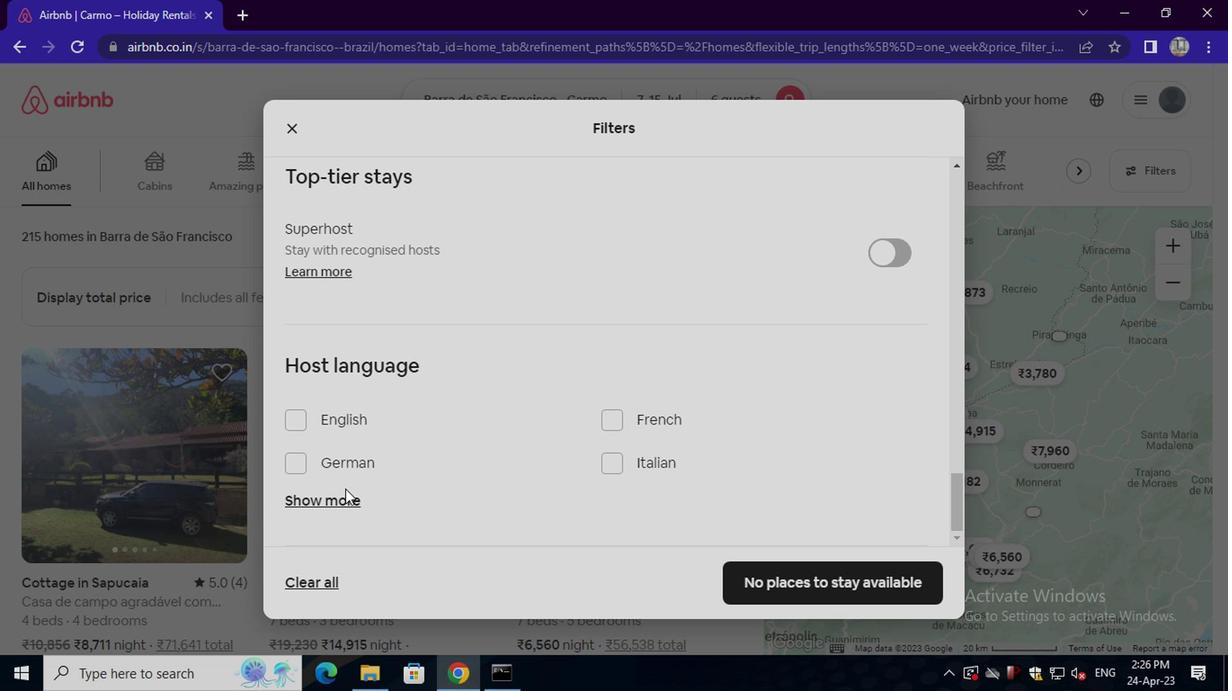 
Action: Mouse moved to (345, 498)
Screenshot: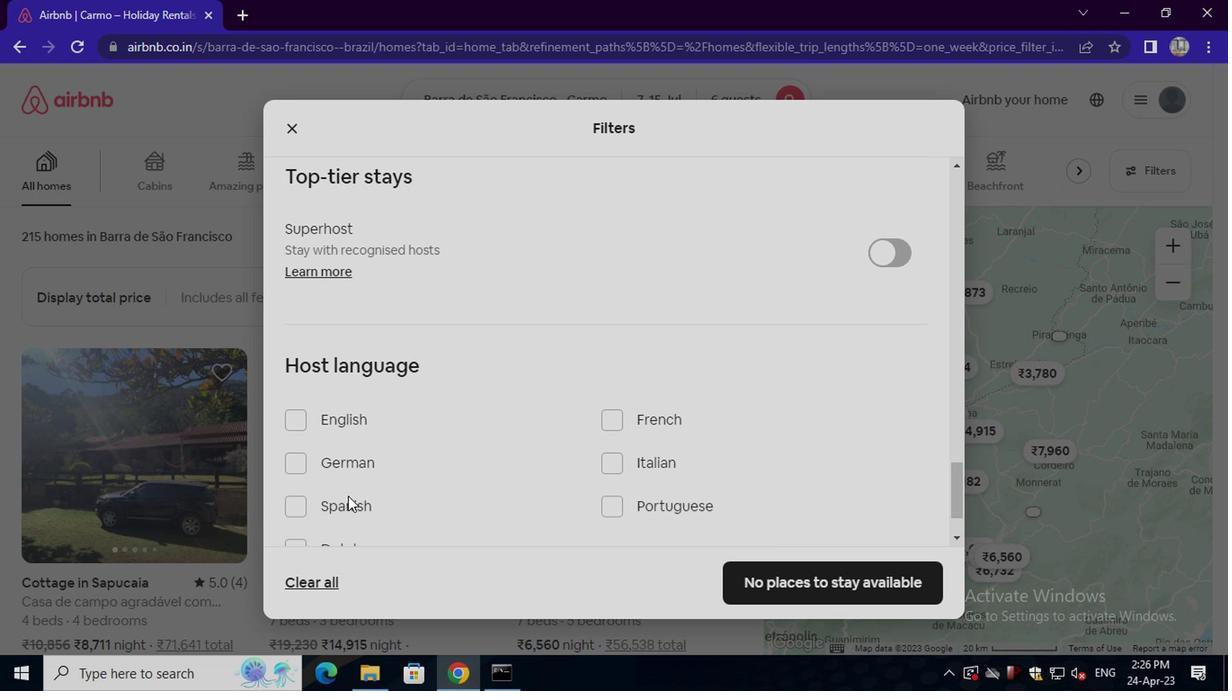
Action: Mouse pressed left at (345, 498)
Screenshot: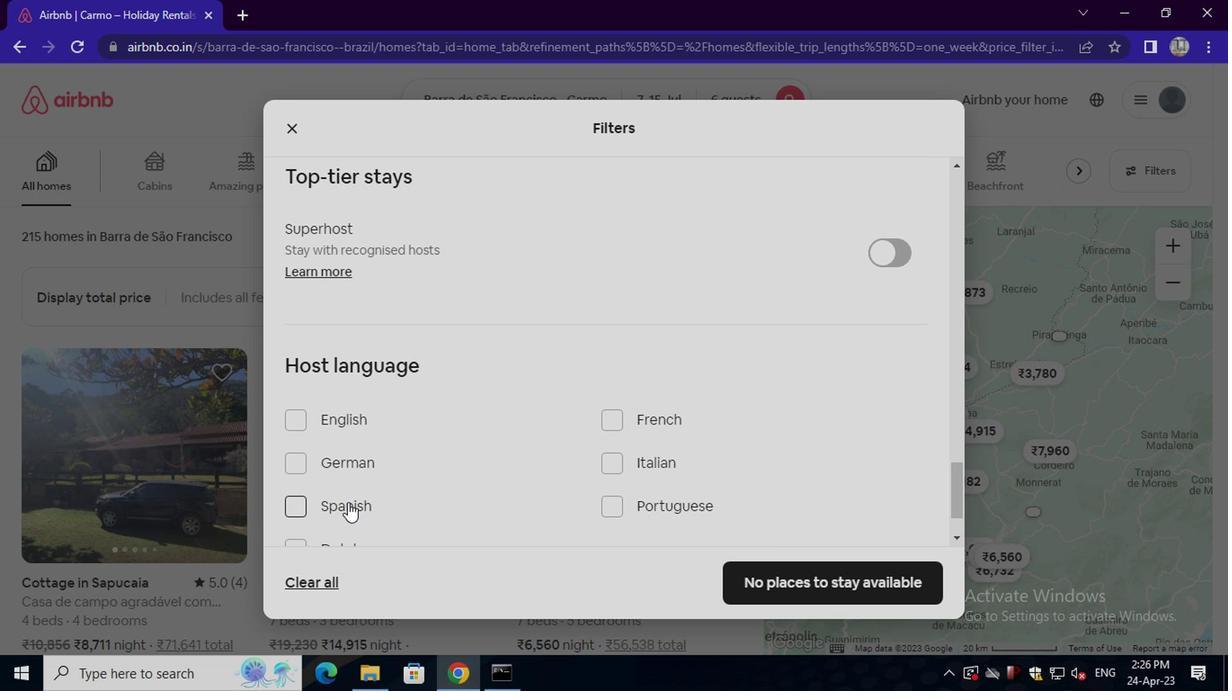 
Action: Mouse moved to (858, 565)
Screenshot: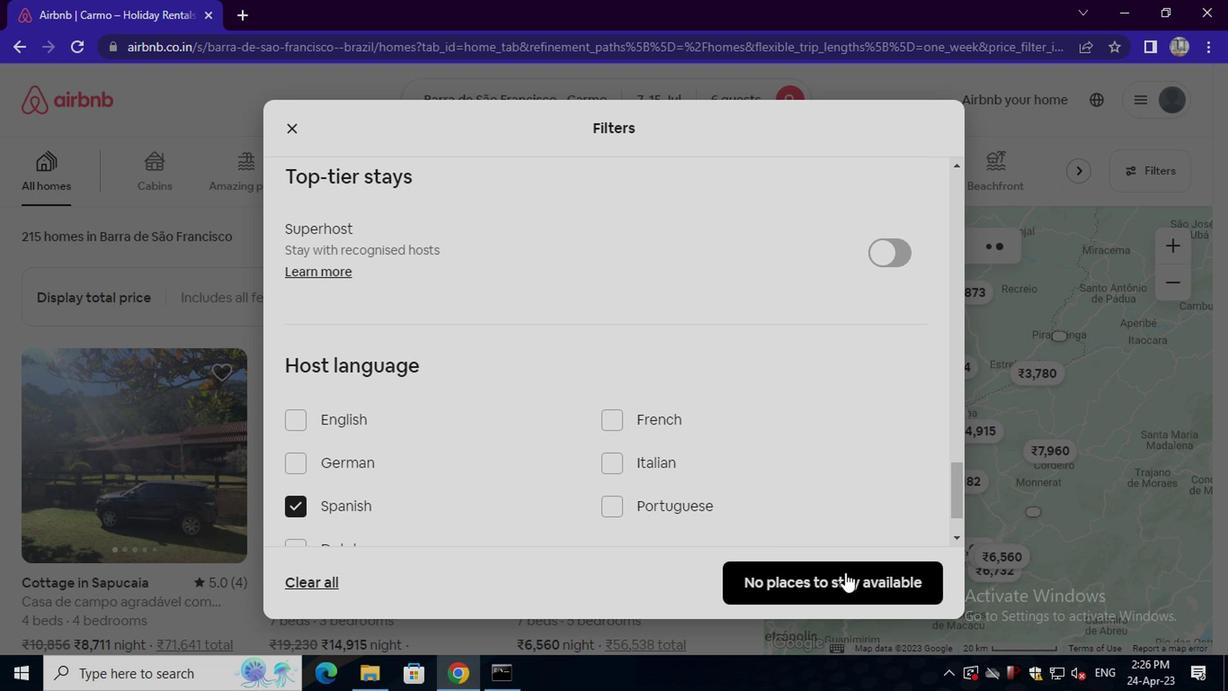 
Action: Mouse pressed left at (858, 565)
Screenshot: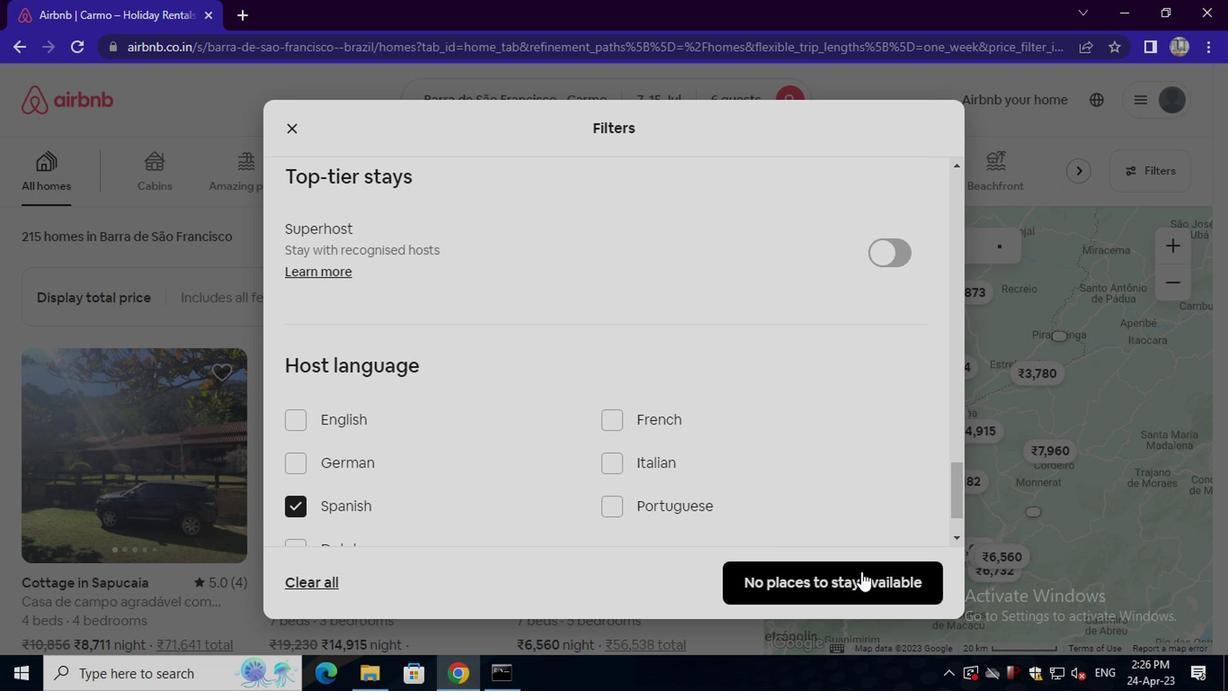 
Action: Mouse moved to (859, 561)
Screenshot: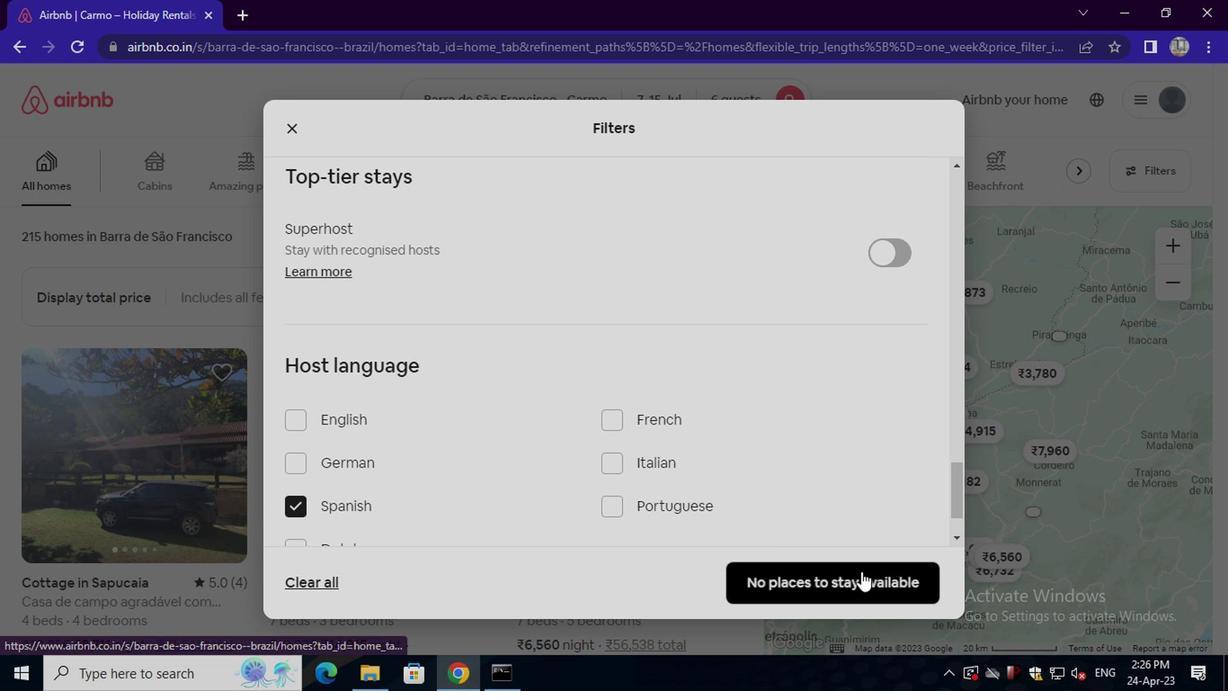 
